 Task: Find an Airbnb in Eket, Nigeria for 8 guests from 26 August to 10 September, with a price range of ₹10,000 to ₹15,000, including amenities like free parking, TV, gym, and breakfast, and enable self check-in.
Action: Mouse moved to (461, 100)
Screenshot: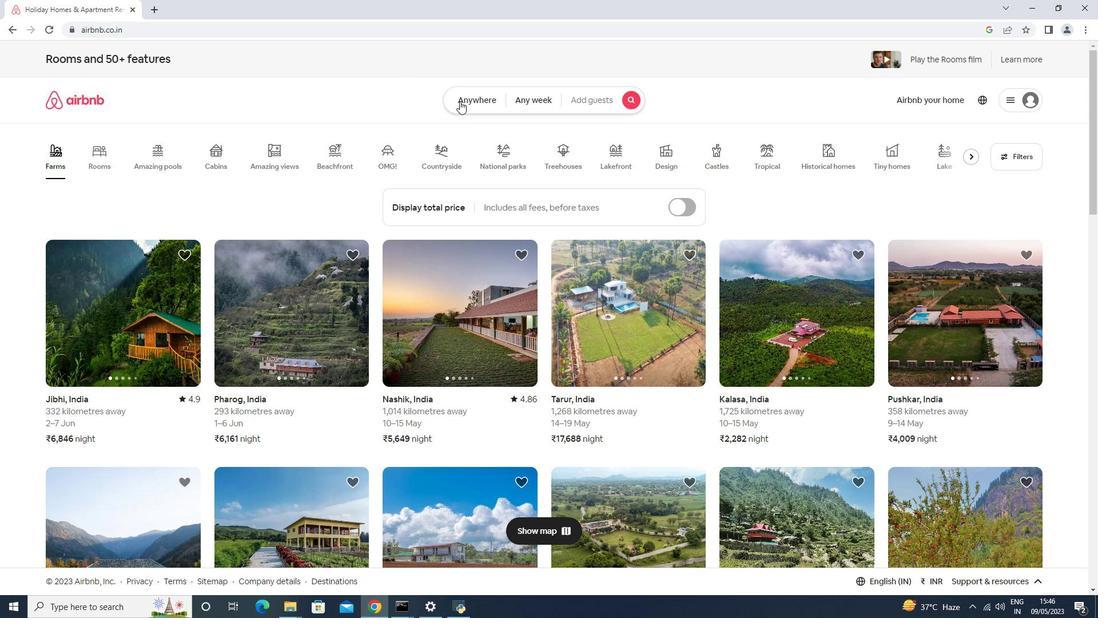 
Action: Mouse pressed left at (461, 100)
Screenshot: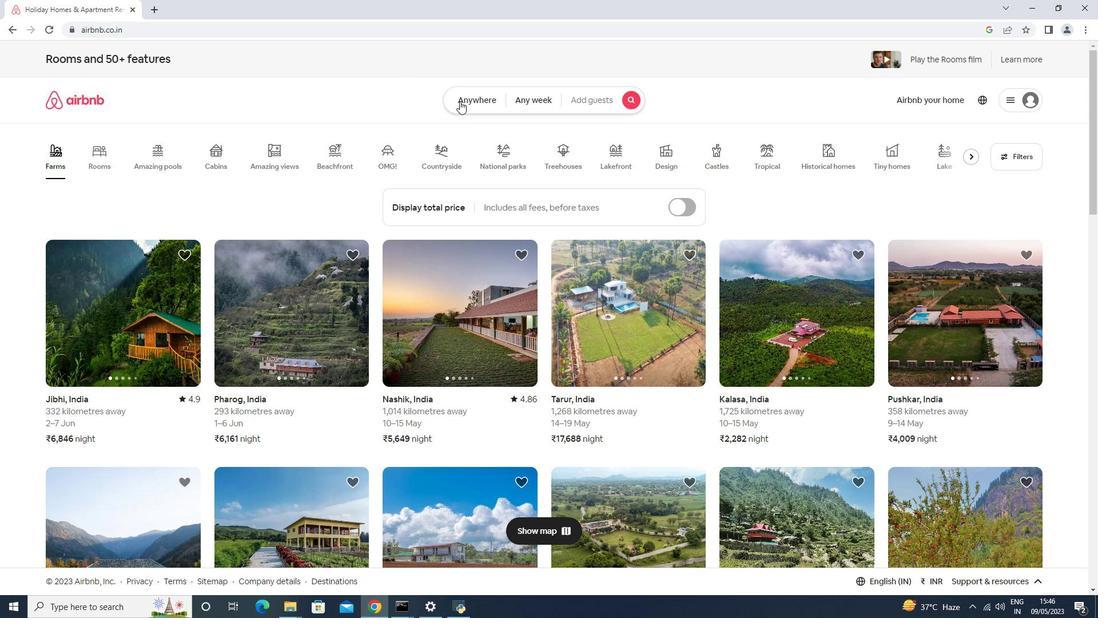 
Action: Mouse moved to (347, 138)
Screenshot: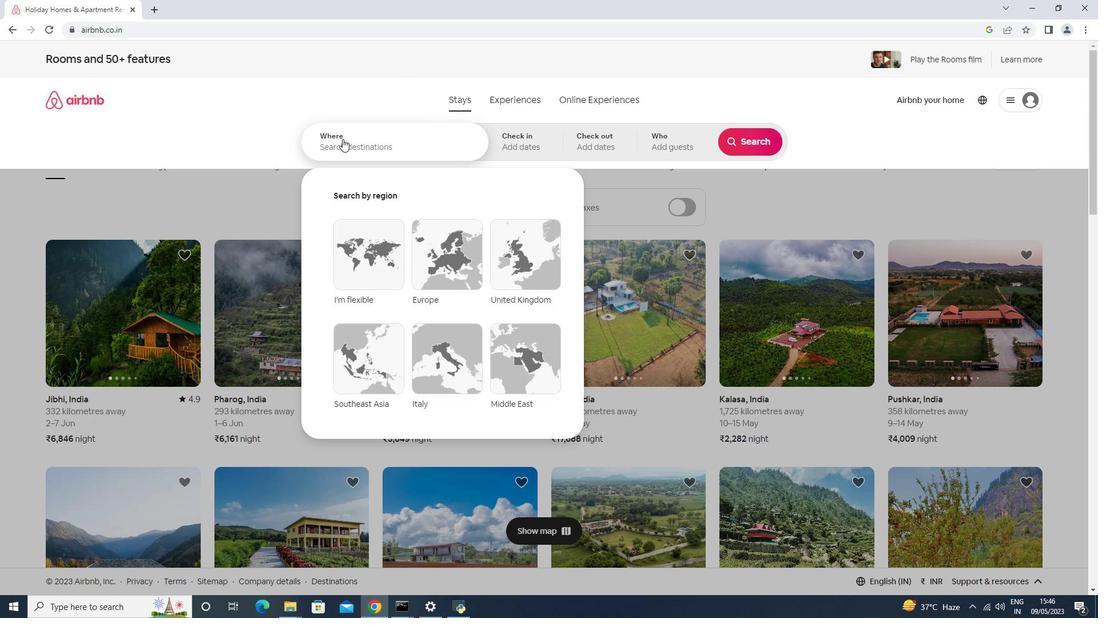 
Action: Mouse pressed left at (347, 138)
Screenshot: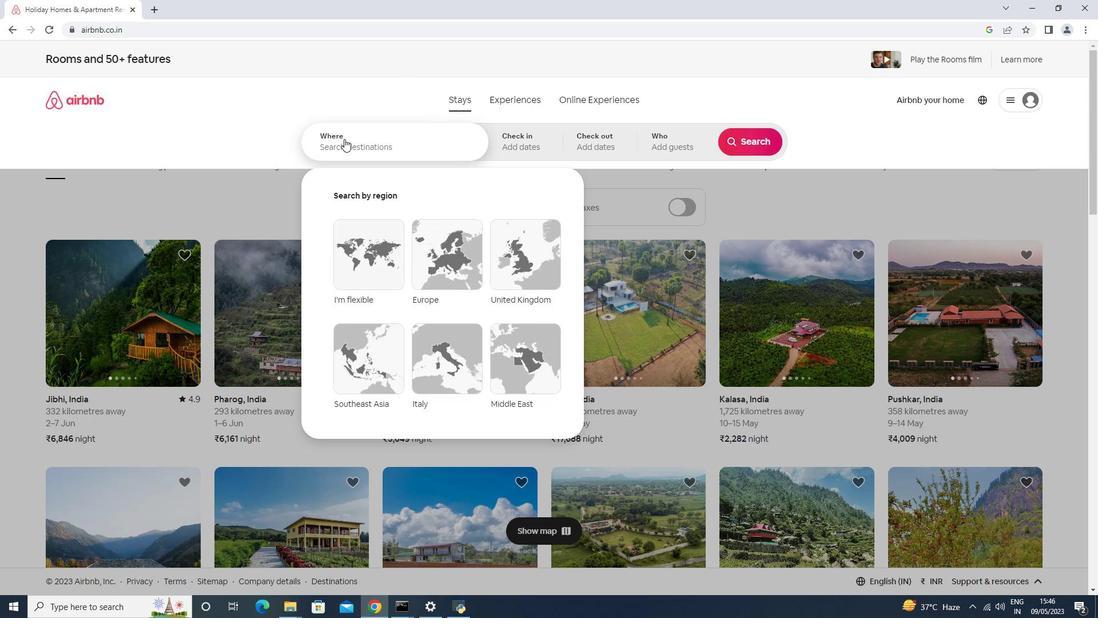 
Action: Key pressed <Key.shift>Eket,<Key.space><Key.shift>Nigeria<Key.enter>
Screenshot: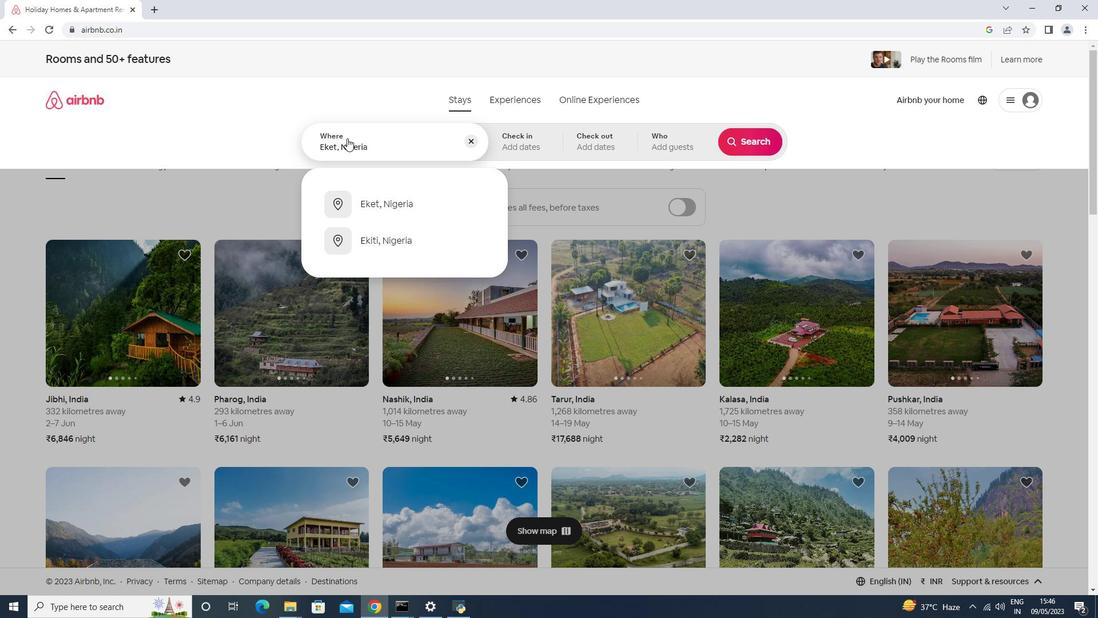 
Action: Mouse moved to (748, 230)
Screenshot: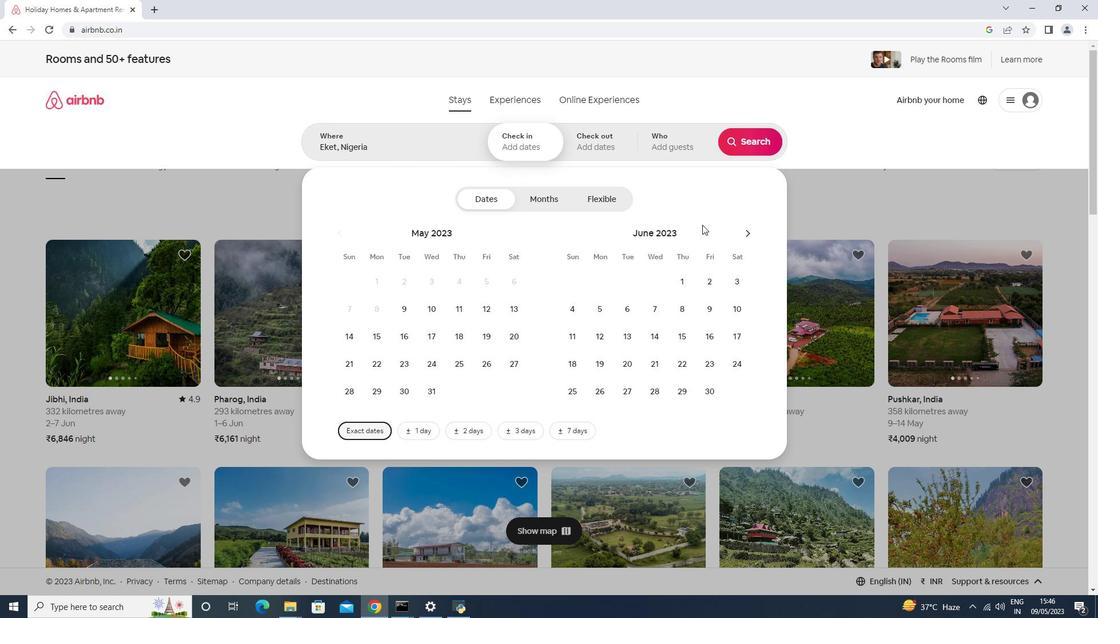 
Action: Mouse pressed left at (748, 230)
Screenshot: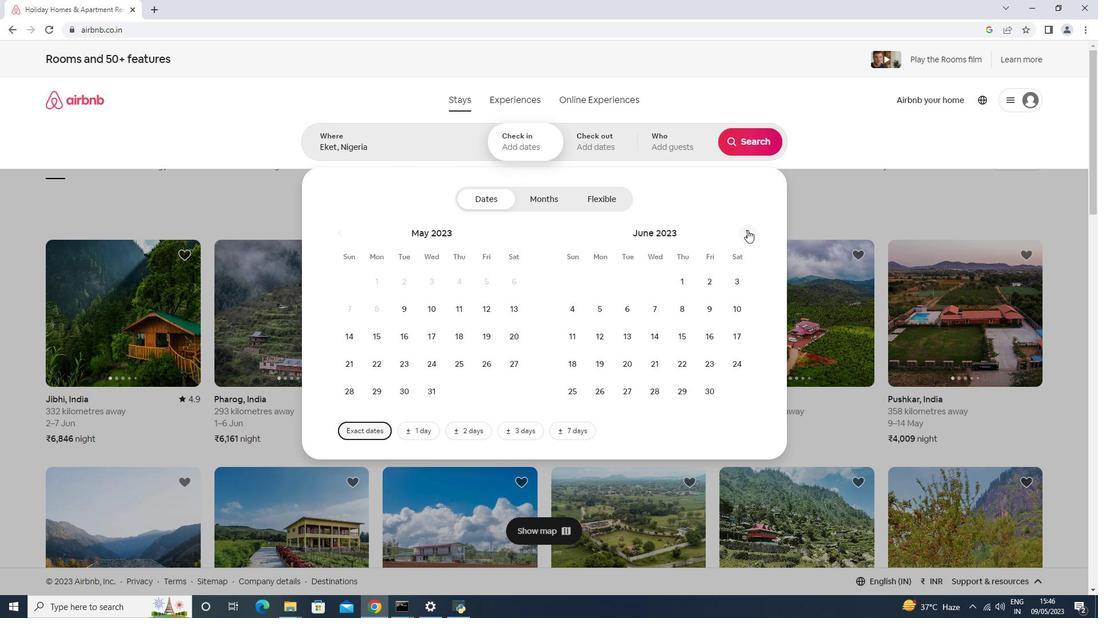 
Action: Mouse pressed left at (748, 230)
Screenshot: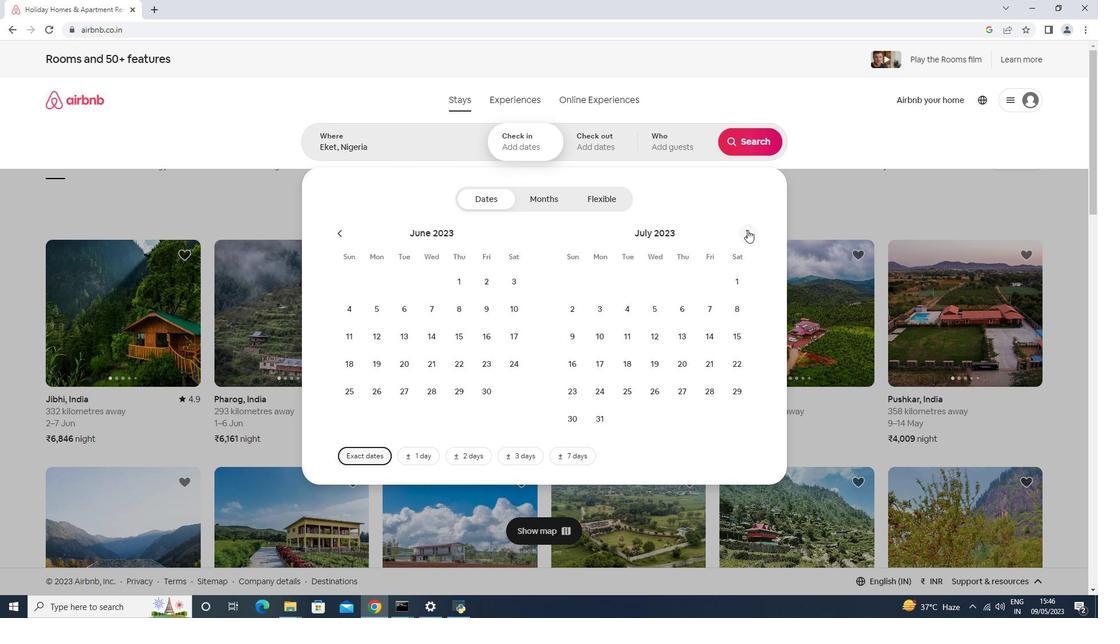 
Action: Mouse moved to (741, 355)
Screenshot: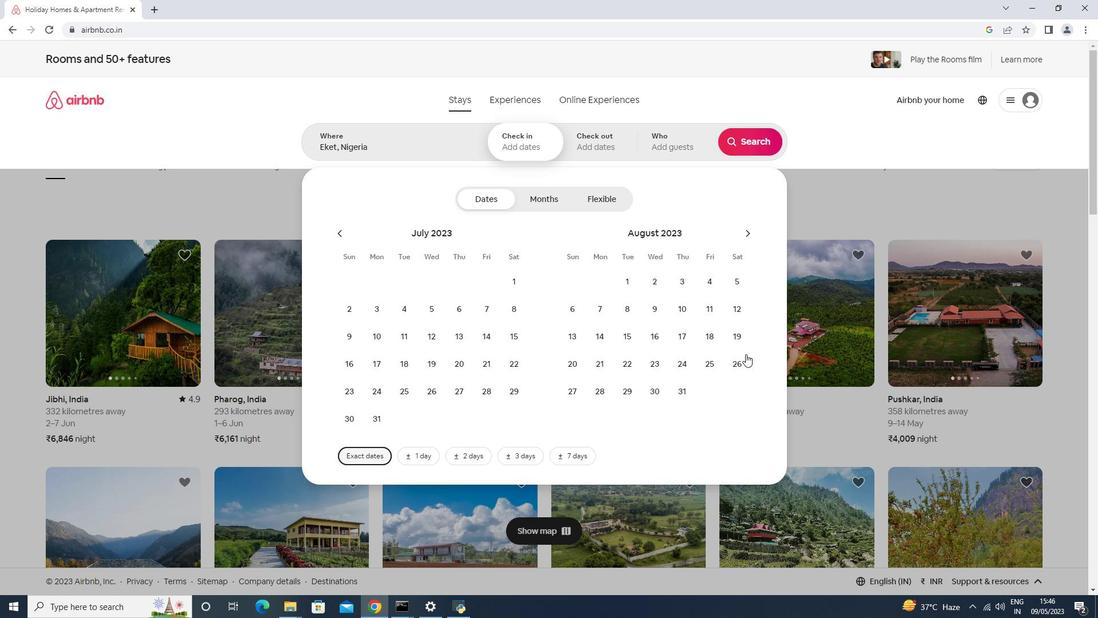 
Action: Mouse pressed left at (741, 355)
Screenshot: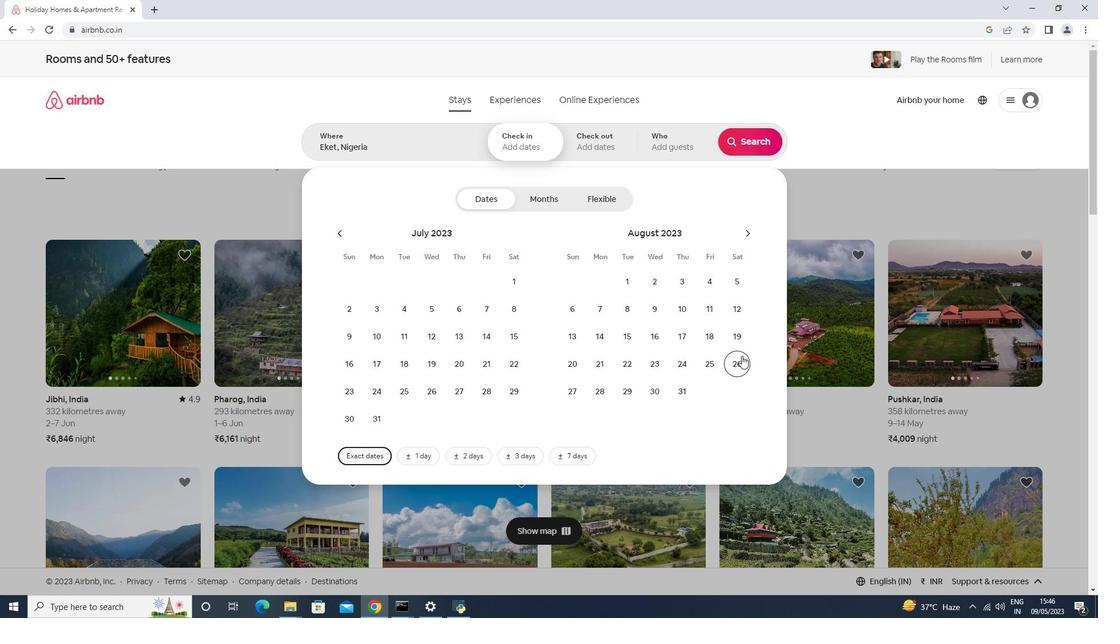 
Action: Mouse moved to (746, 234)
Screenshot: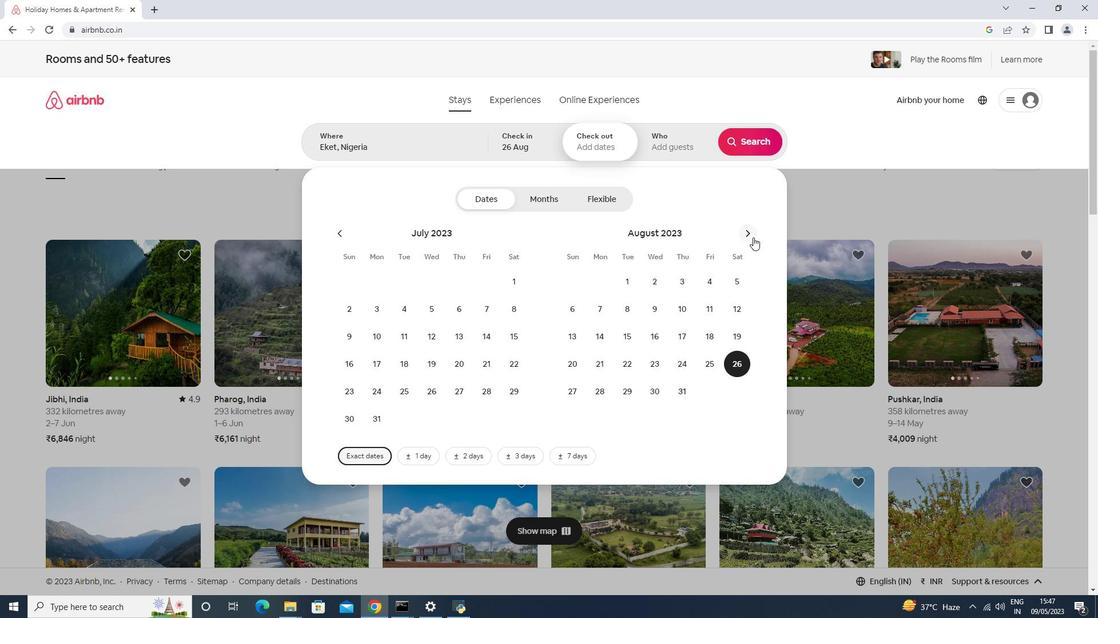
Action: Mouse pressed left at (746, 234)
Screenshot: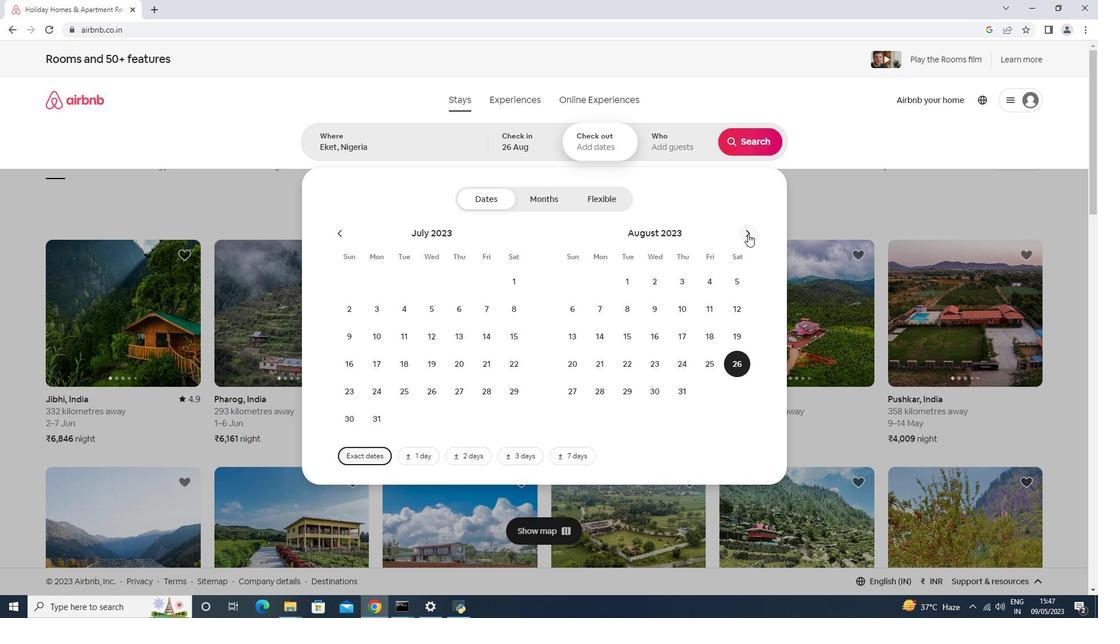 
Action: Mouse moved to (571, 334)
Screenshot: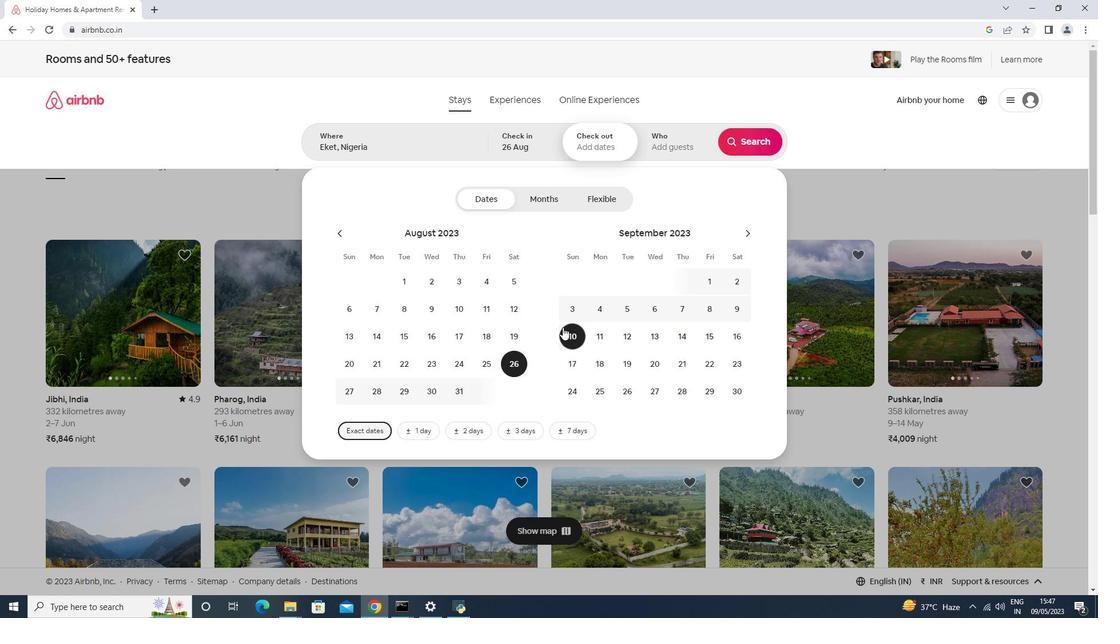 
Action: Mouse pressed left at (570, 334)
Screenshot: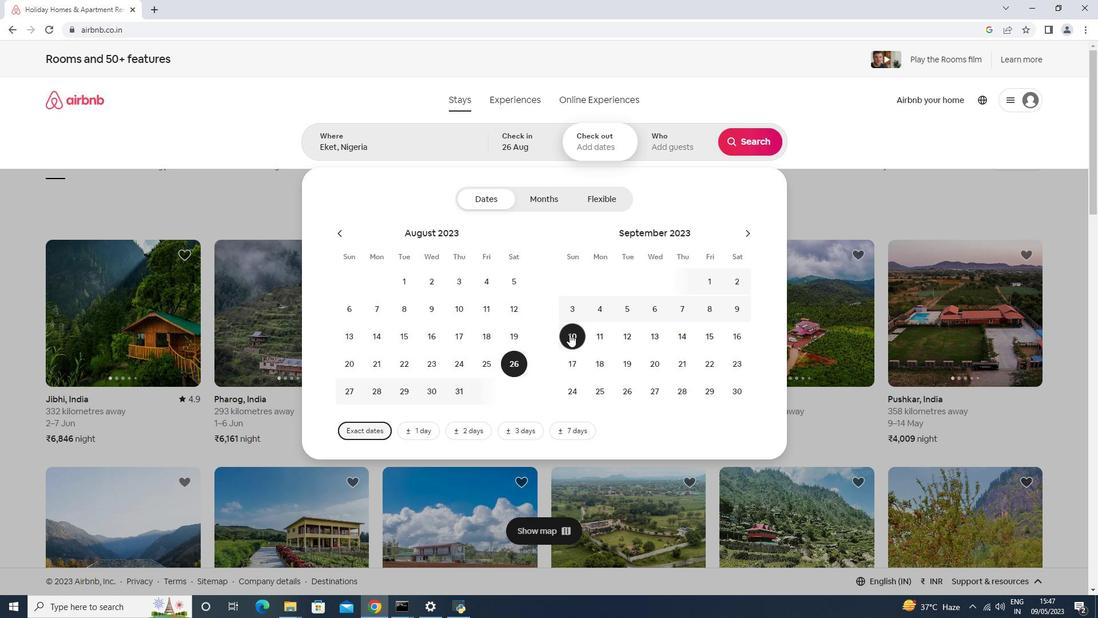 
Action: Mouse moved to (680, 148)
Screenshot: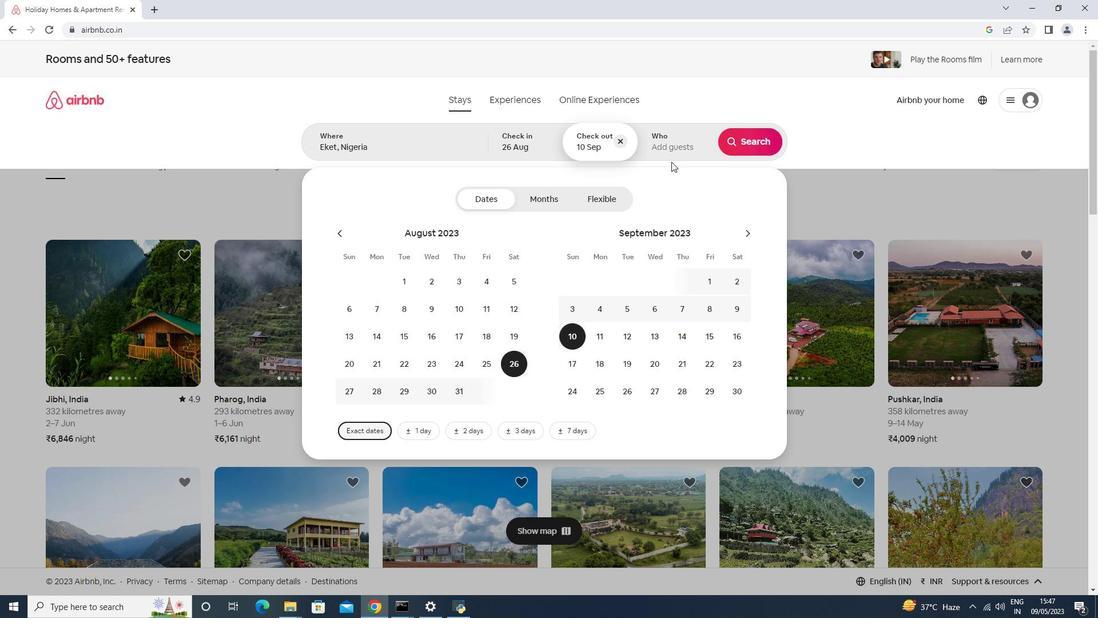 
Action: Mouse pressed left at (680, 148)
Screenshot: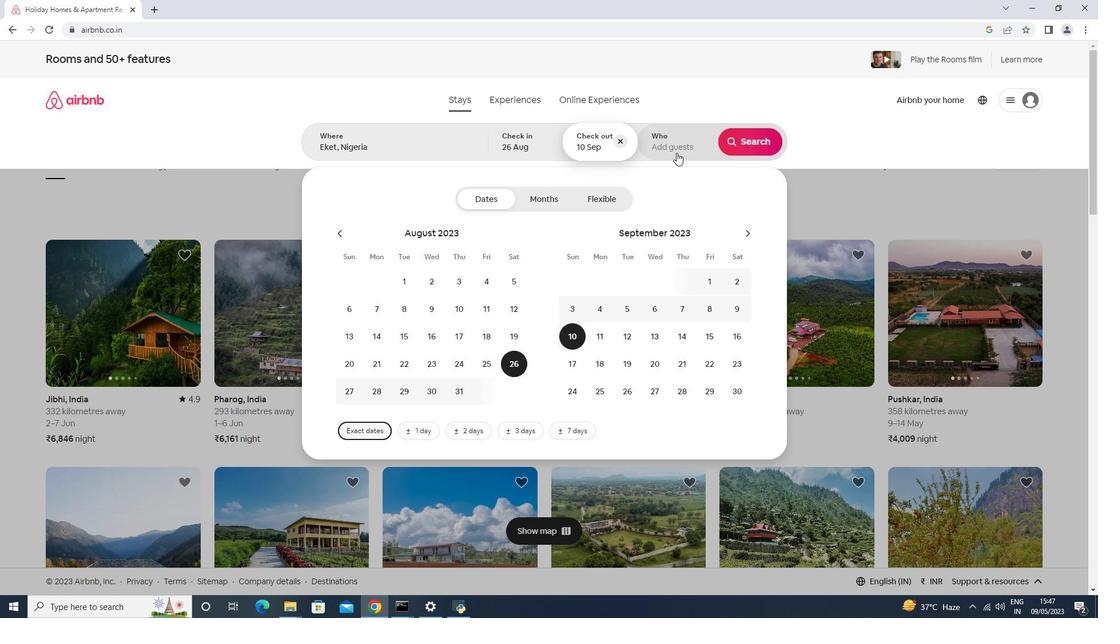 
Action: Mouse moved to (750, 202)
Screenshot: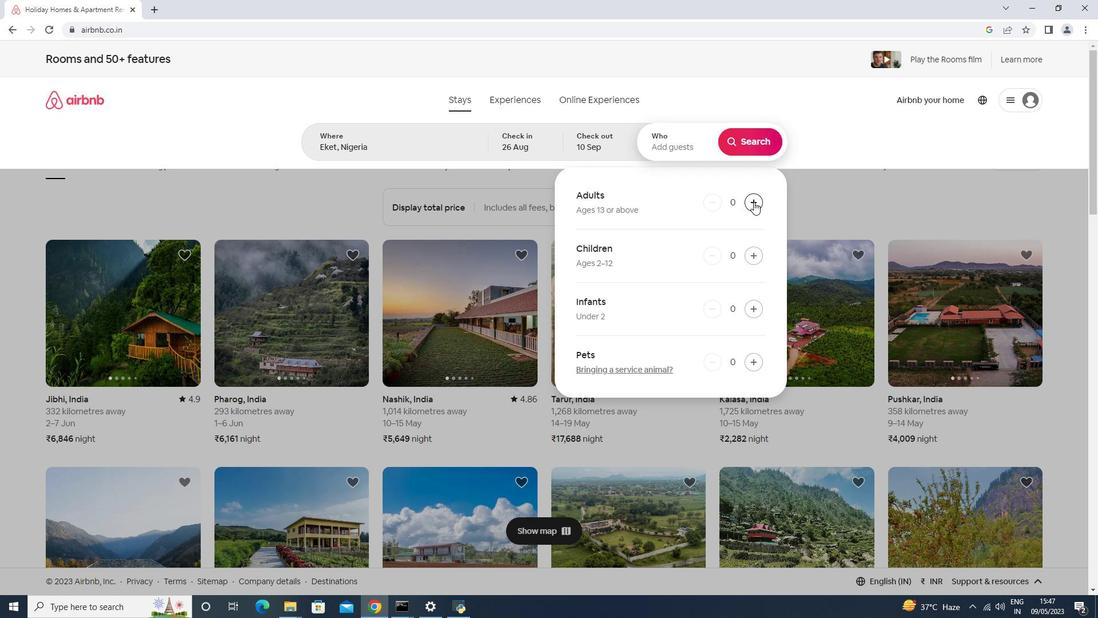 
Action: Mouse pressed left at (750, 202)
Screenshot: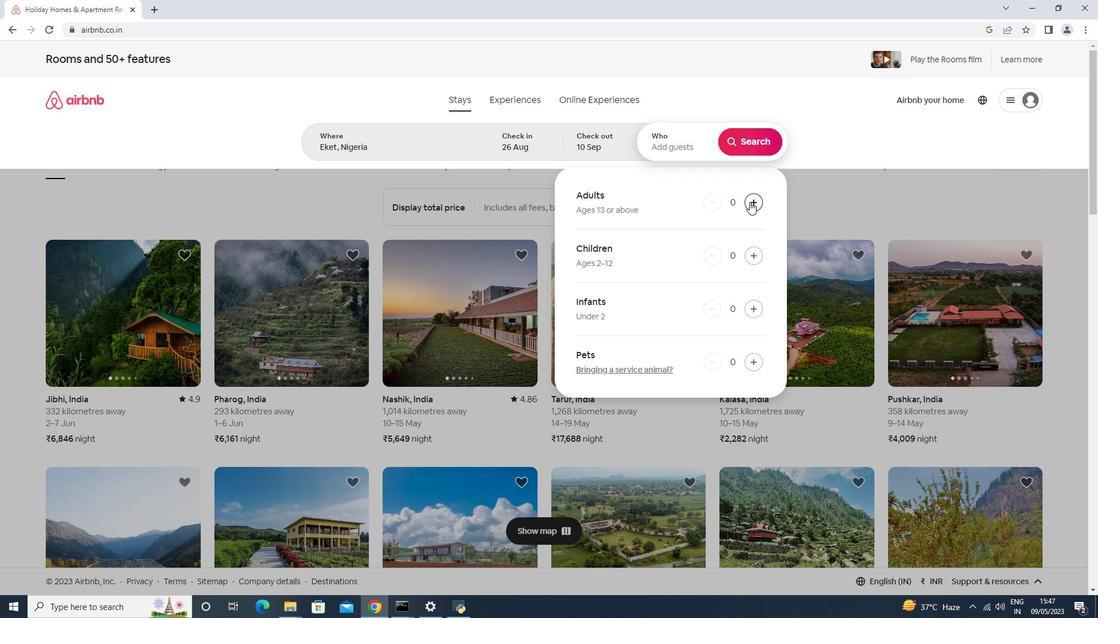 
Action: Mouse pressed left at (750, 202)
Screenshot: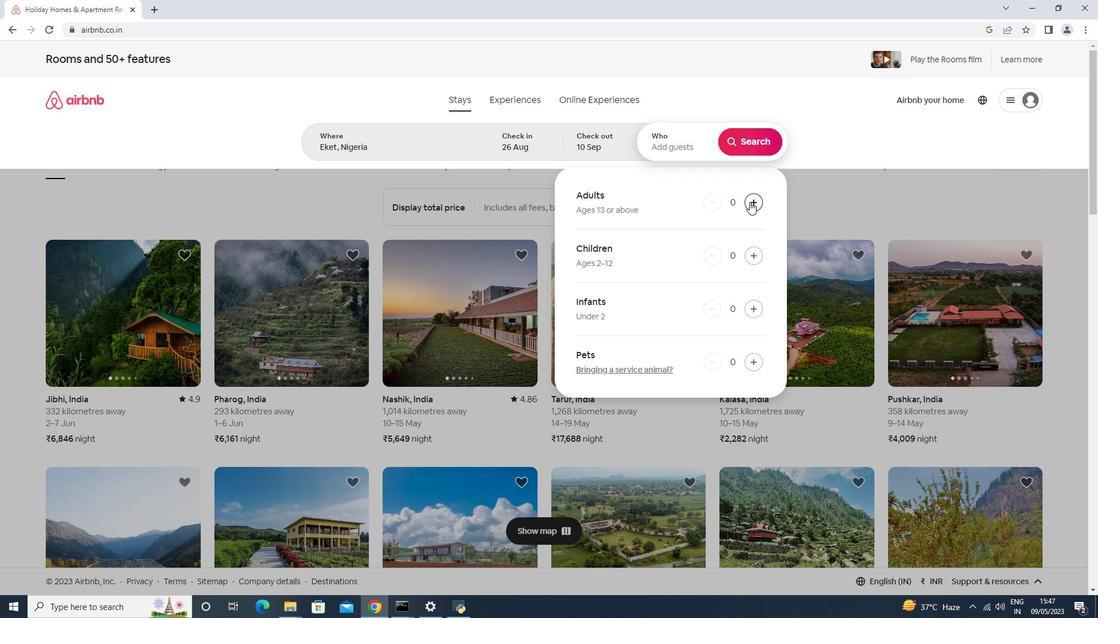 
Action: Mouse pressed left at (750, 202)
Screenshot: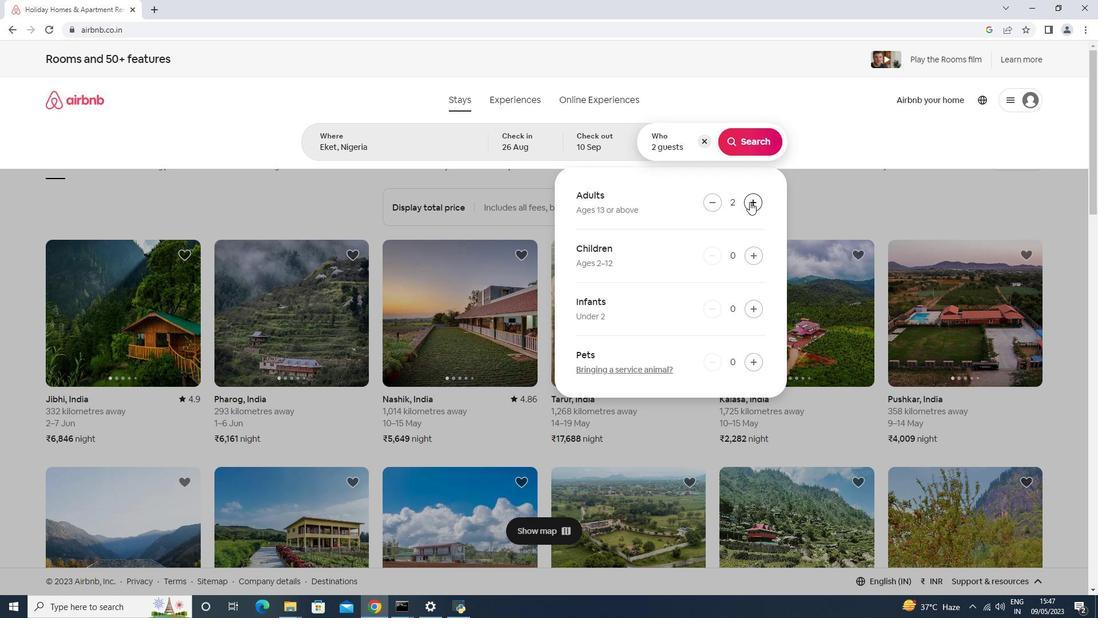 
Action: Mouse pressed left at (750, 202)
Screenshot: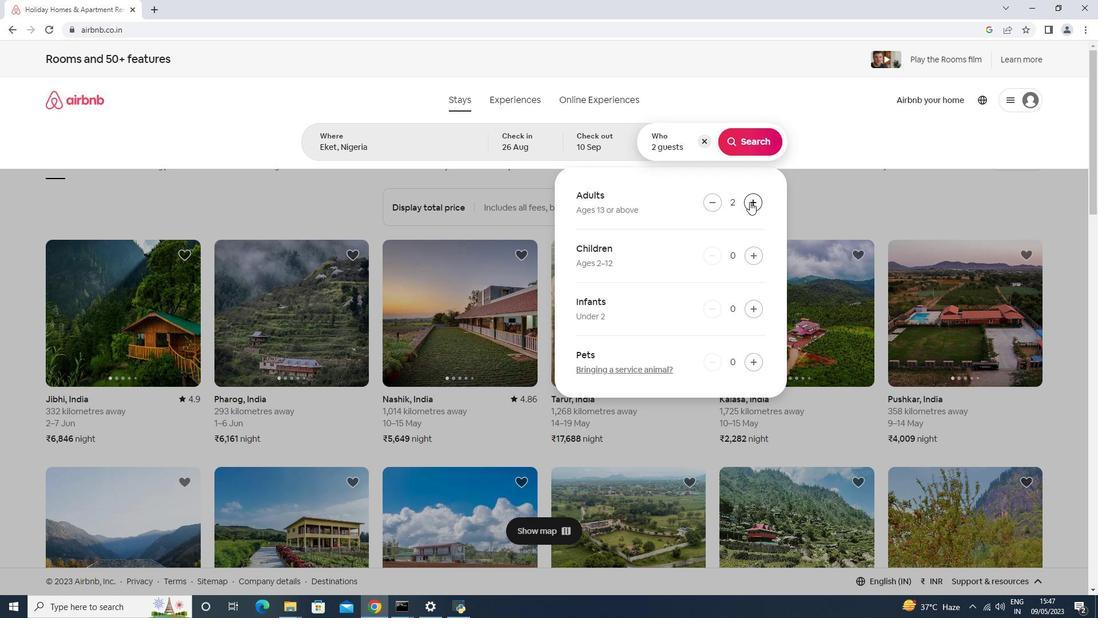 
Action: Mouse pressed left at (750, 202)
Screenshot: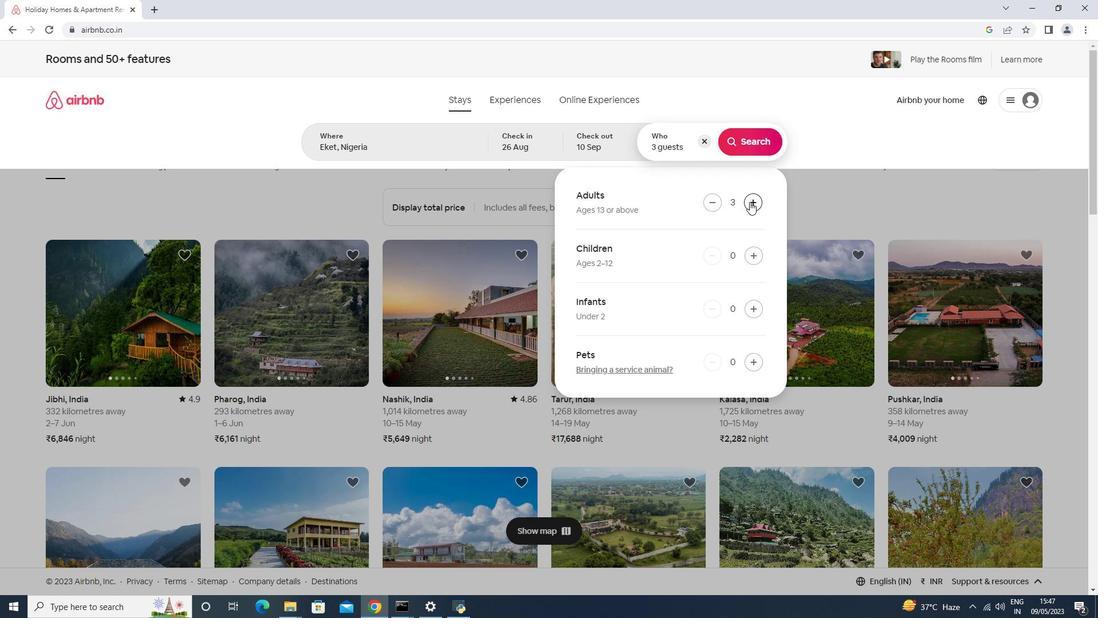 
Action: Mouse pressed left at (750, 202)
Screenshot: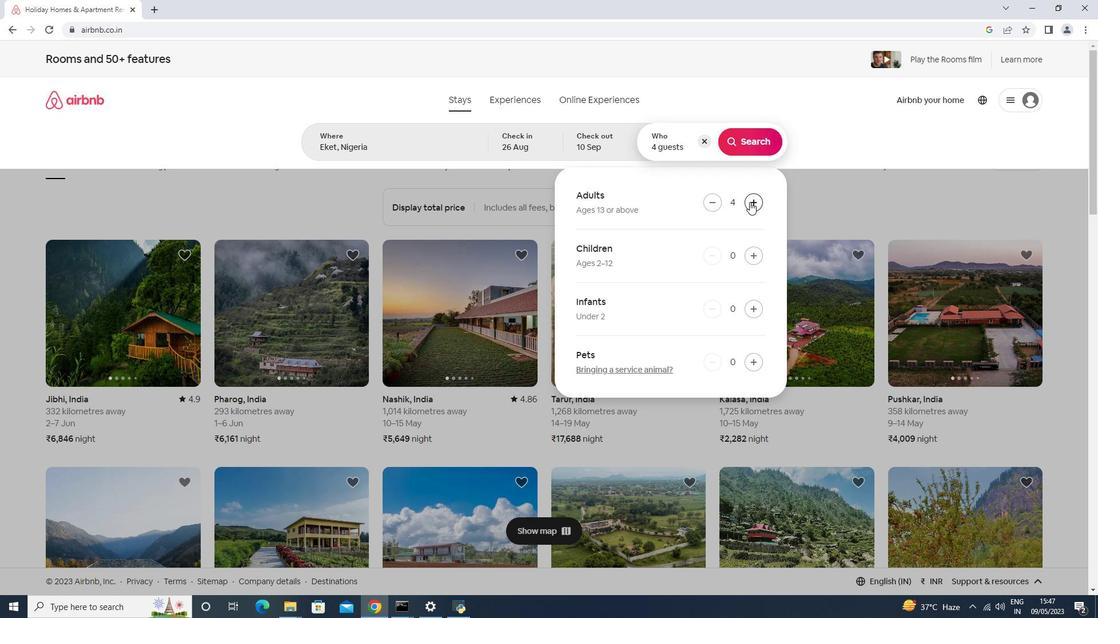 
Action: Mouse moved to (749, 247)
Screenshot: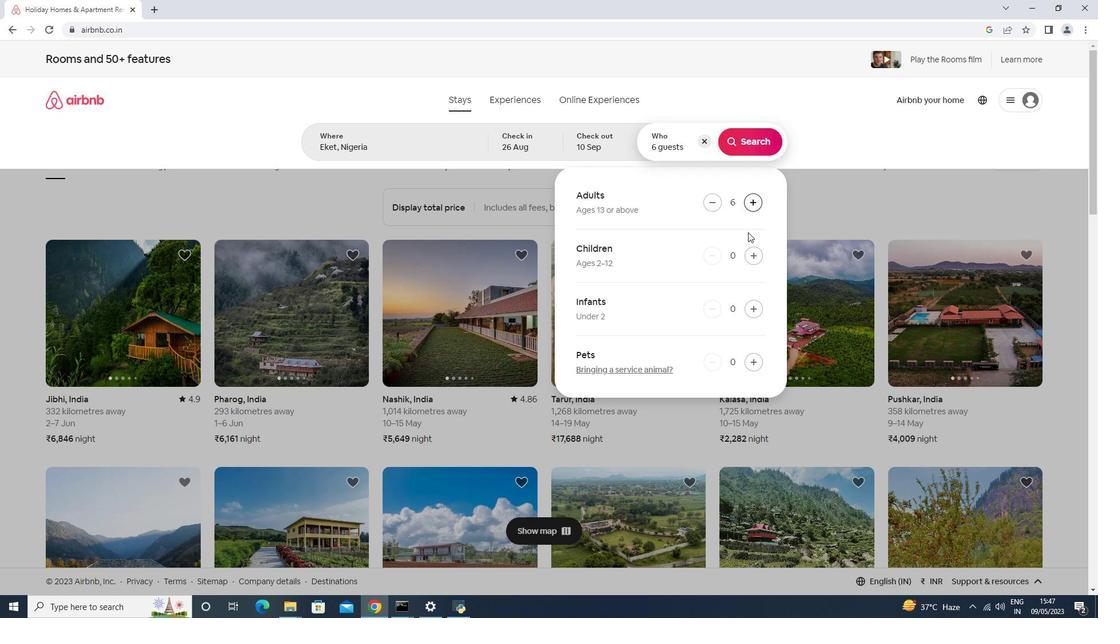 
Action: Mouse pressed left at (749, 247)
Screenshot: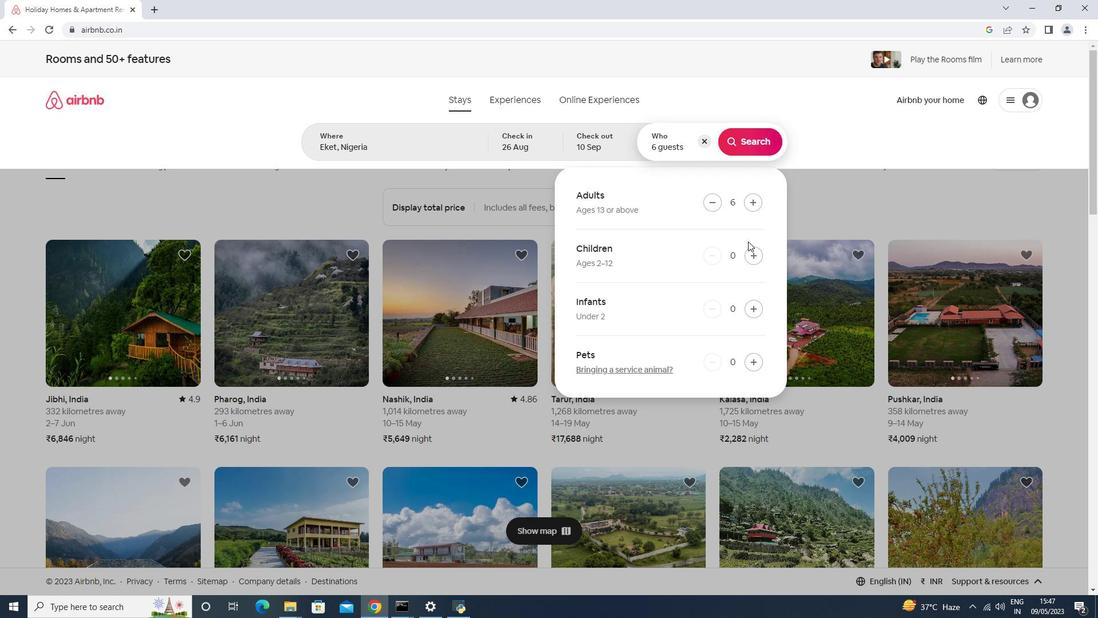 
Action: Mouse pressed left at (749, 247)
Screenshot: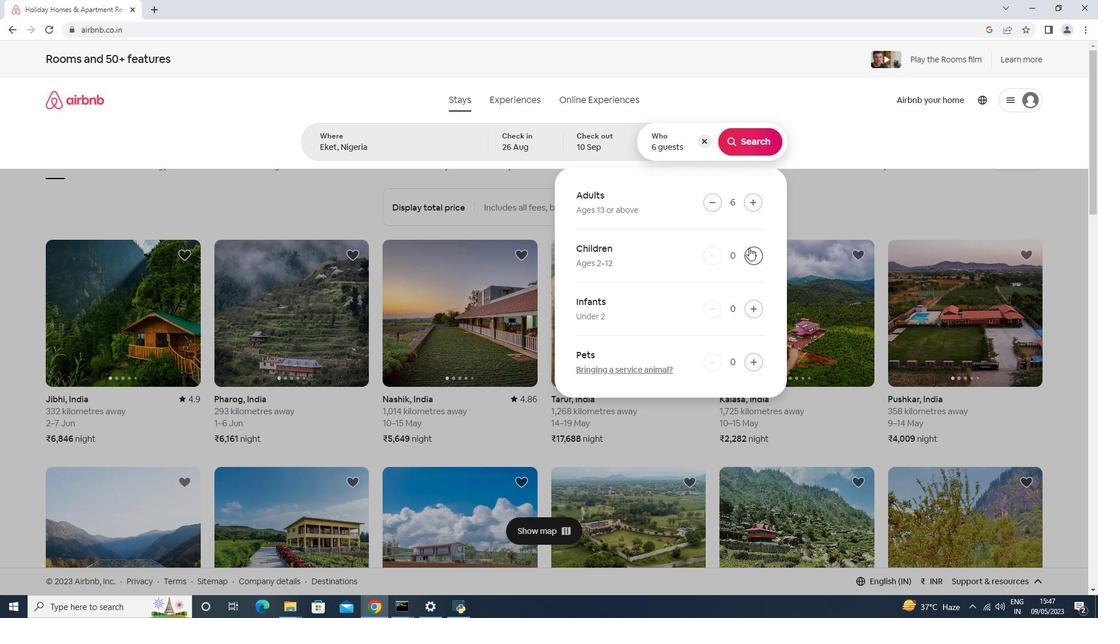 
Action: Mouse moved to (754, 135)
Screenshot: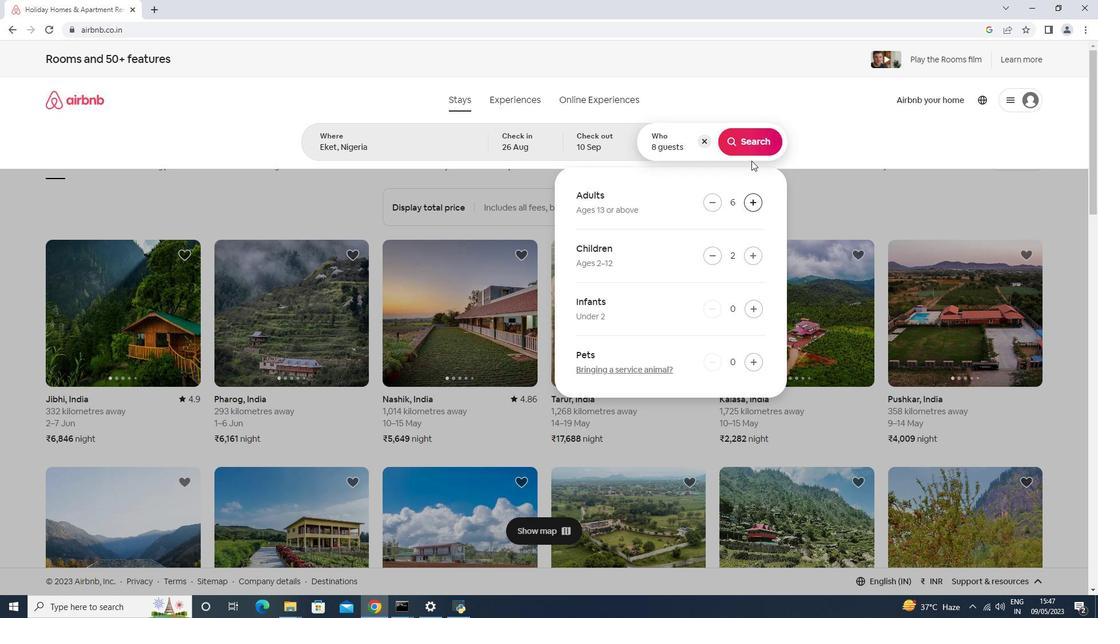 
Action: Mouse pressed left at (754, 135)
Screenshot: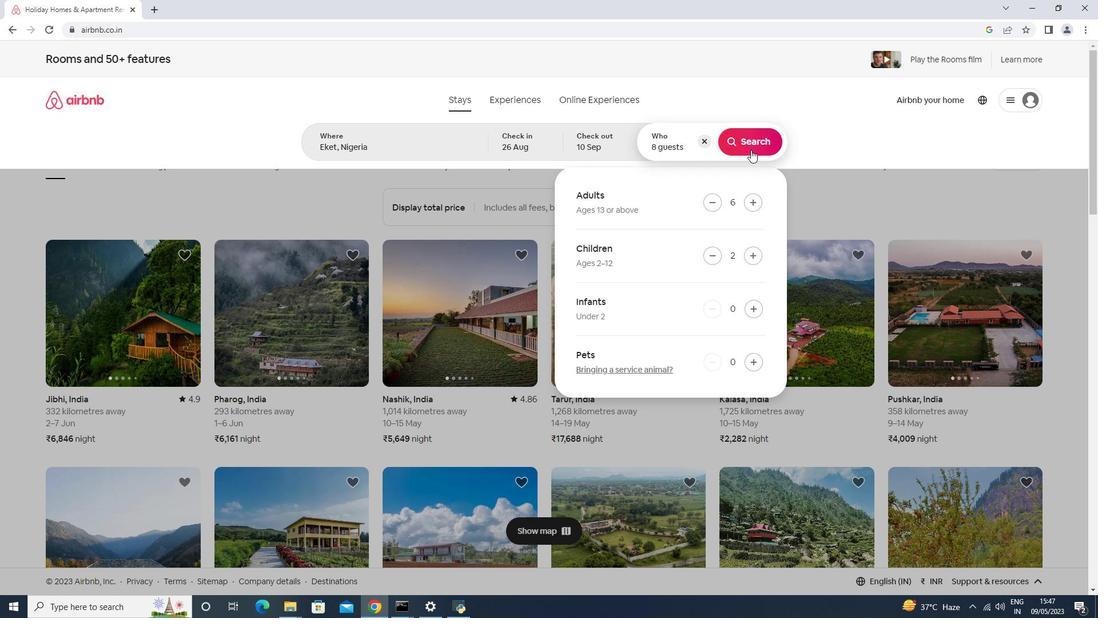 
Action: Mouse moved to (1027, 103)
Screenshot: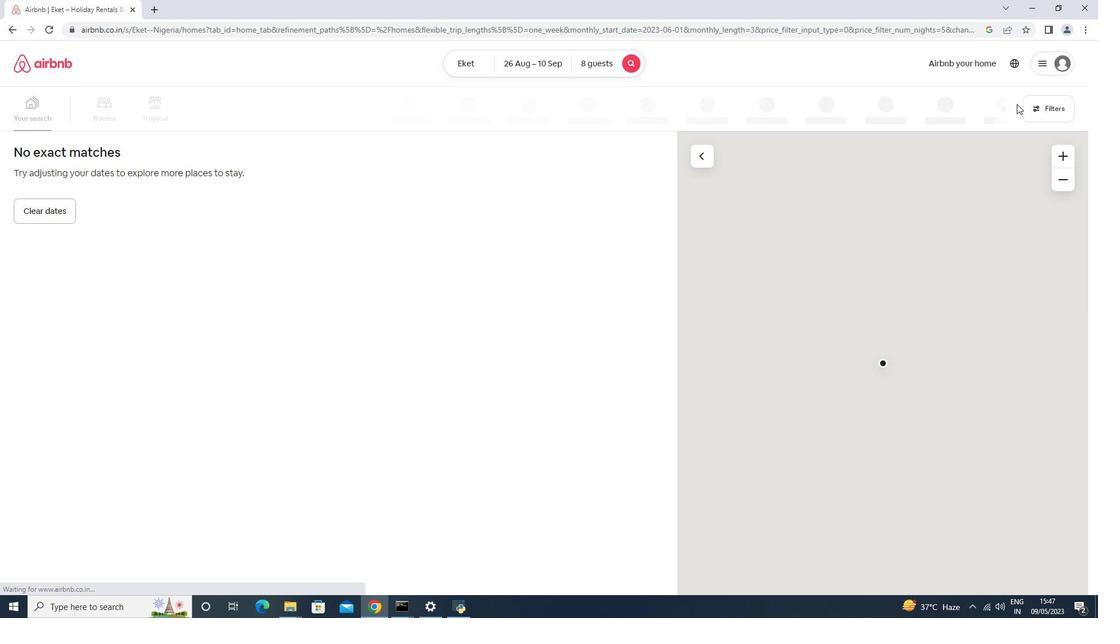 
Action: Mouse pressed left at (1027, 103)
Screenshot: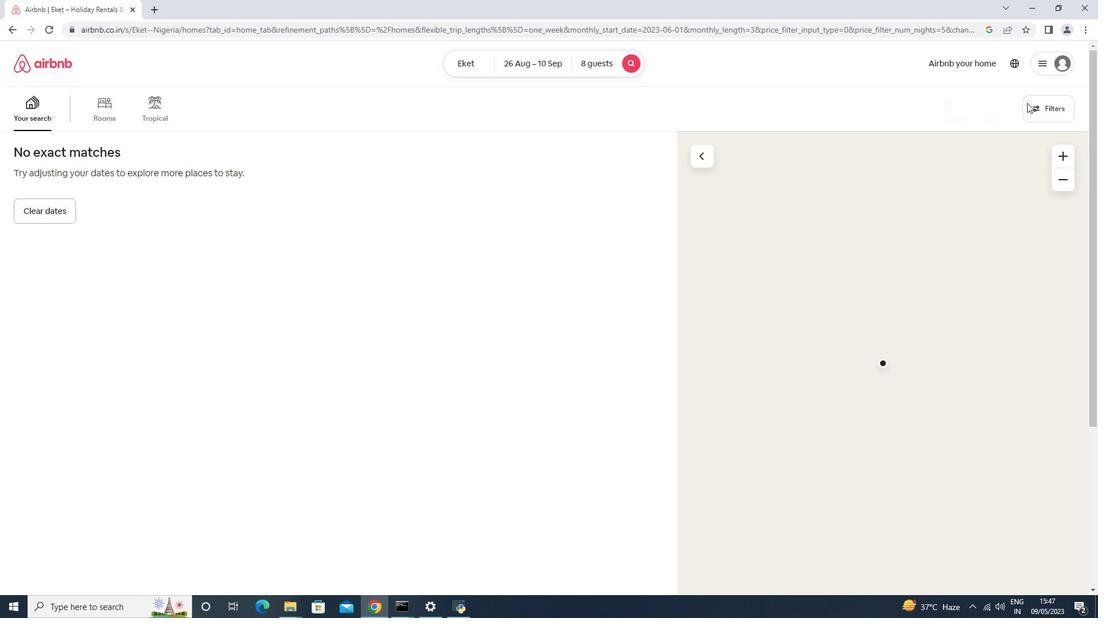 
Action: Mouse moved to (426, 376)
Screenshot: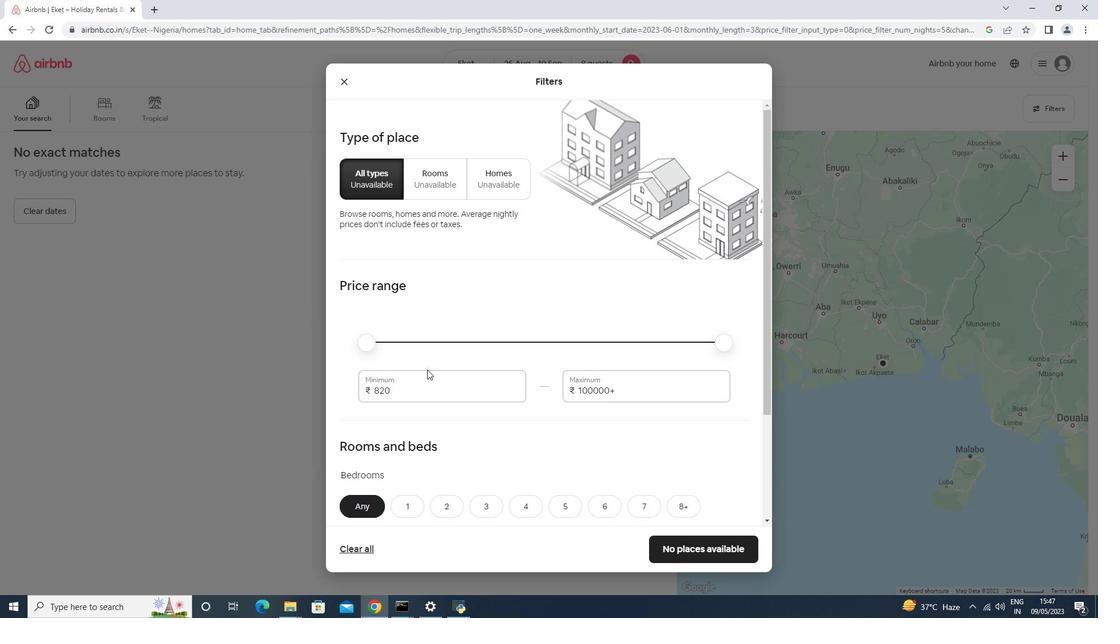 
Action: Mouse pressed left at (426, 376)
Screenshot: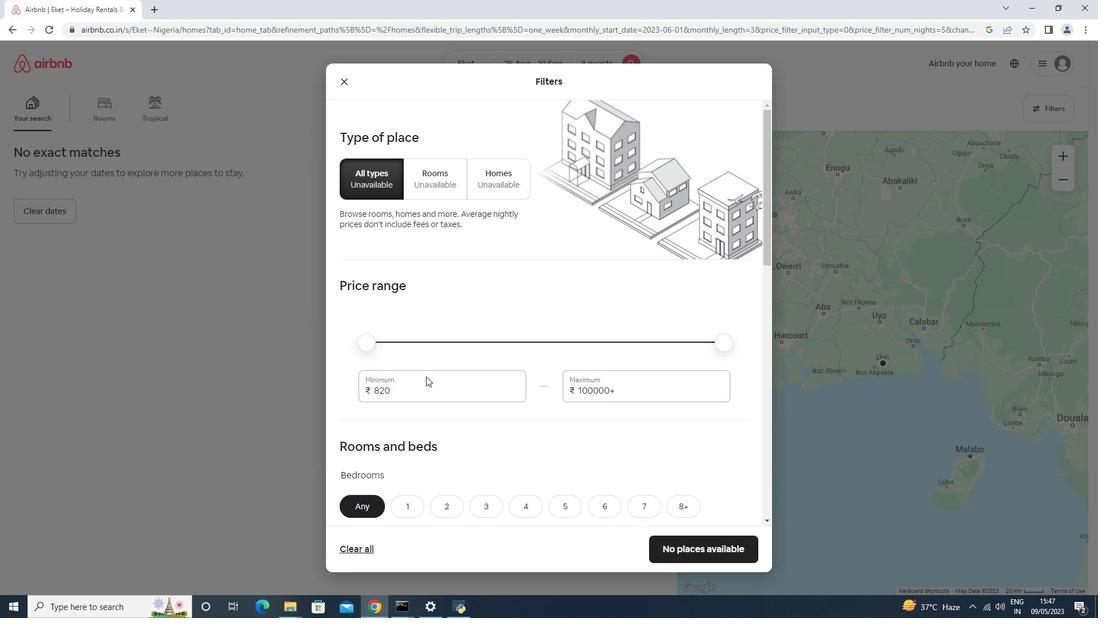 
Action: Mouse moved to (432, 365)
Screenshot: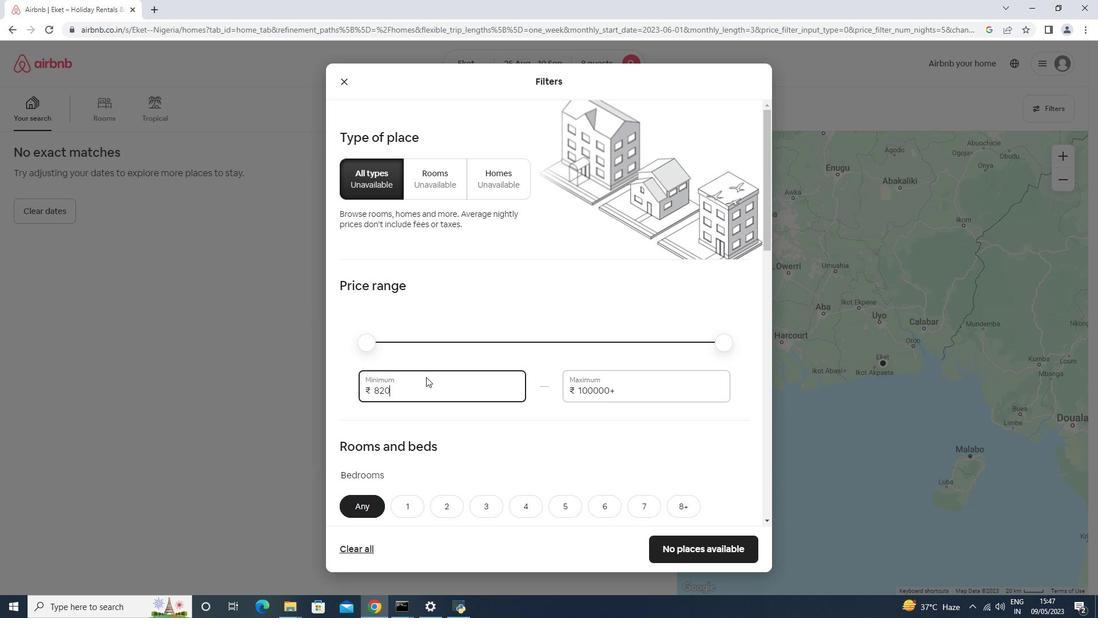 
Action: Key pressed <Key.backspace><Key.backspace><Key.backspace><Key.backspace>10000<Key.tab>15000
Screenshot: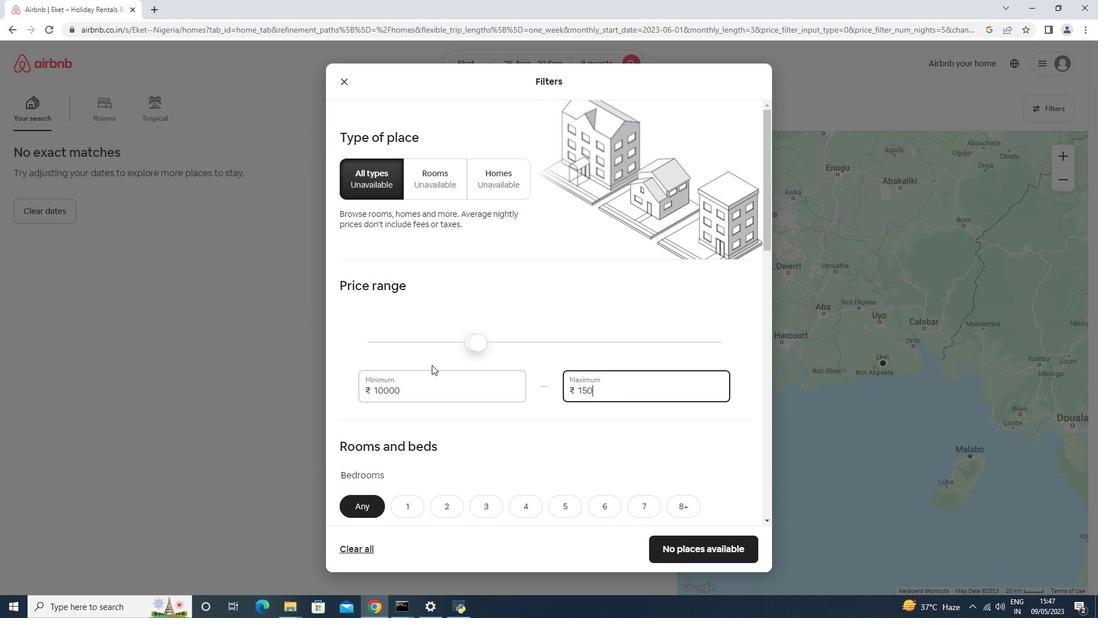 
Action: Mouse moved to (432, 363)
Screenshot: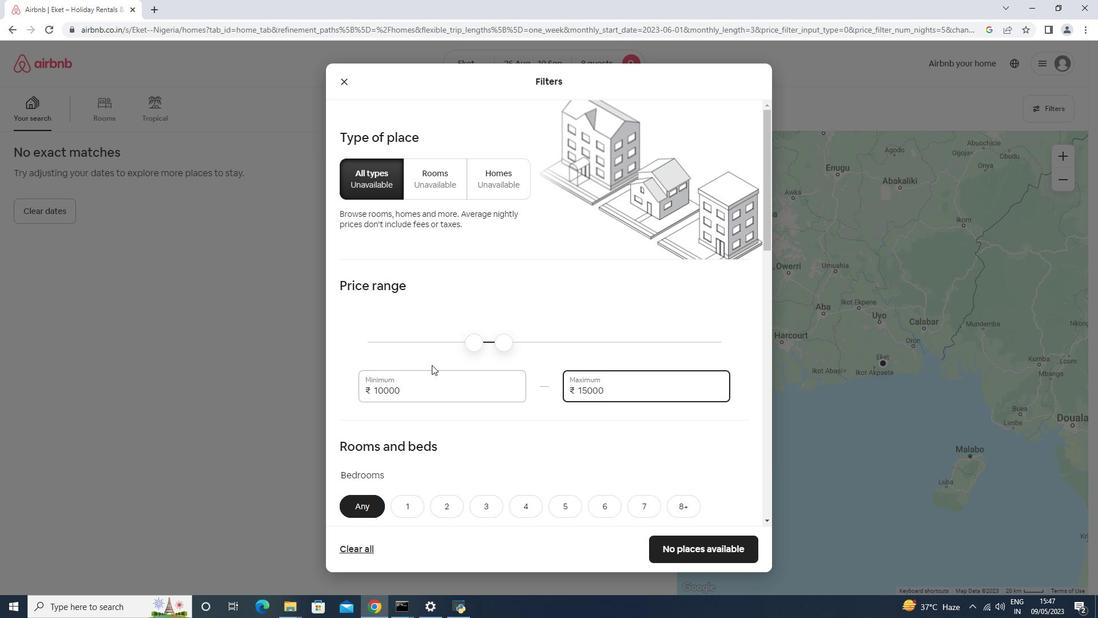 
Action: Mouse scrolled (432, 363) with delta (0, 0)
Screenshot: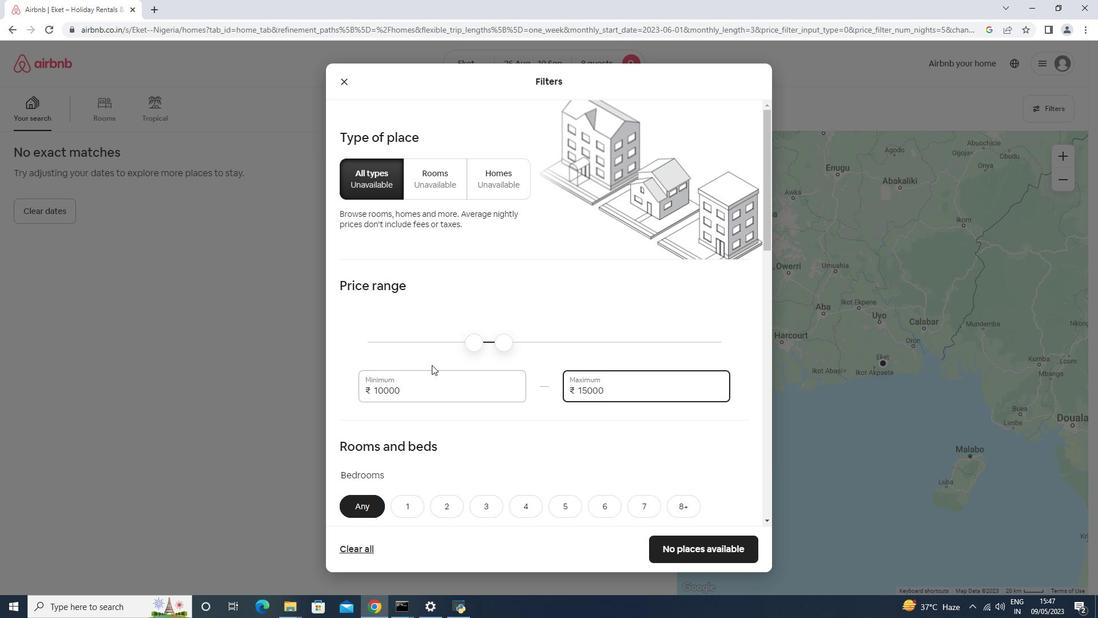 
Action: Mouse scrolled (432, 363) with delta (0, 0)
Screenshot: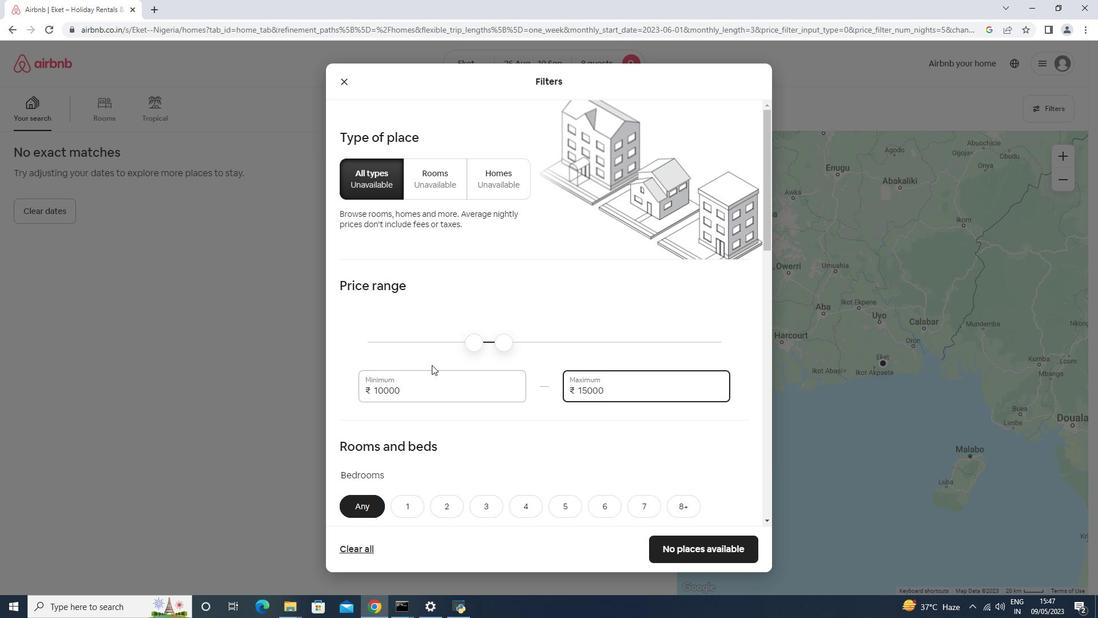 
Action: Mouse scrolled (432, 363) with delta (0, 0)
Screenshot: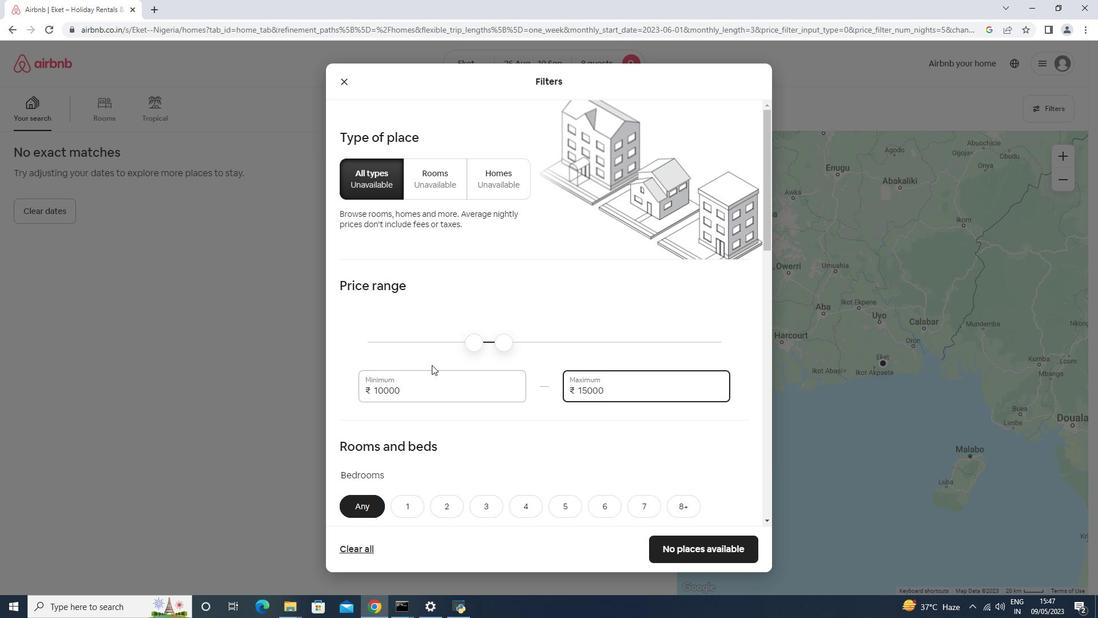 
Action: Mouse scrolled (432, 363) with delta (0, 0)
Screenshot: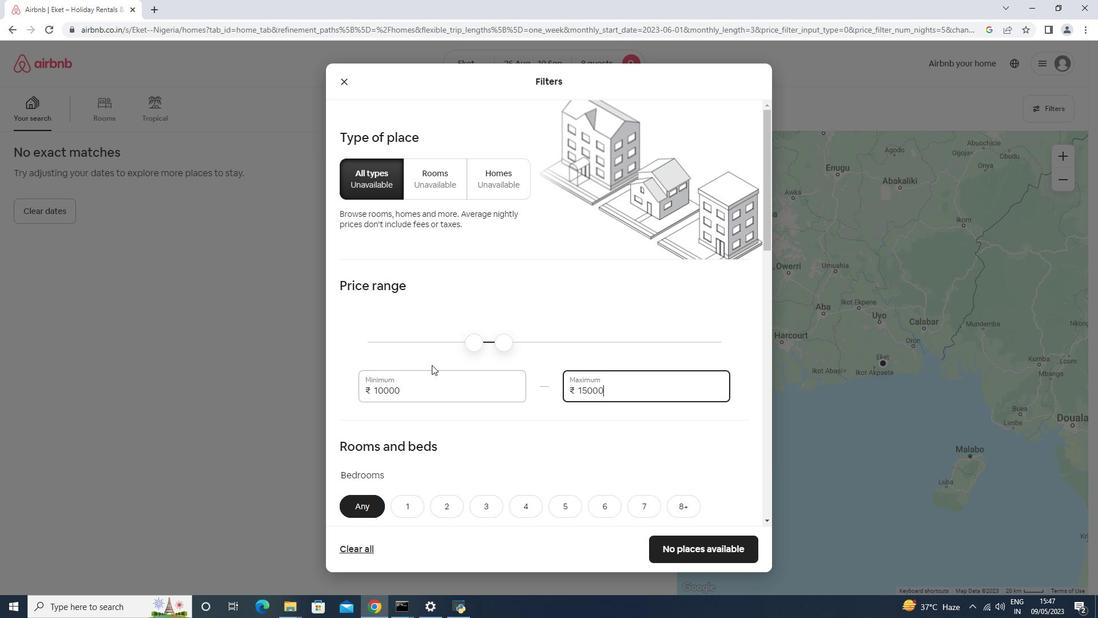 
Action: Mouse scrolled (432, 363) with delta (0, 0)
Screenshot: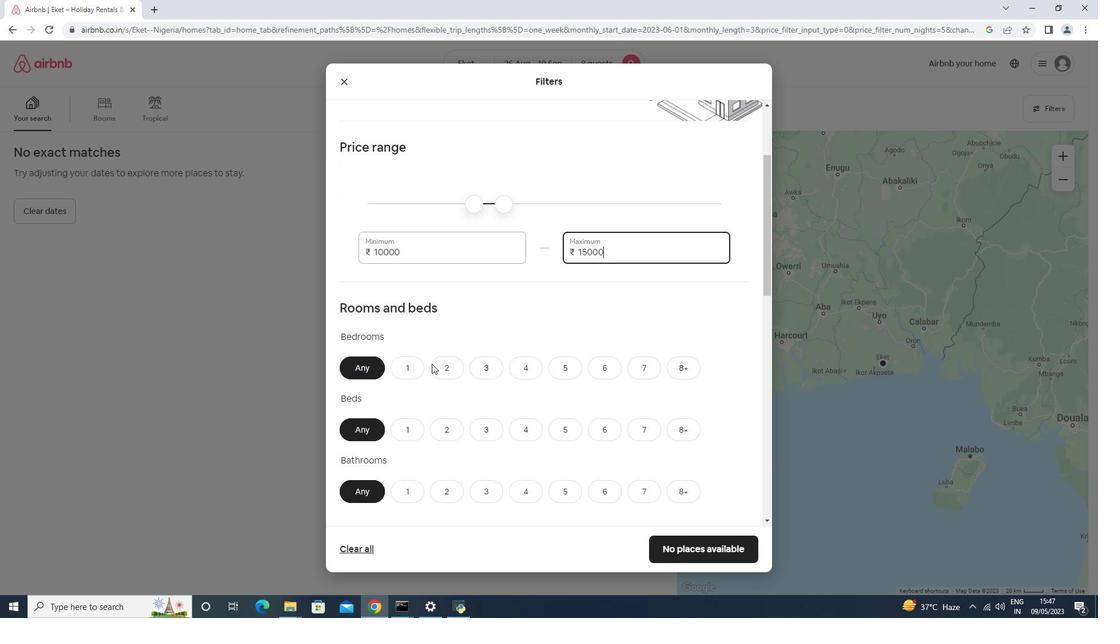 
Action: Mouse moved to (608, 230)
Screenshot: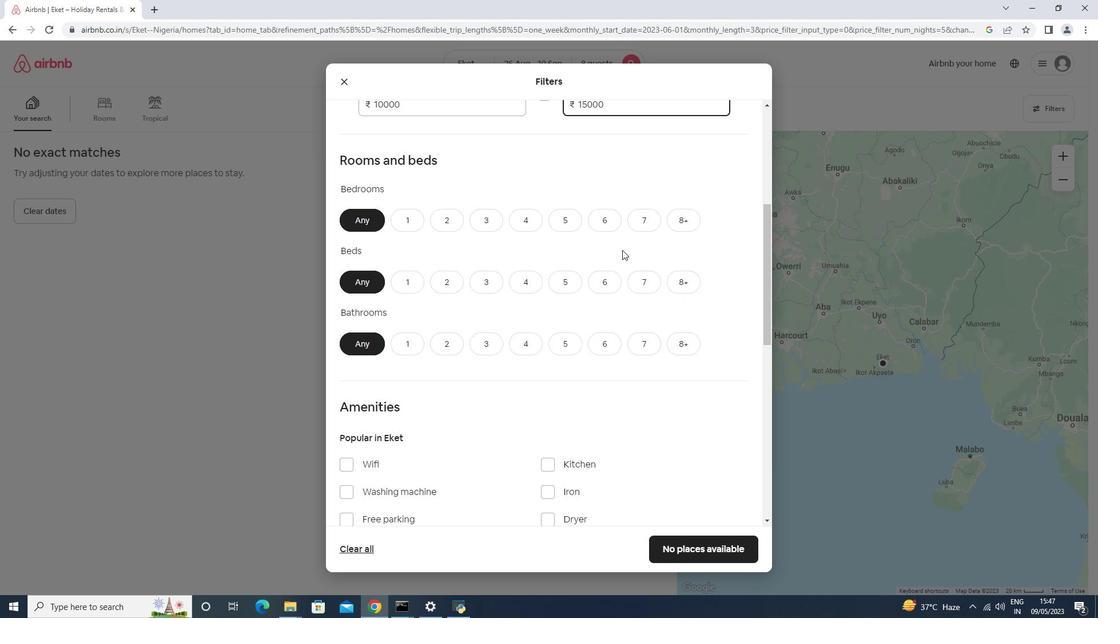 
Action: Mouse pressed left at (608, 230)
Screenshot: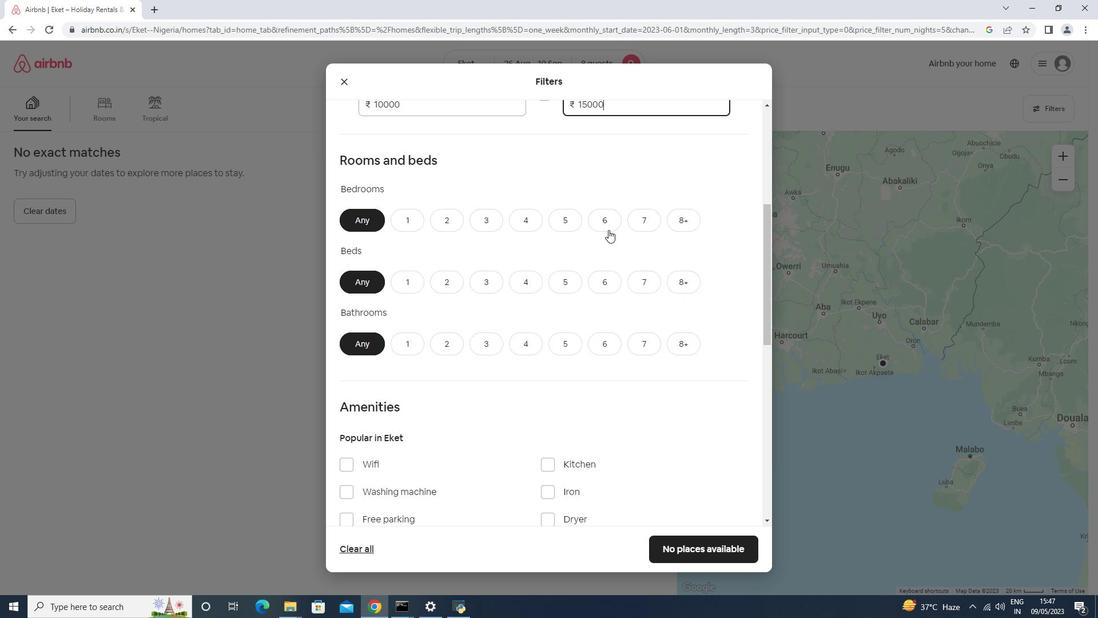 
Action: Mouse moved to (610, 286)
Screenshot: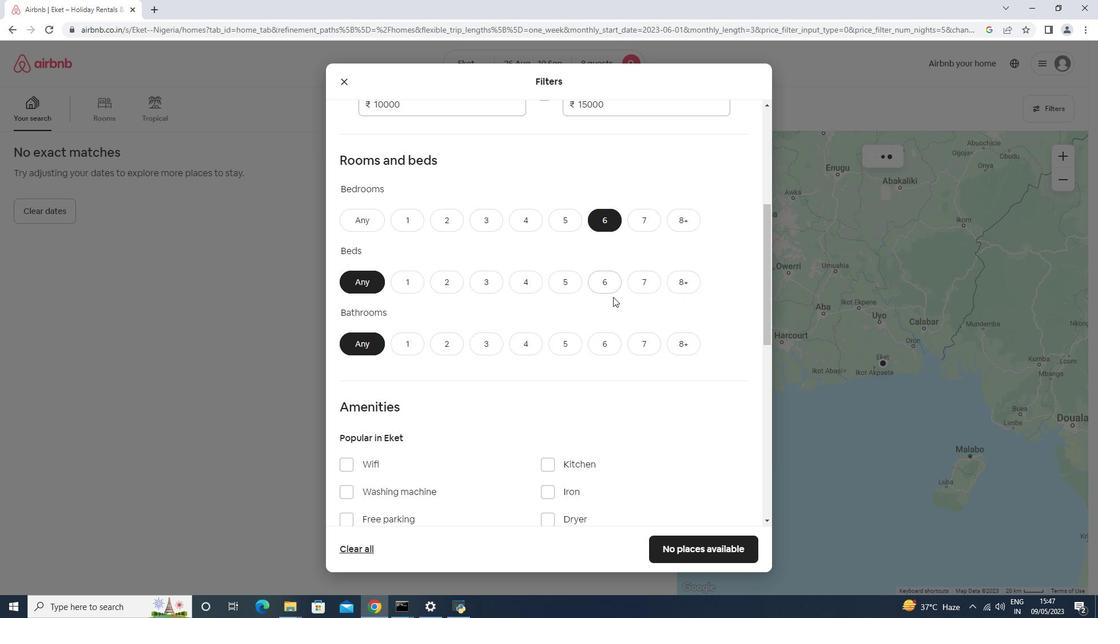 
Action: Mouse pressed left at (610, 286)
Screenshot: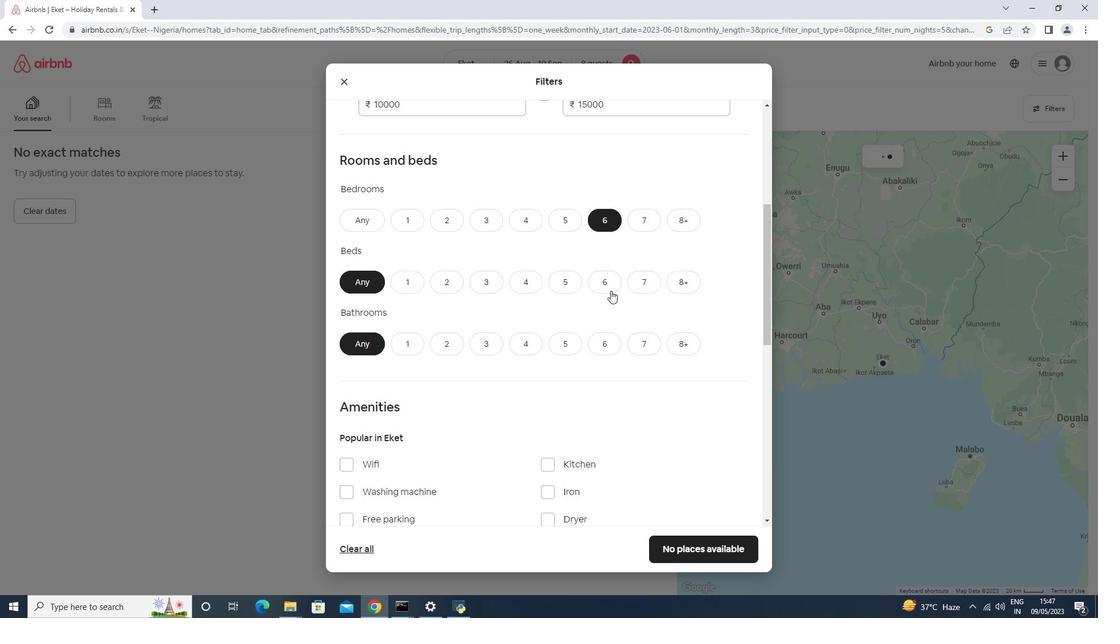 
Action: Mouse moved to (610, 359)
Screenshot: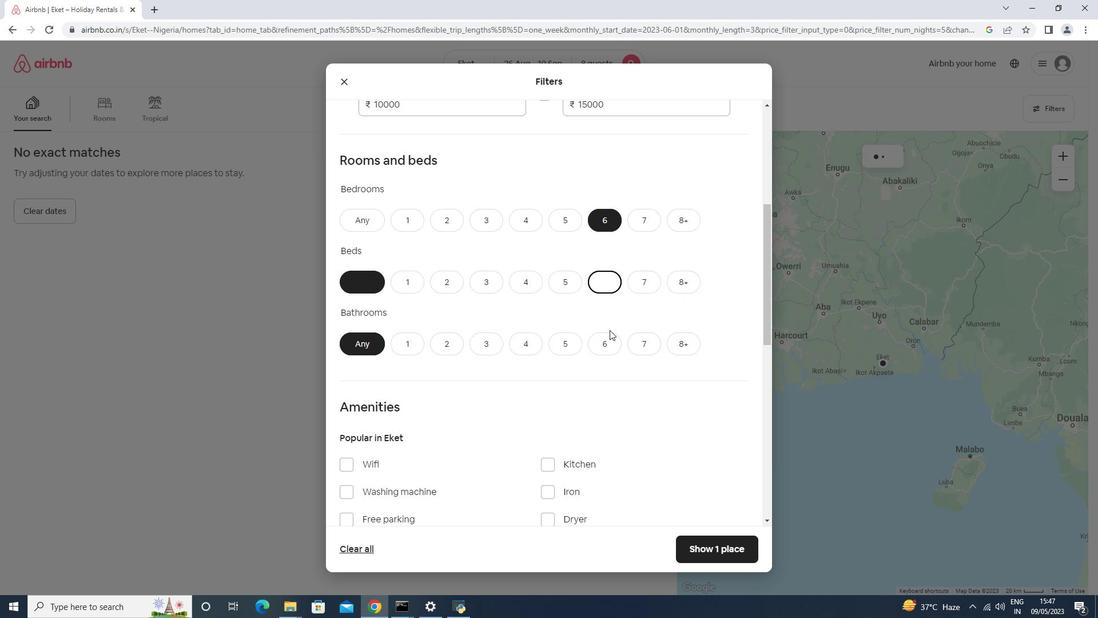 
Action: Mouse pressed left at (610, 359)
Screenshot: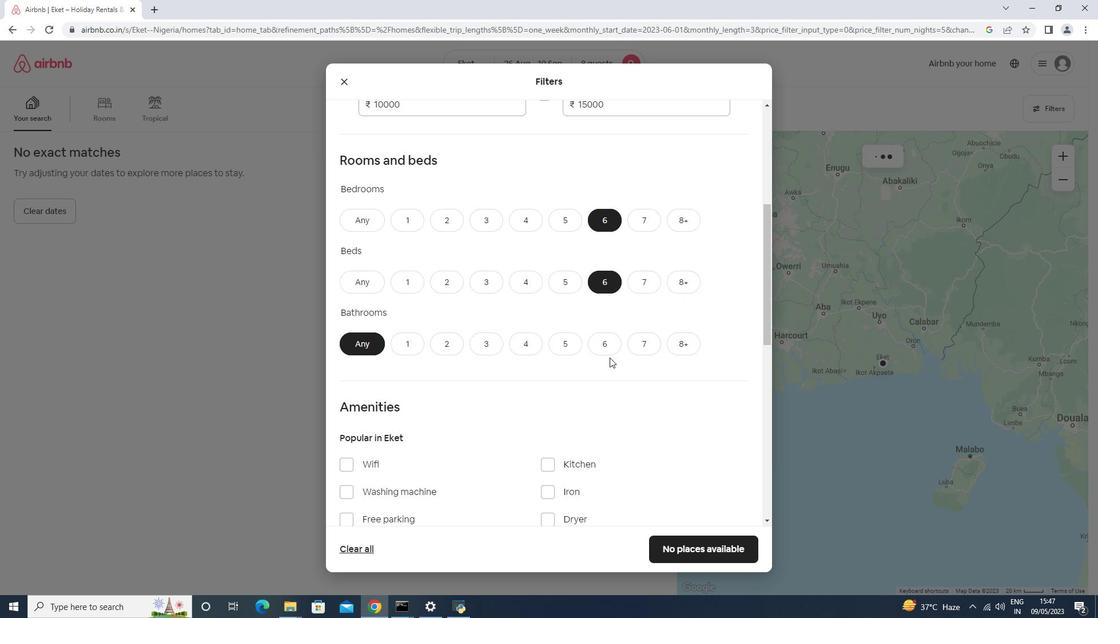 
Action: Mouse moved to (606, 344)
Screenshot: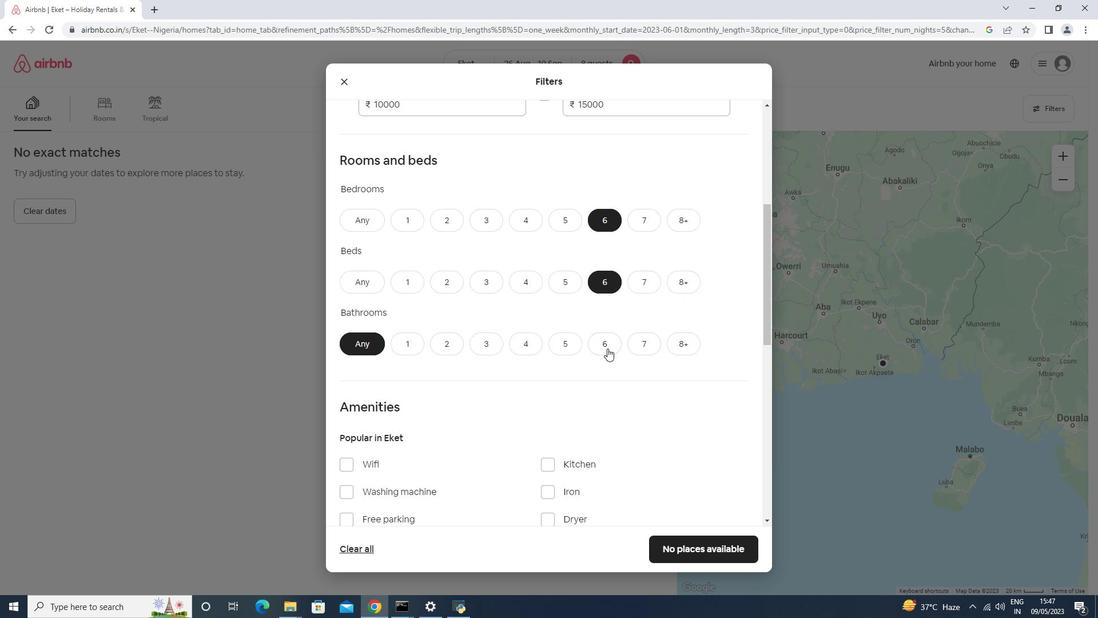 
Action: Mouse pressed left at (606, 344)
Screenshot: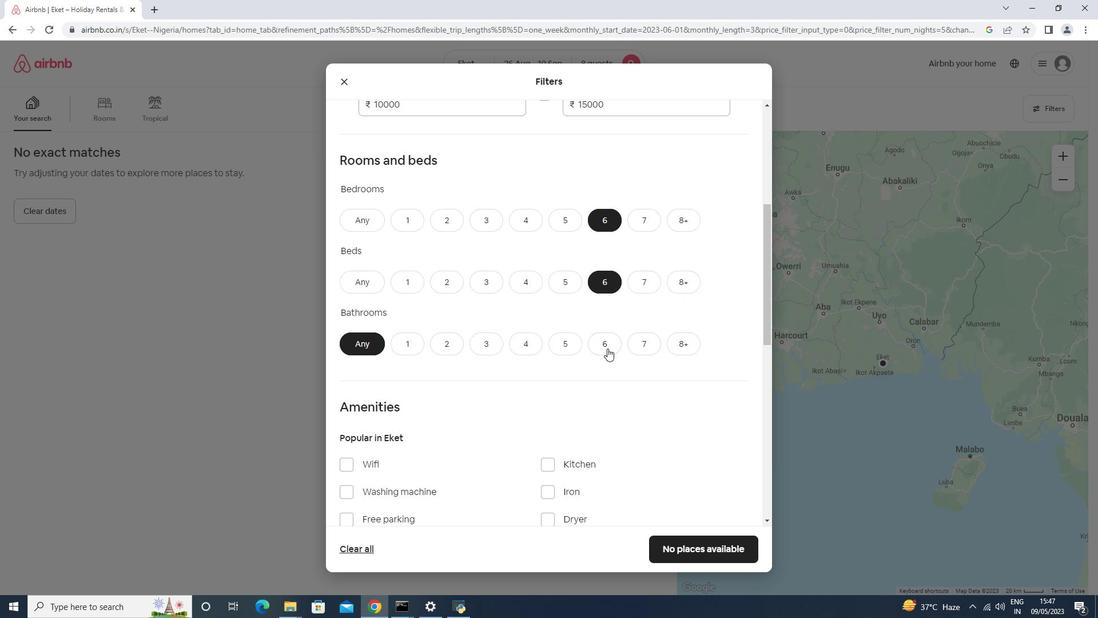 
Action: Mouse moved to (606, 343)
Screenshot: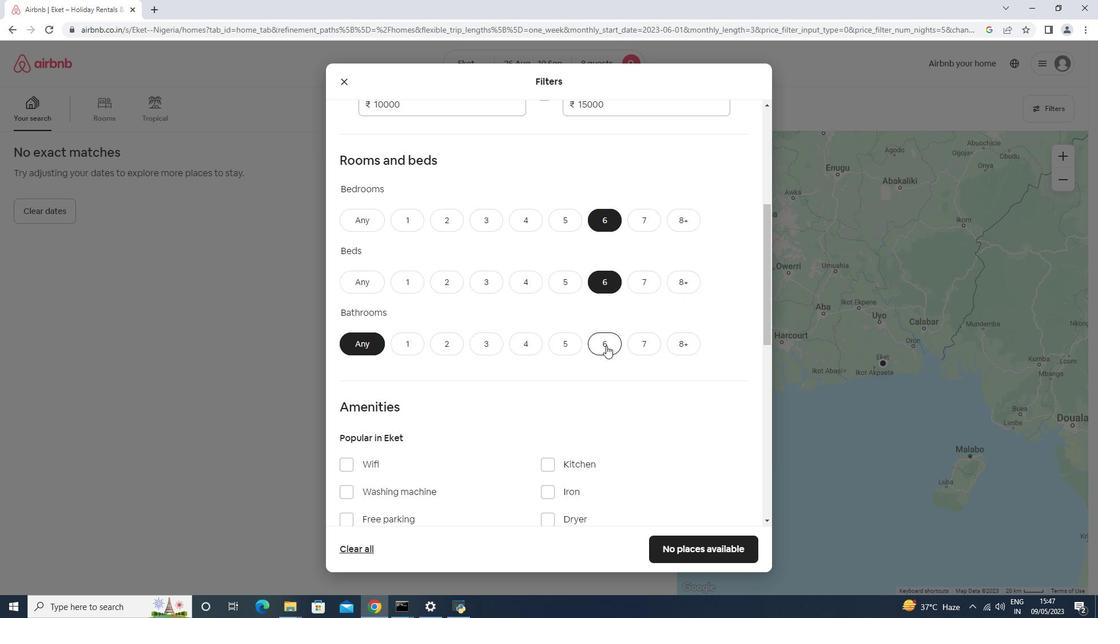 
Action: Mouse scrolled (606, 343) with delta (0, 0)
Screenshot: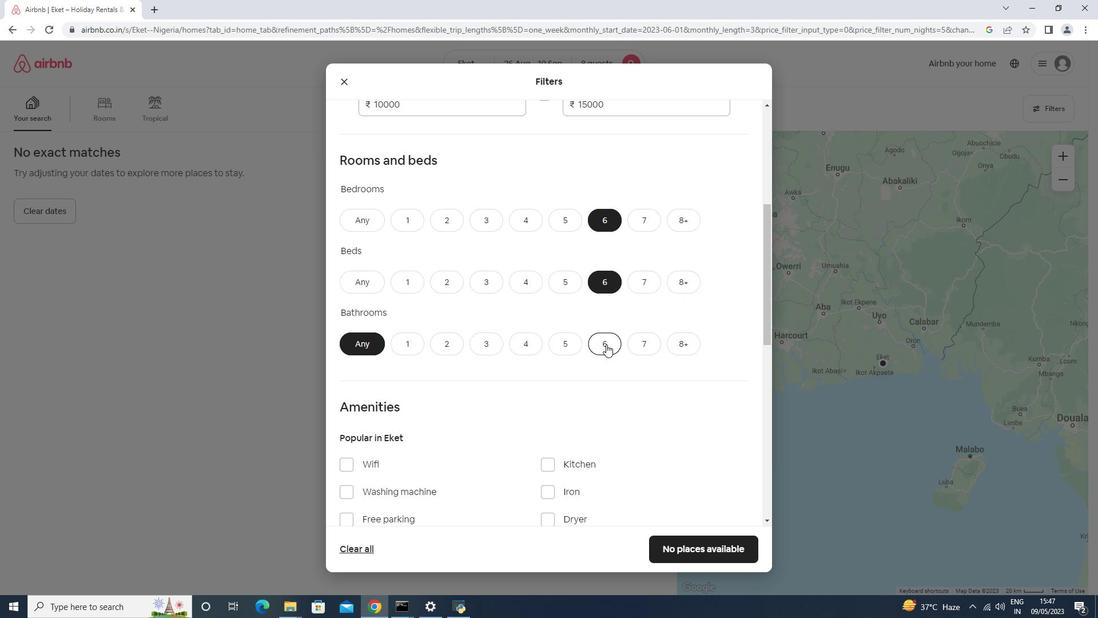 
Action: Mouse scrolled (606, 343) with delta (0, 0)
Screenshot: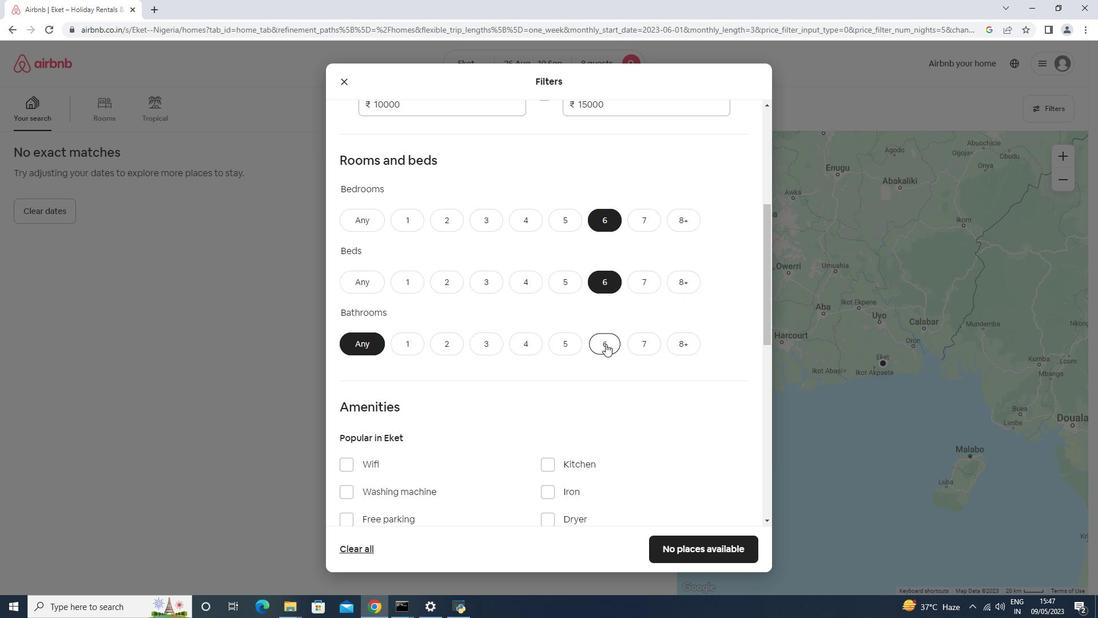 
Action: Mouse moved to (347, 342)
Screenshot: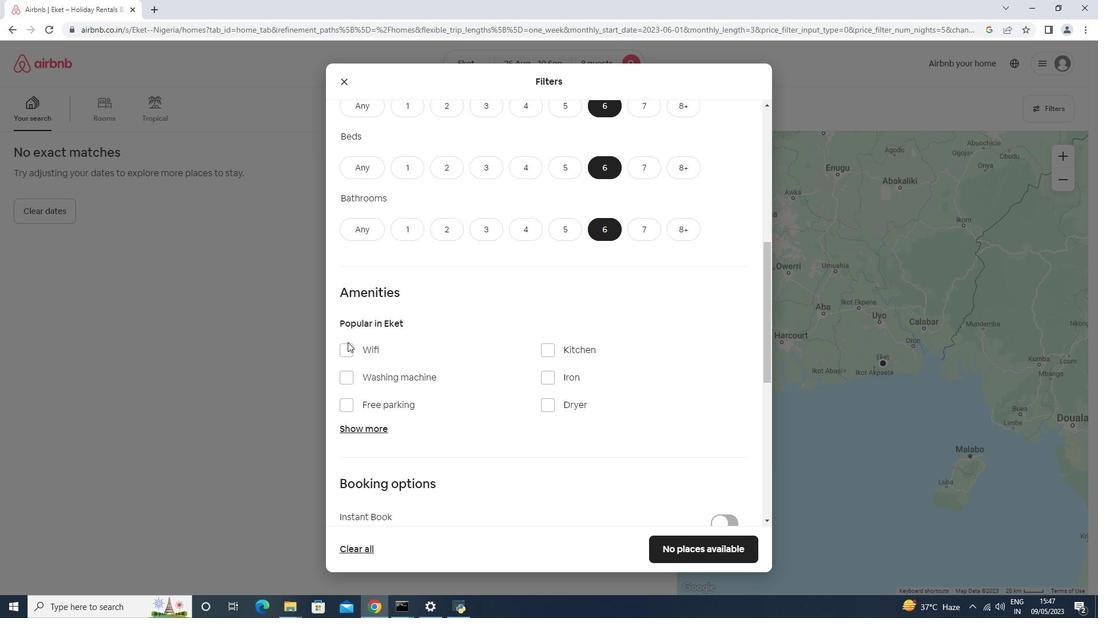 
Action: Mouse pressed left at (347, 342)
Screenshot: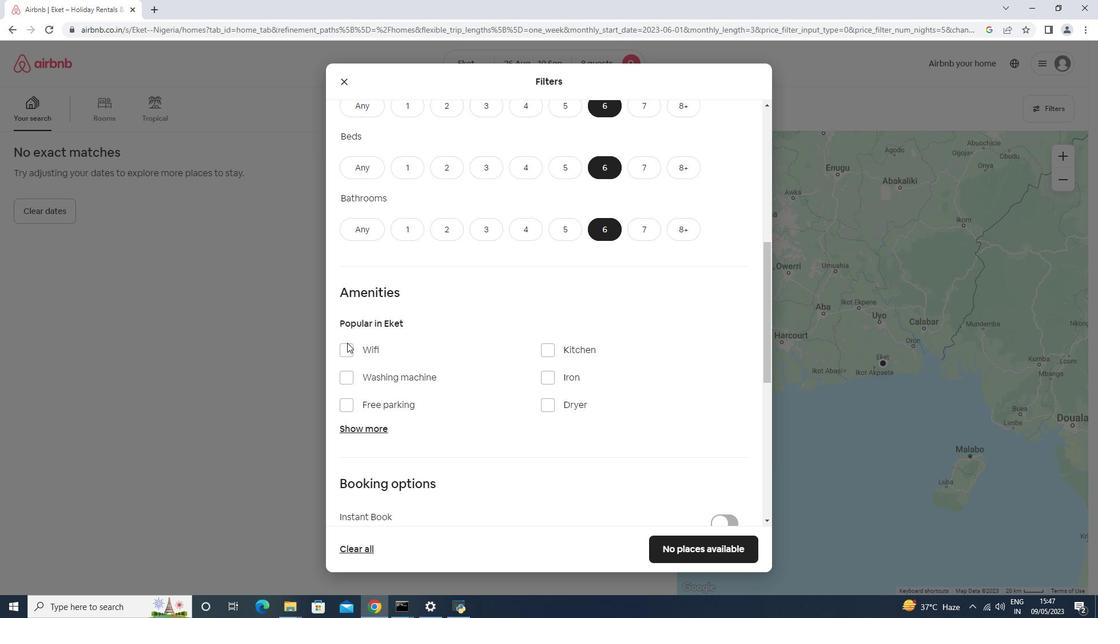 
Action: Mouse moved to (354, 405)
Screenshot: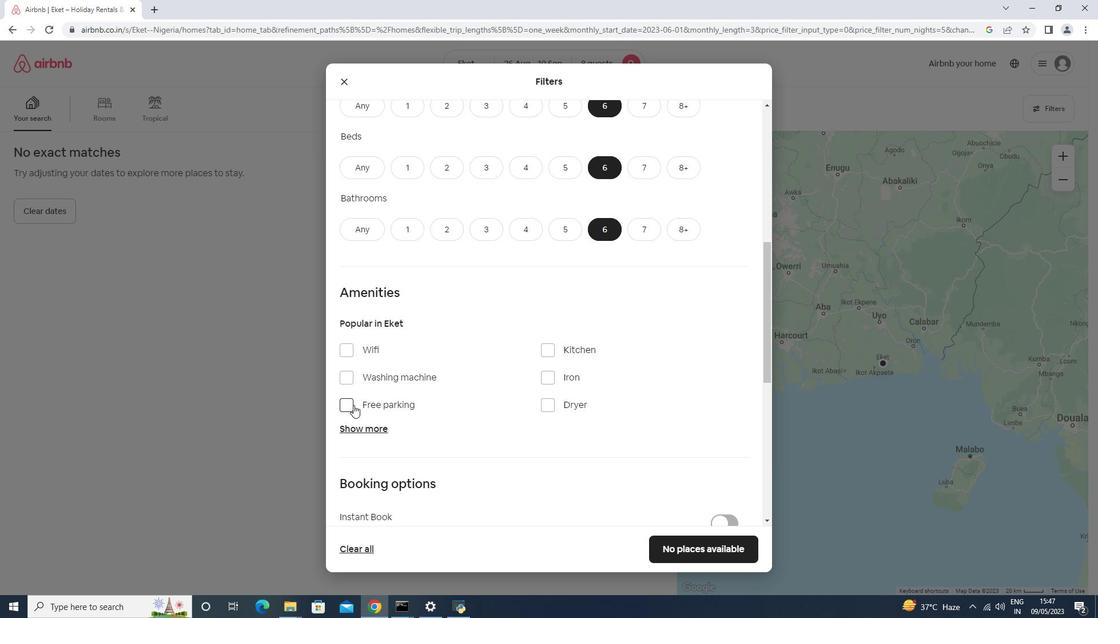 
Action: Mouse pressed left at (354, 405)
Screenshot: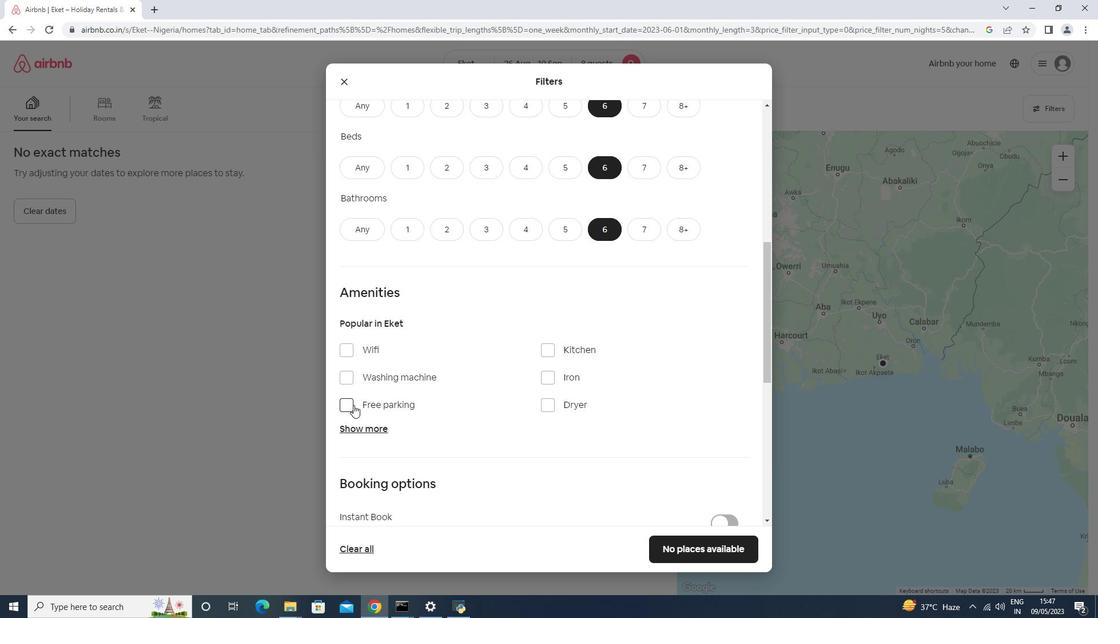 
Action: Mouse moved to (375, 353)
Screenshot: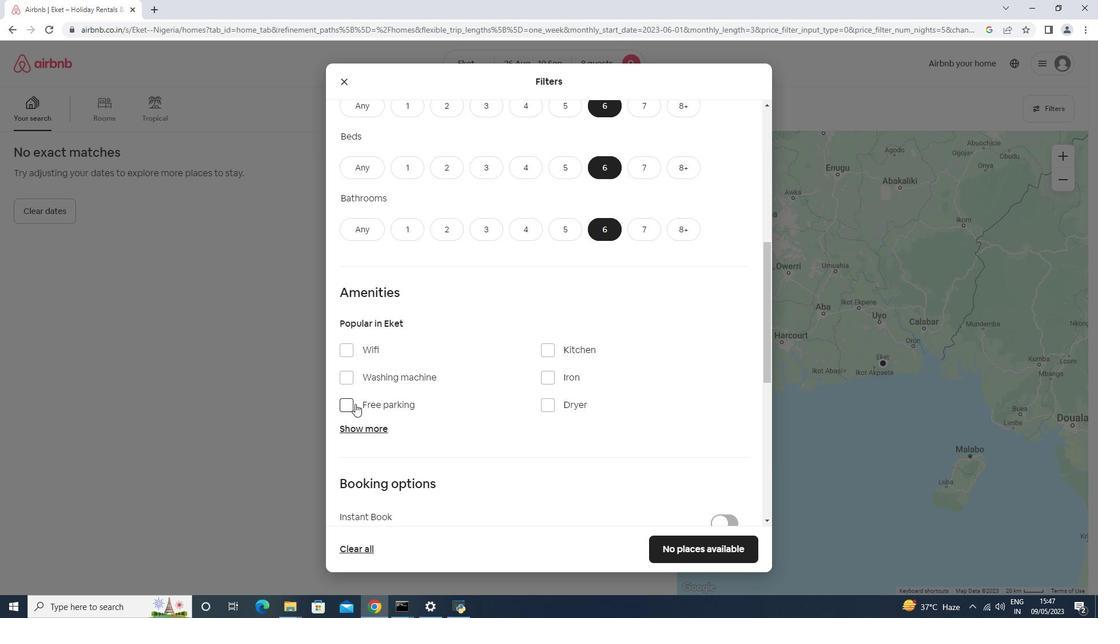
Action: Mouse pressed left at (375, 353)
Screenshot: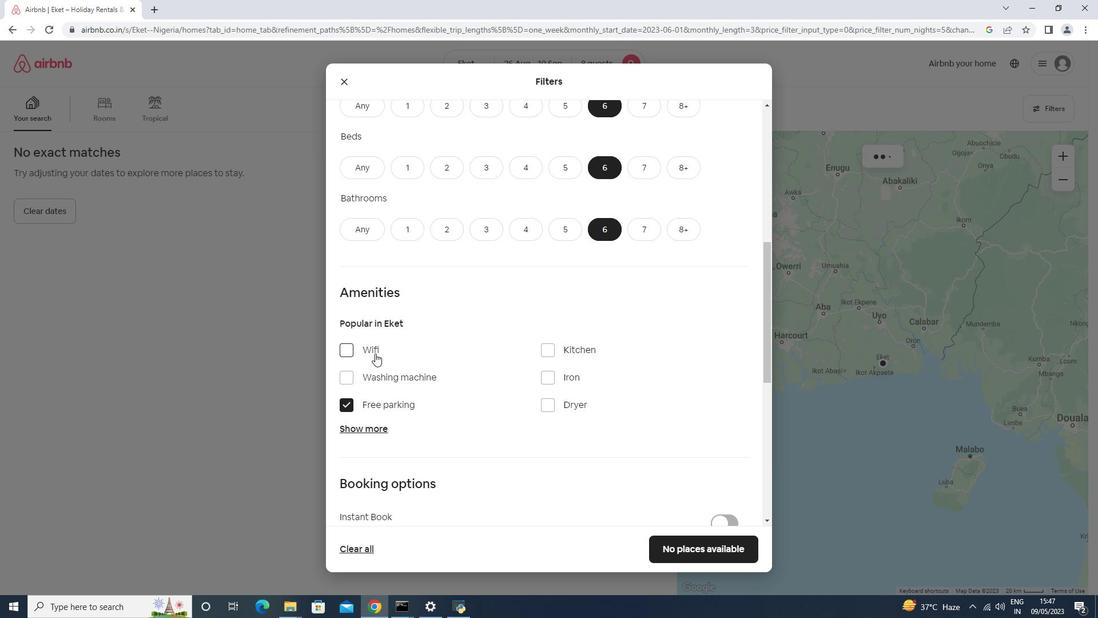 
Action: Mouse moved to (371, 422)
Screenshot: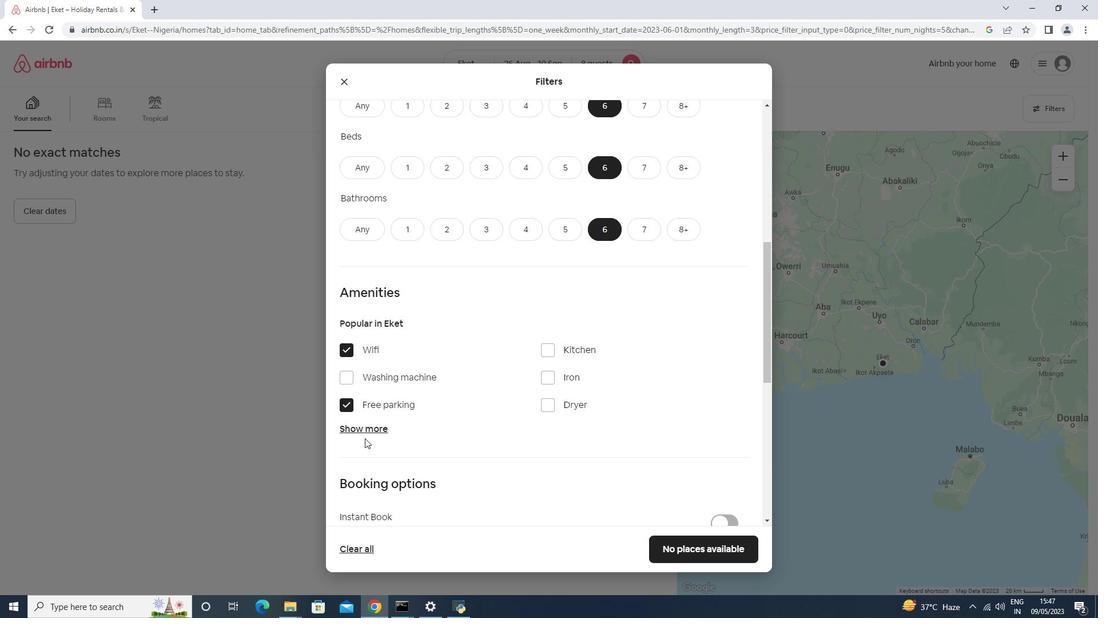 
Action: Mouse pressed left at (371, 422)
Screenshot: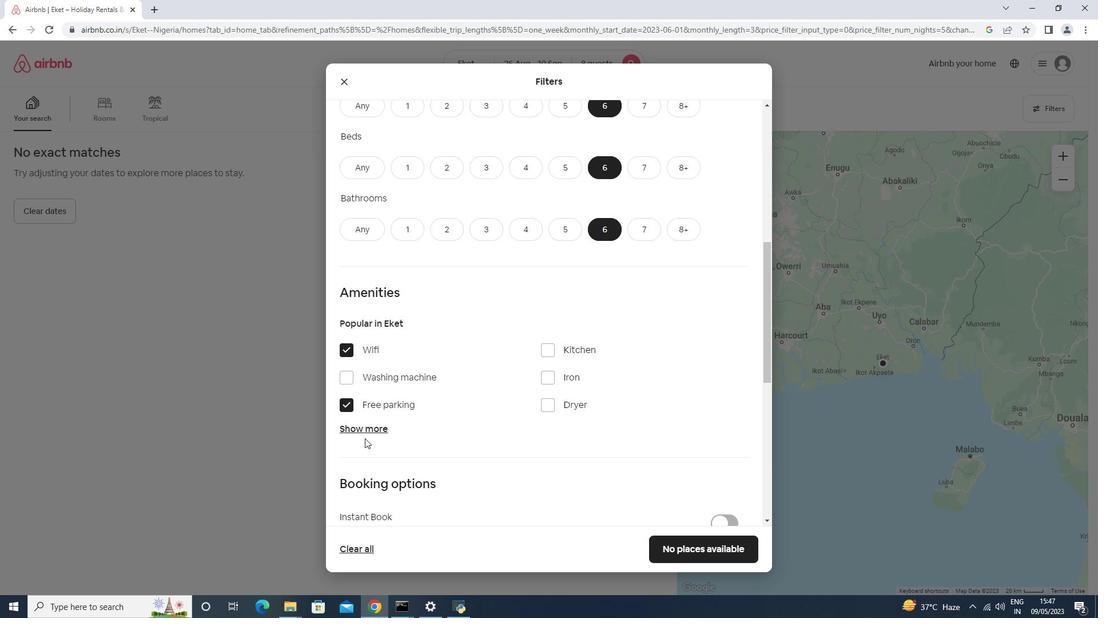
Action: Mouse moved to (436, 418)
Screenshot: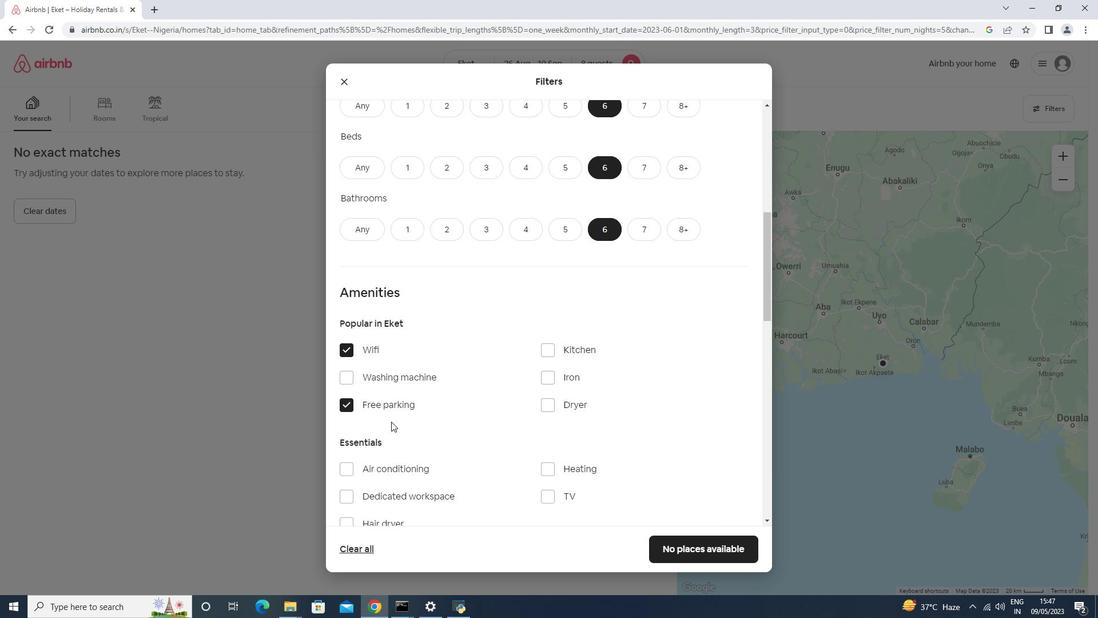 
Action: Mouse scrolled (436, 418) with delta (0, 0)
Screenshot: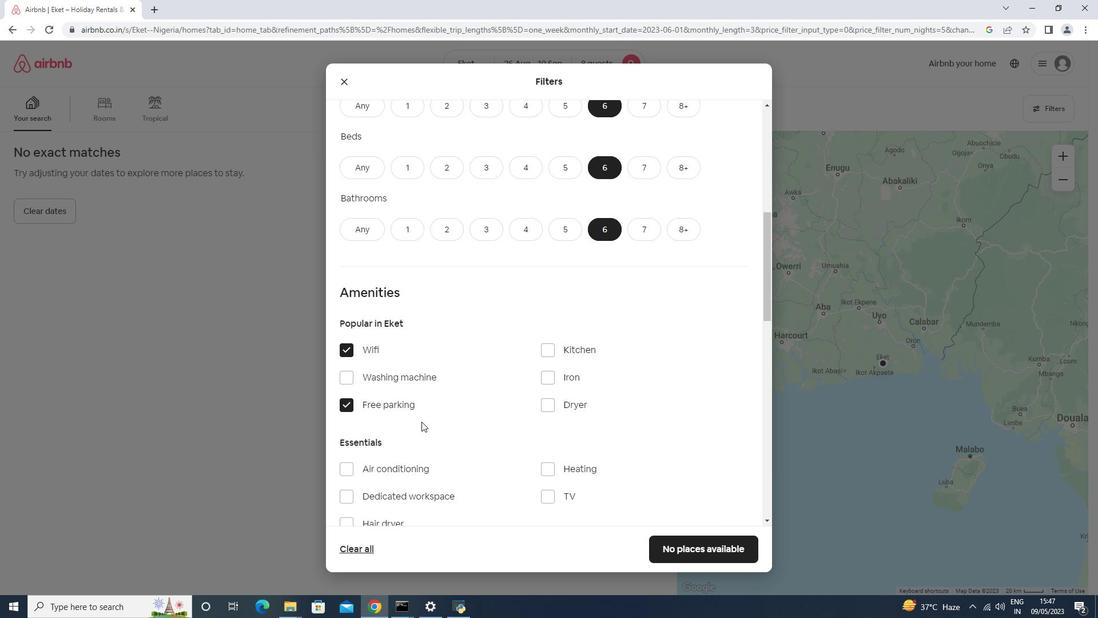
Action: Mouse scrolled (436, 418) with delta (0, 0)
Screenshot: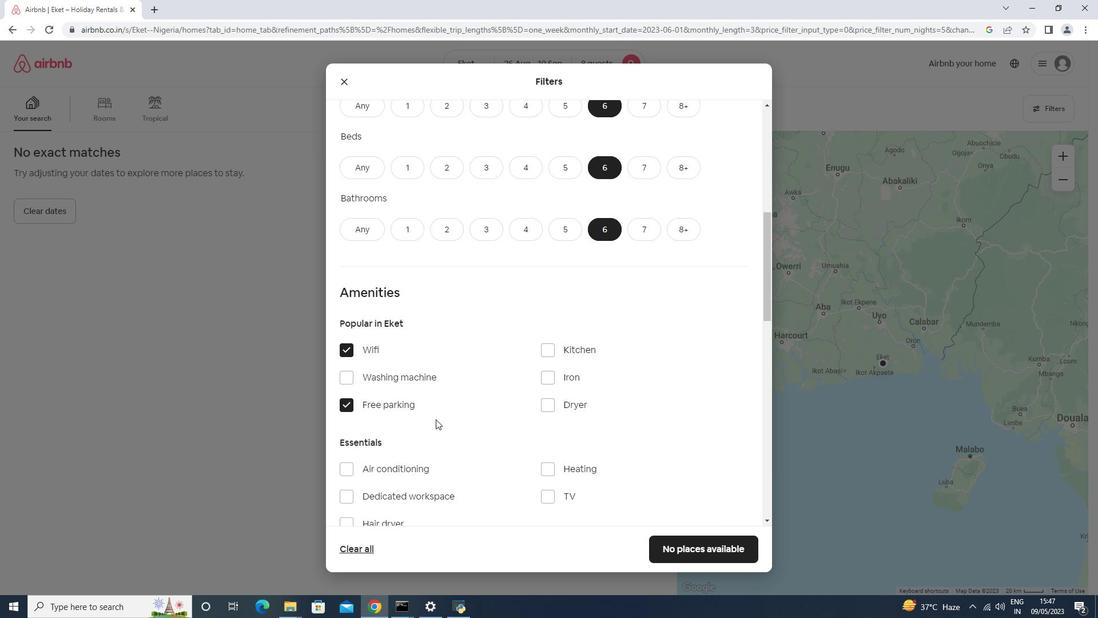 
Action: Mouse scrolled (436, 418) with delta (0, 0)
Screenshot: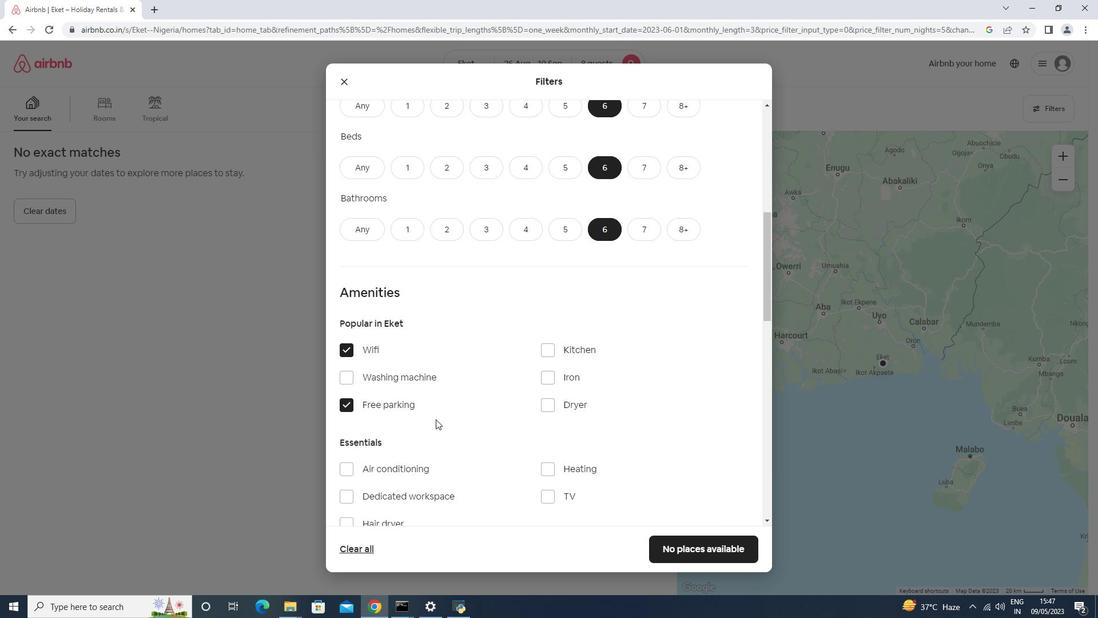 
Action: Mouse moved to (578, 327)
Screenshot: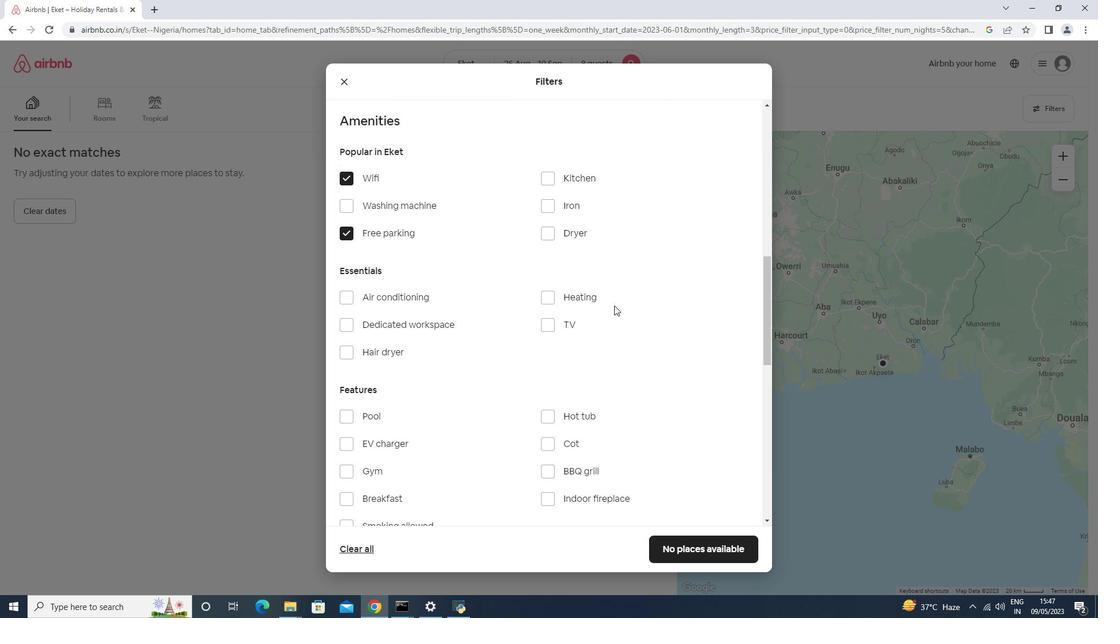 
Action: Mouse pressed left at (578, 327)
Screenshot: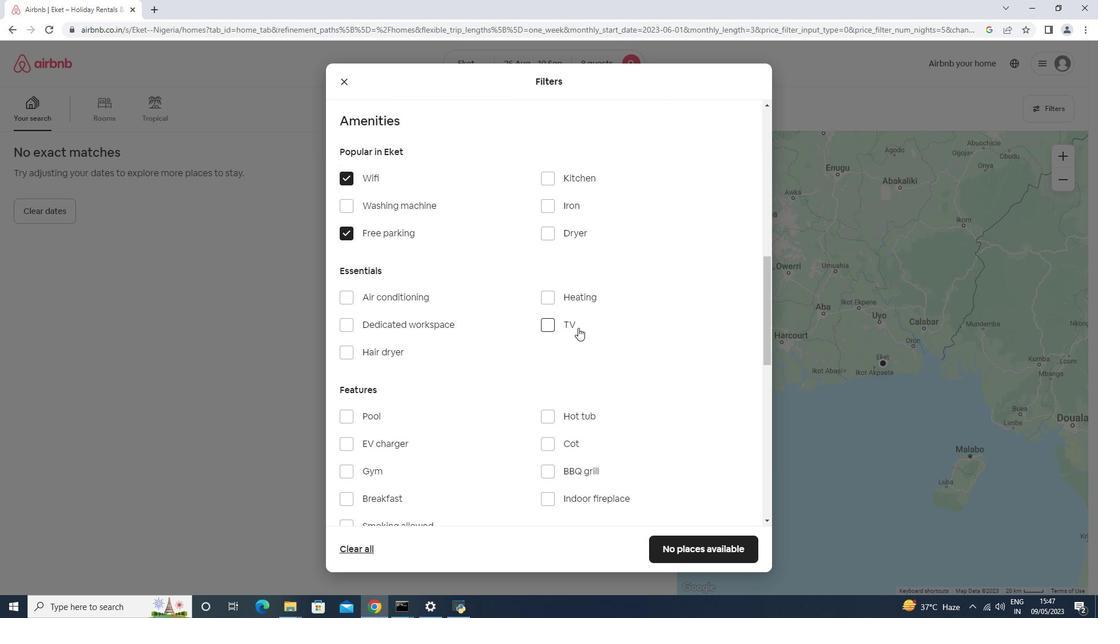 
Action: Mouse moved to (400, 386)
Screenshot: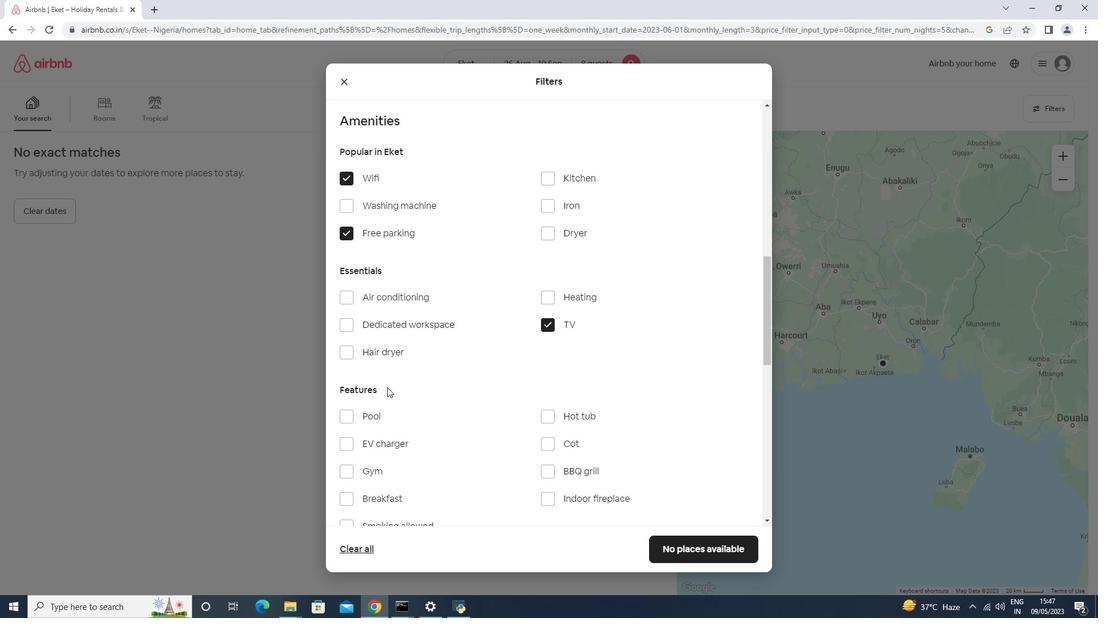 
Action: Mouse scrolled (400, 386) with delta (0, 0)
Screenshot: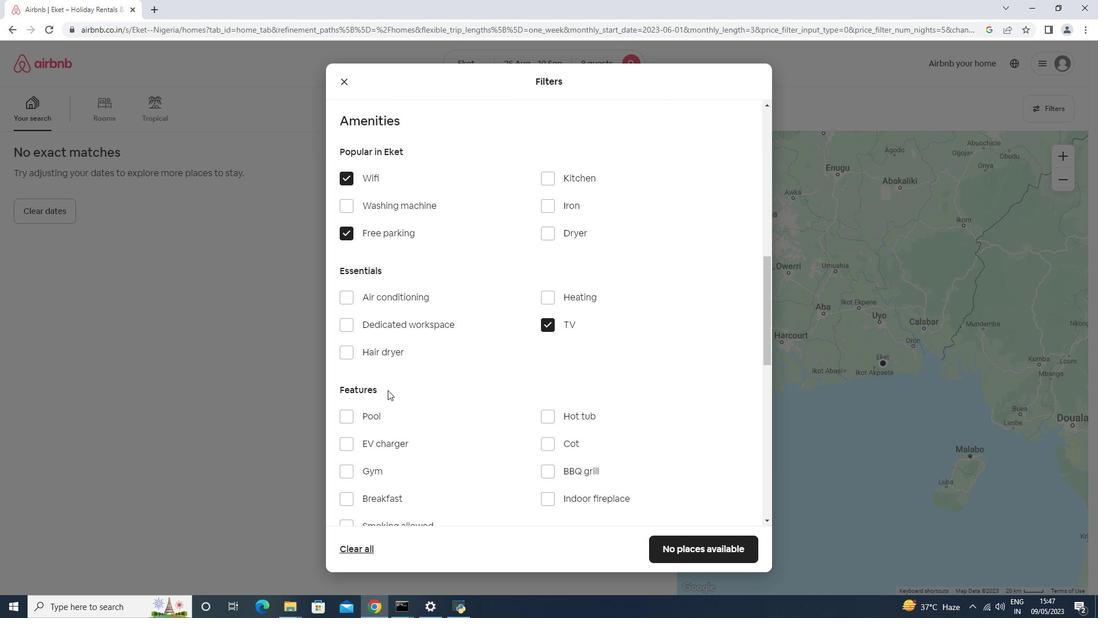 
Action: Mouse moved to (400, 386)
Screenshot: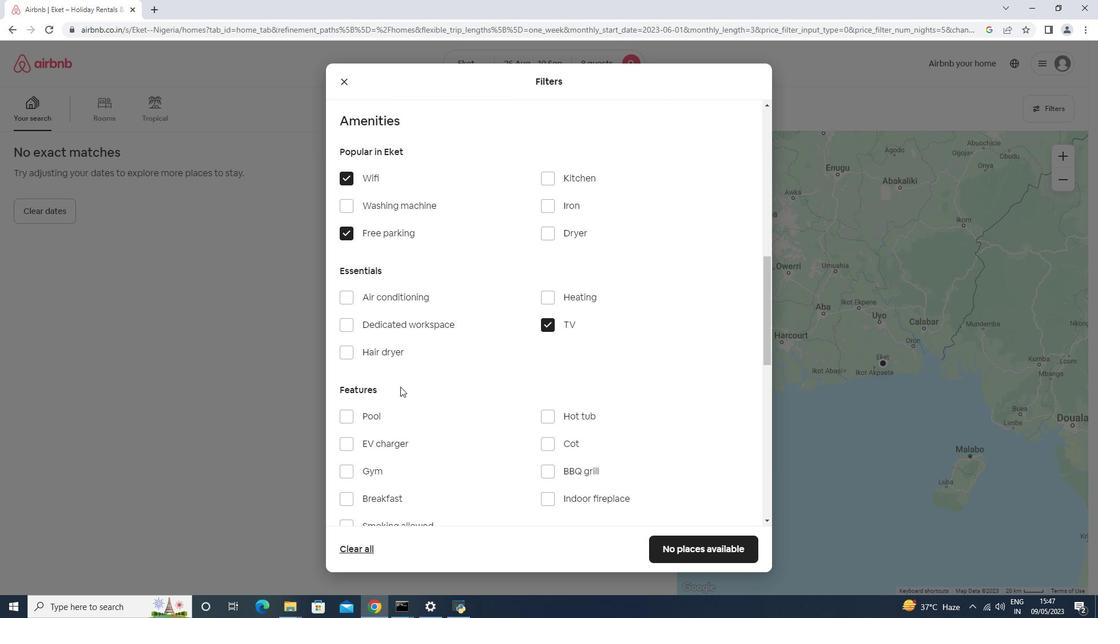 
Action: Mouse scrolled (400, 386) with delta (0, 0)
Screenshot: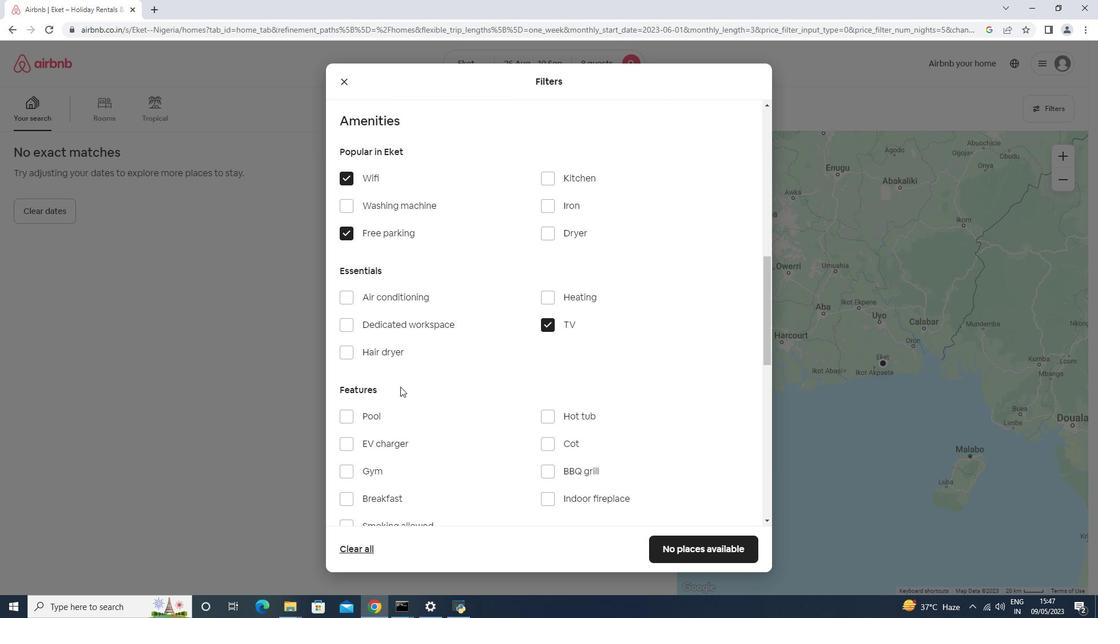 
Action: Mouse moved to (388, 384)
Screenshot: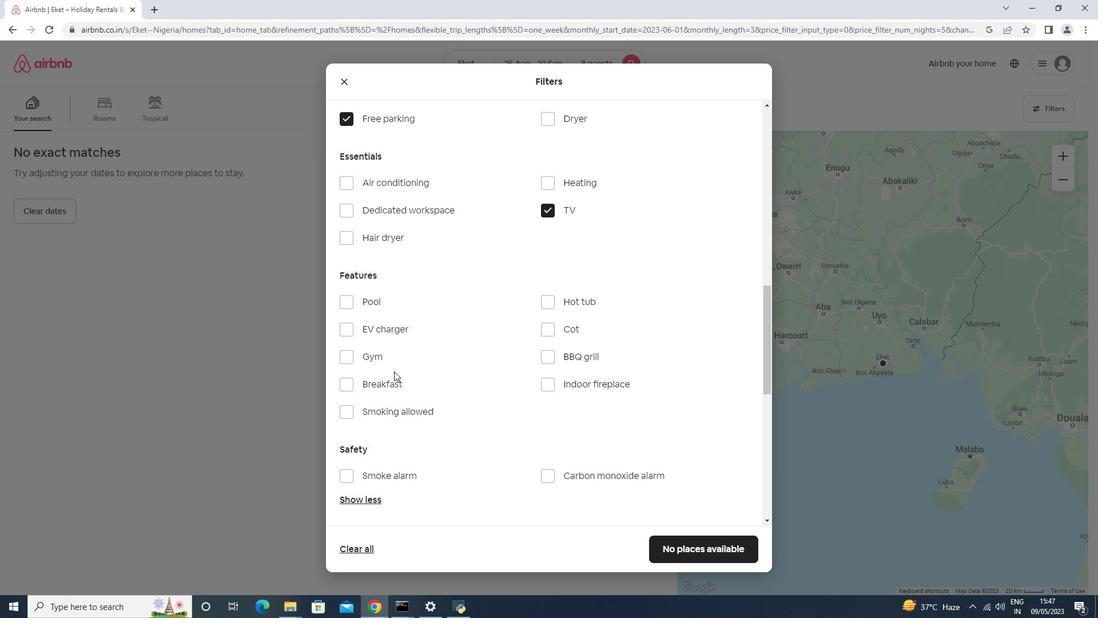 
Action: Mouse pressed left at (388, 384)
Screenshot: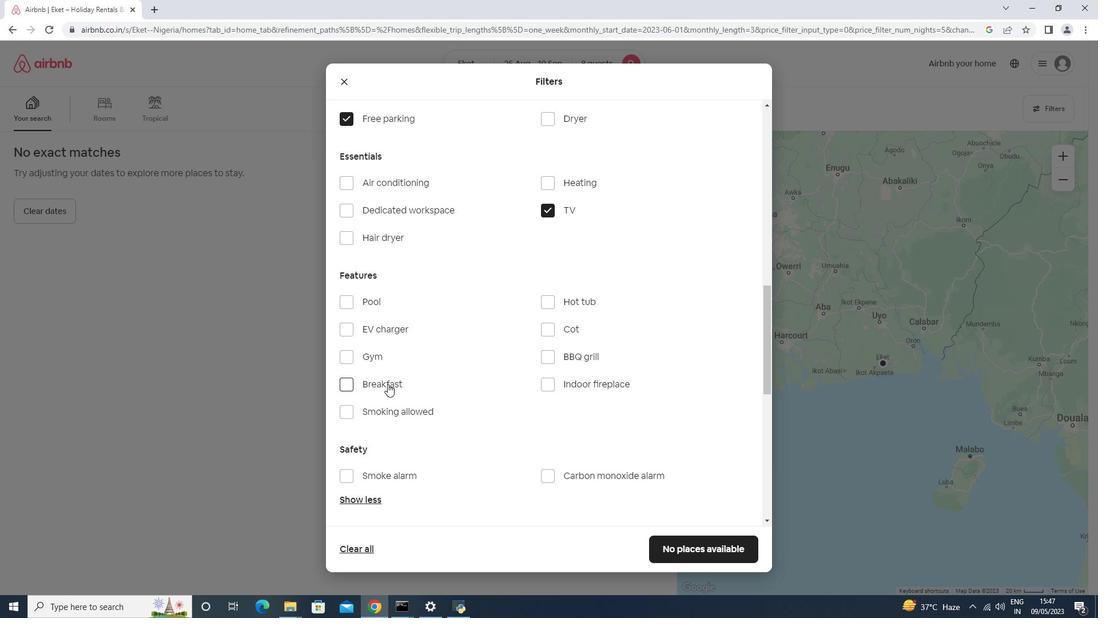 
Action: Mouse moved to (390, 359)
Screenshot: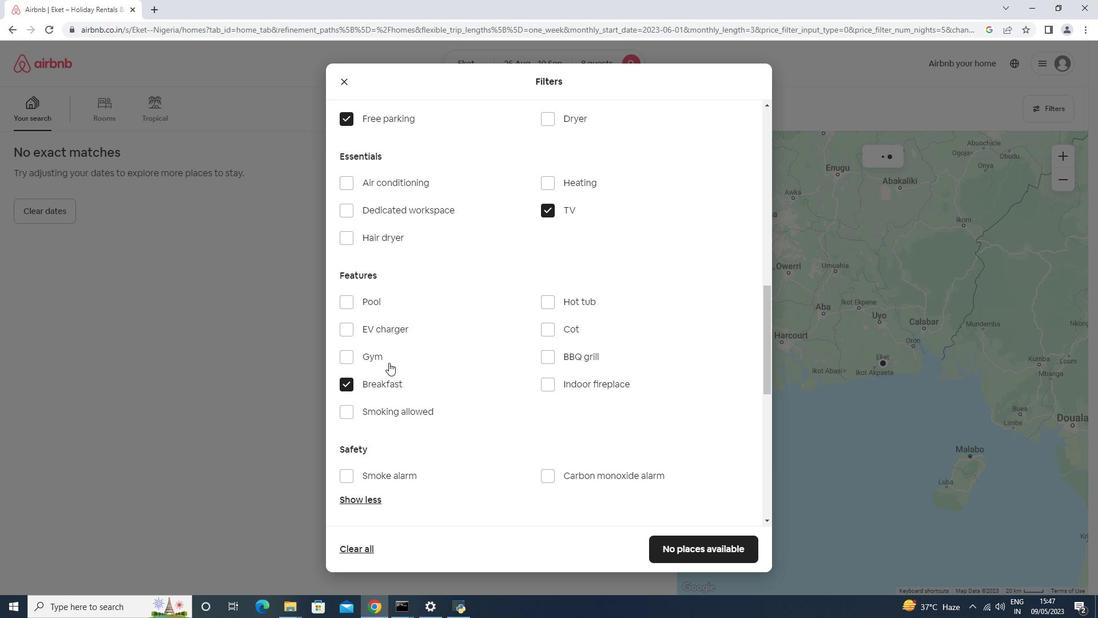
Action: Mouse pressed left at (390, 359)
Screenshot: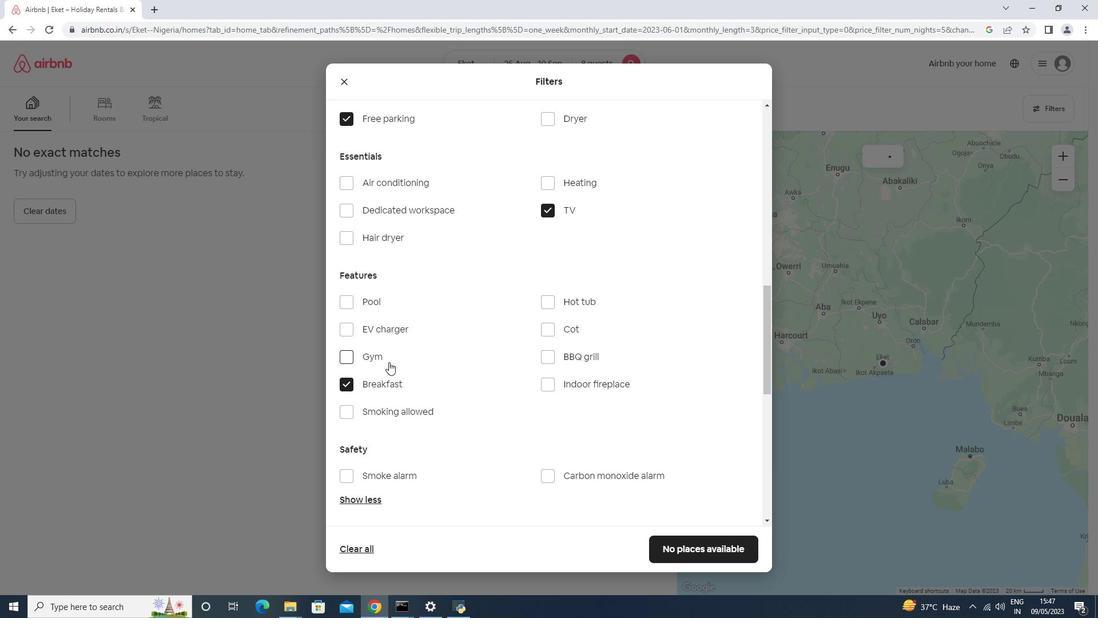 
Action: Mouse moved to (484, 346)
Screenshot: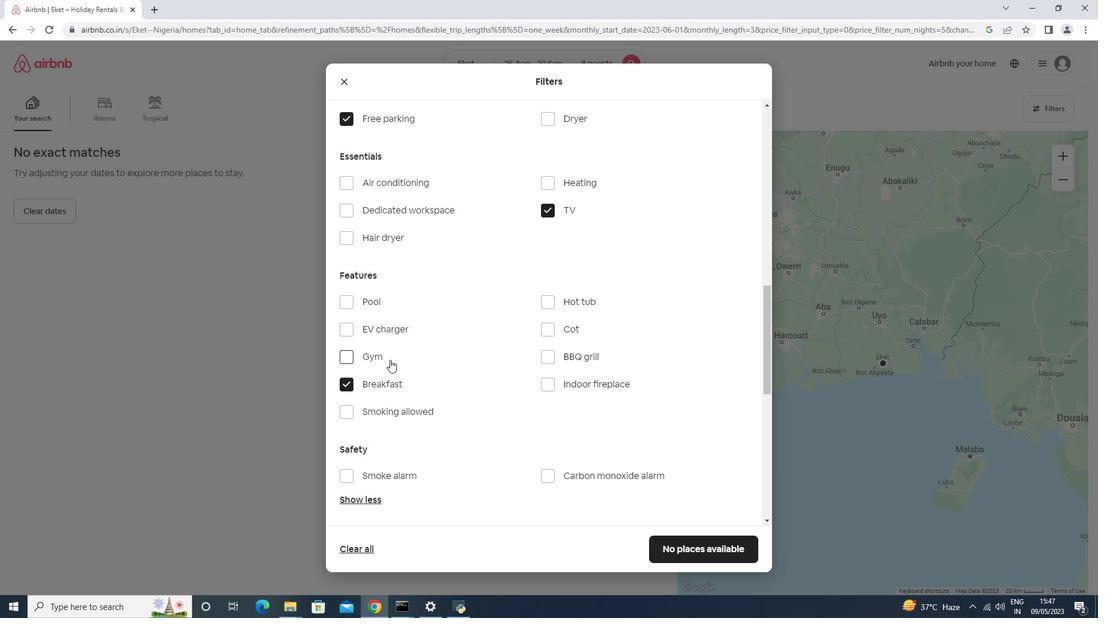 
Action: Mouse scrolled (484, 345) with delta (0, 0)
Screenshot: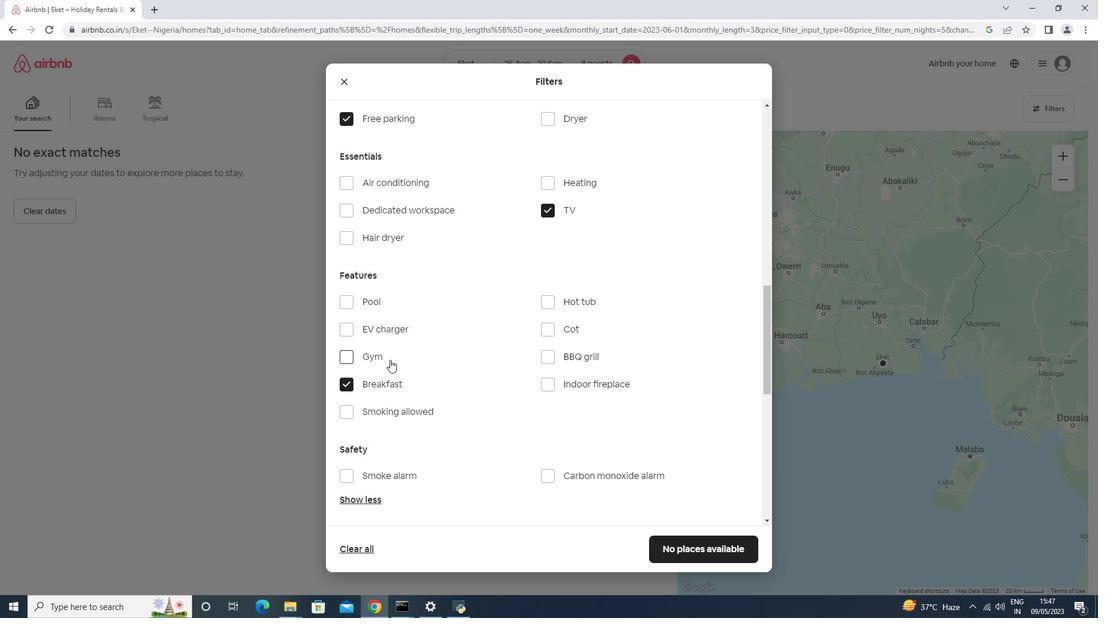 
Action: Mouse scrolled (484, 345) with delta (0, 0)
Screenshot: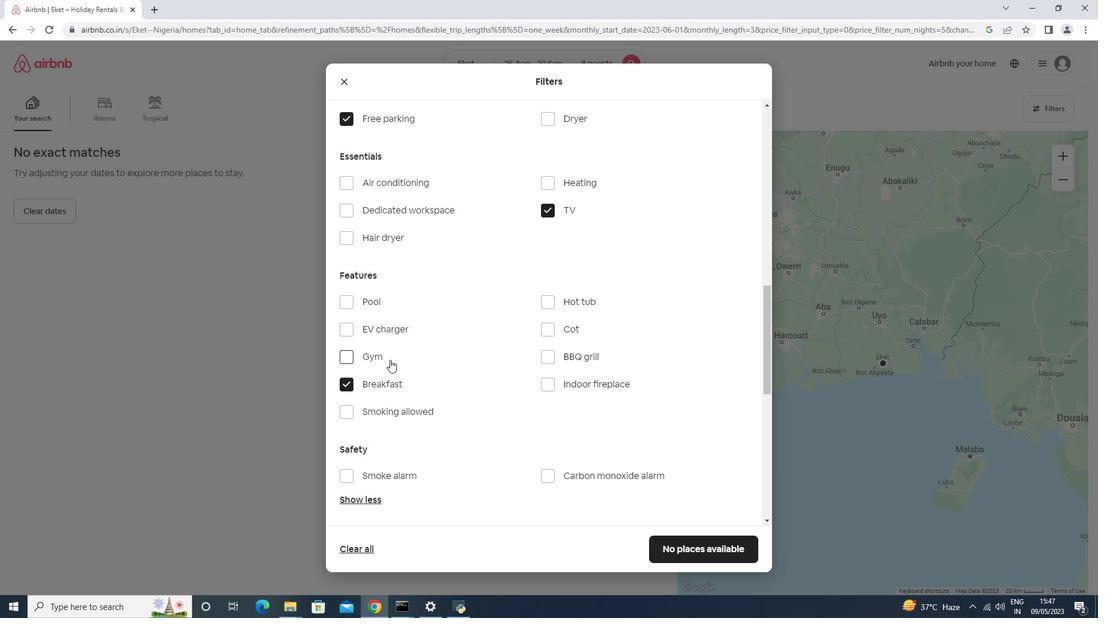 
Action: Mouse scrolled (484, 345) with delta (0, 0)
Screenshot: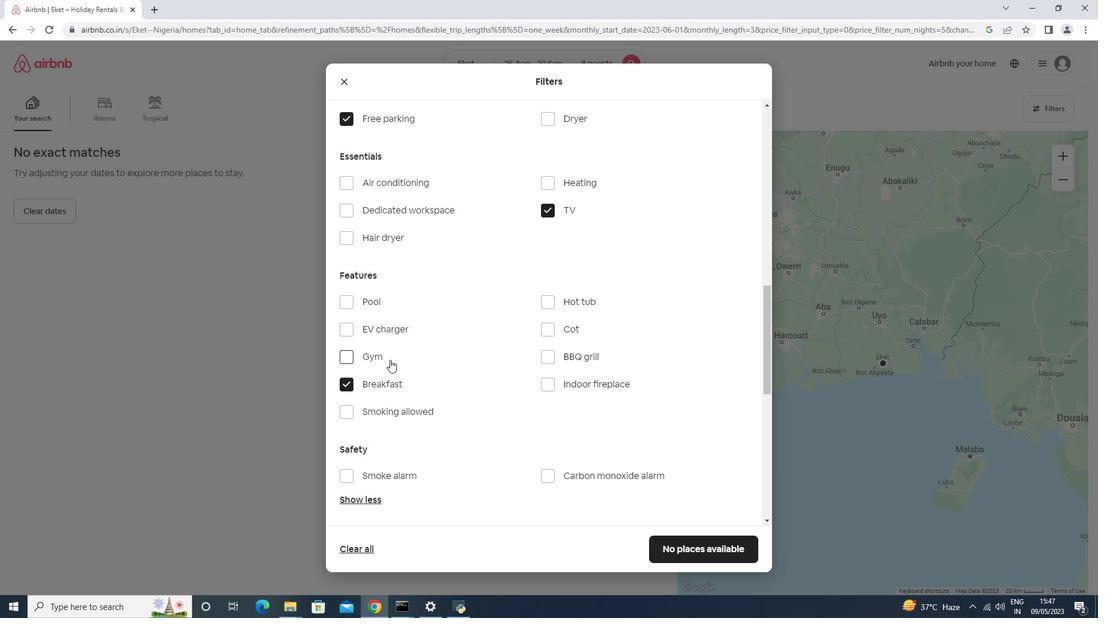 
Action: Mouse scrolled (484, 345) with delta (0, 0)
Screenshot: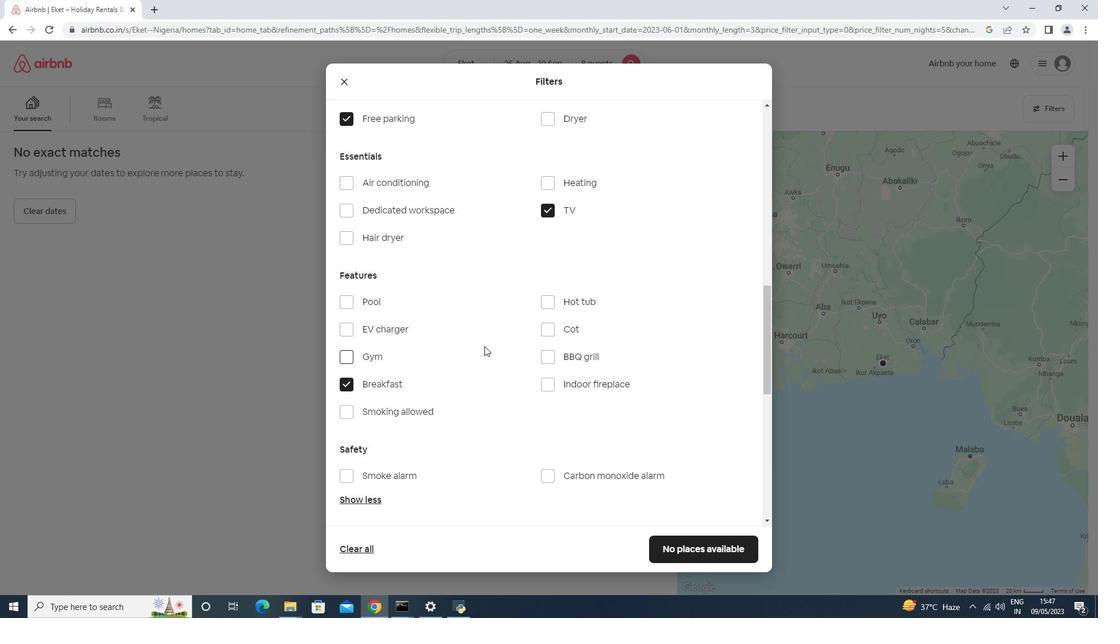 
Action: Mouse moved to (731, 406)
Screenshot: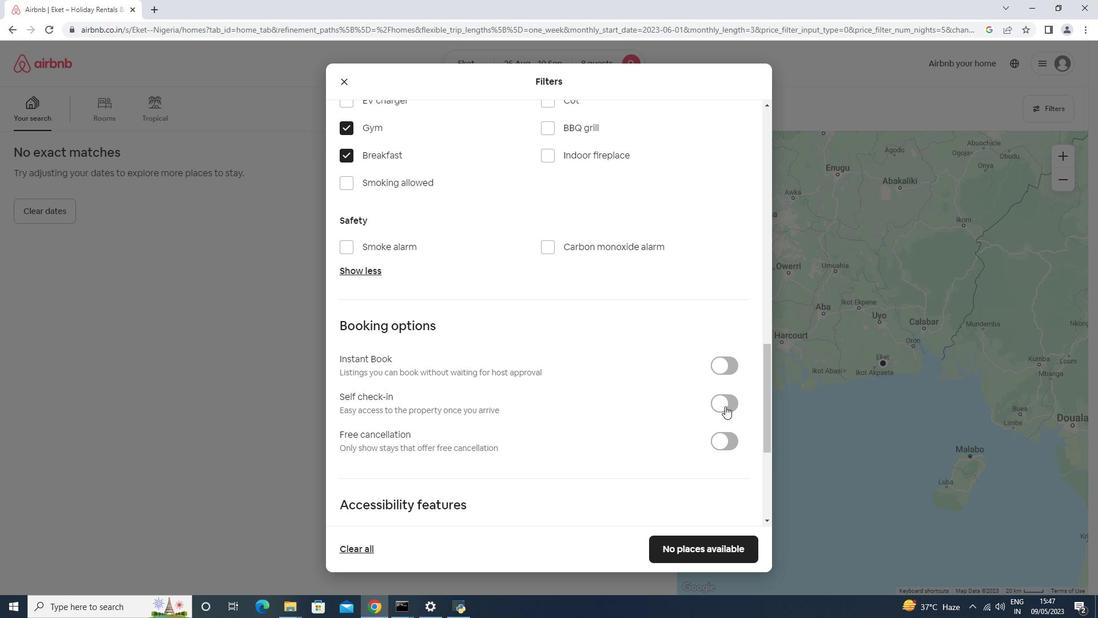 
Action: Mouse pressed left at (731, 406)
Screenshot: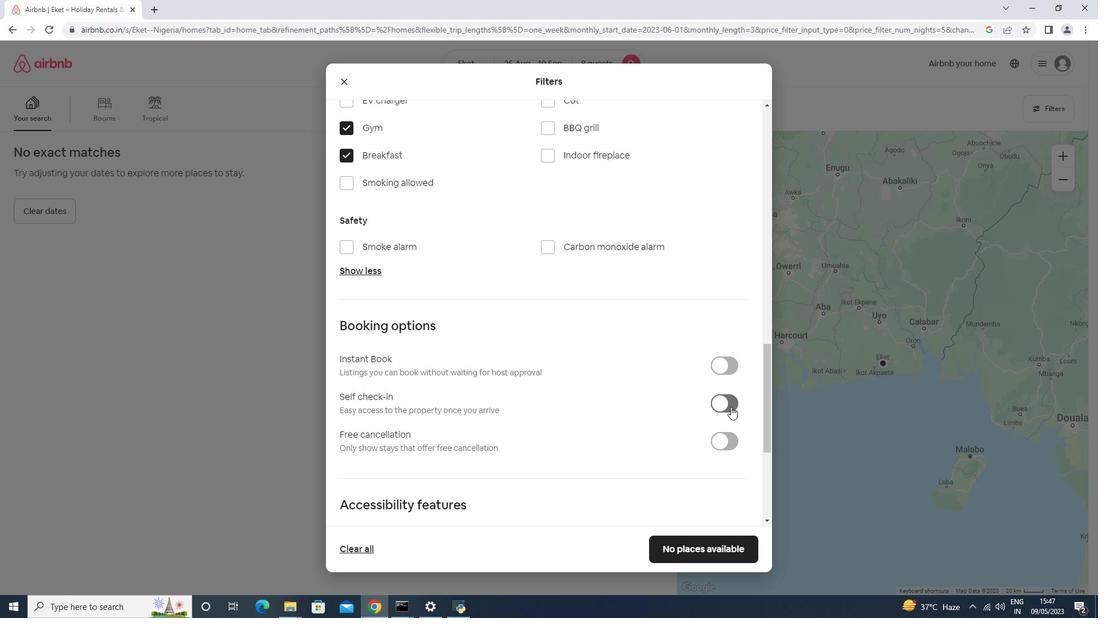 
Action: Mouse moved to (730, 407)
Screenshot: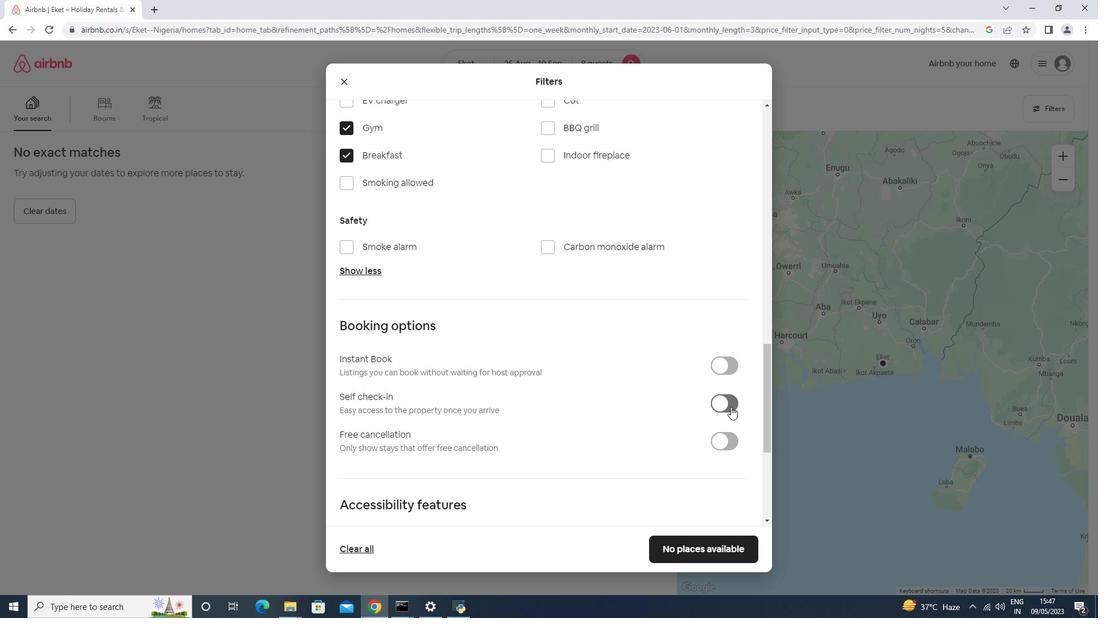 
Action: Mouse scrolled (730, 406) with delta (0, 0)
Screenshot: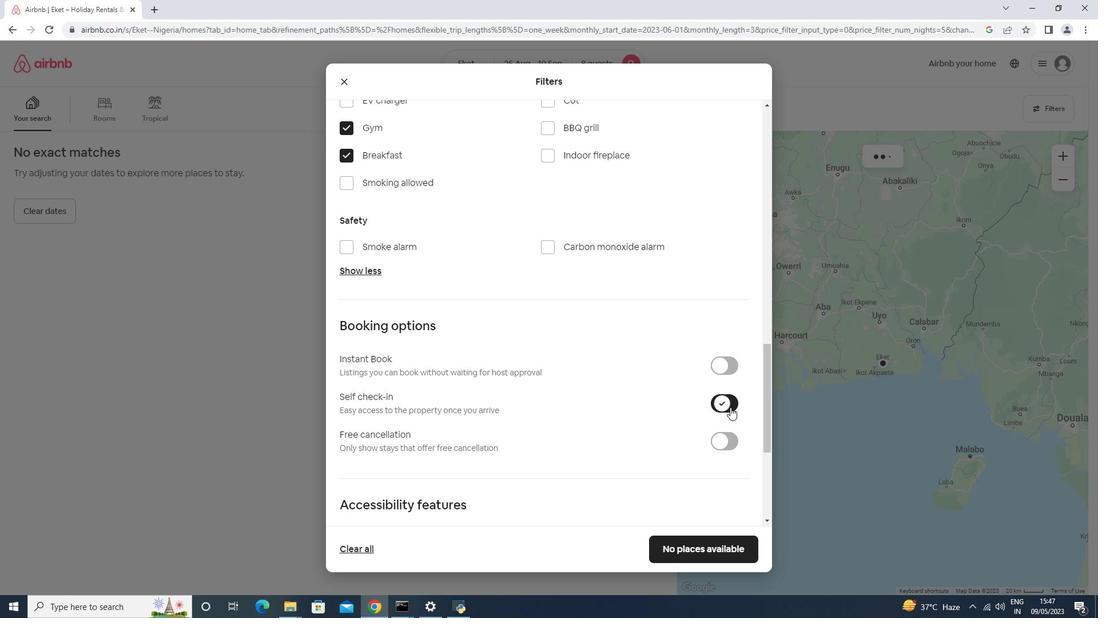 
Action: Mouse scrolled (730, 406) with delta (0, 0)
Screenshot: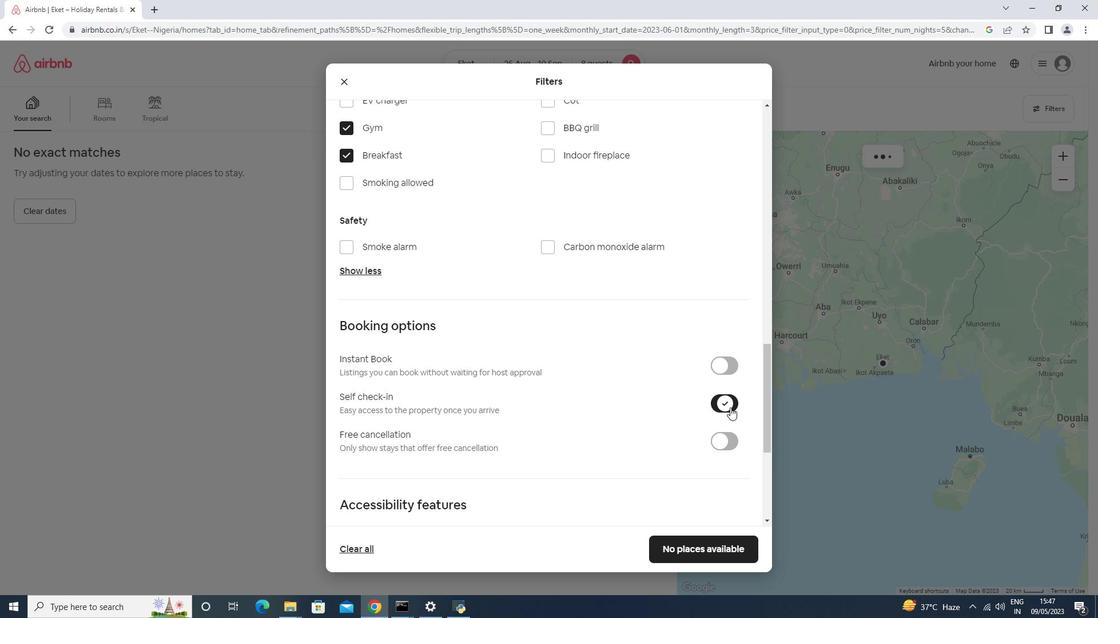 
Action: Mouse scrolled (730, 406) with delta (0, 0)
Screenshot: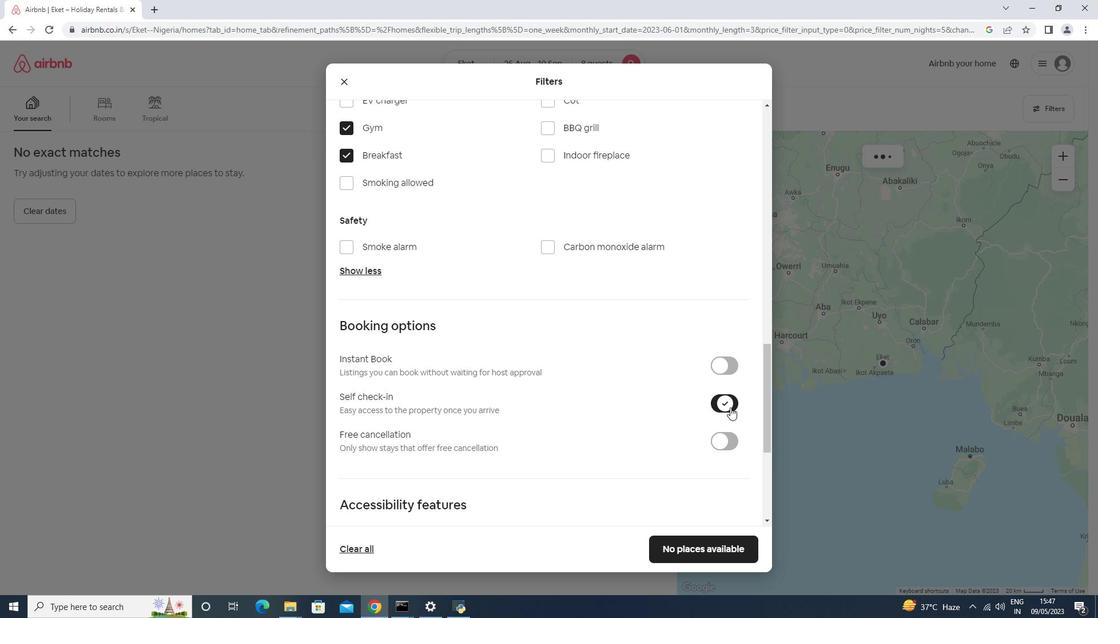 
Action: Mouse scrolled (730, 406) with delta (0, 0)
Screenshot: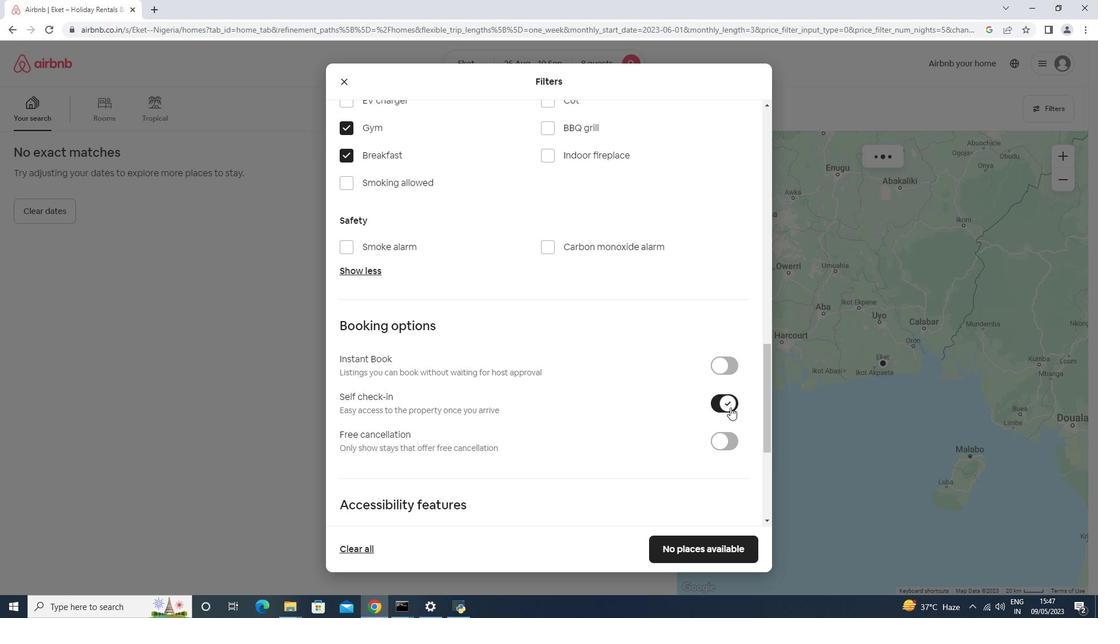 
Action: Mouse scrolled (730, 406) with delta (0, 0)
Screenshot: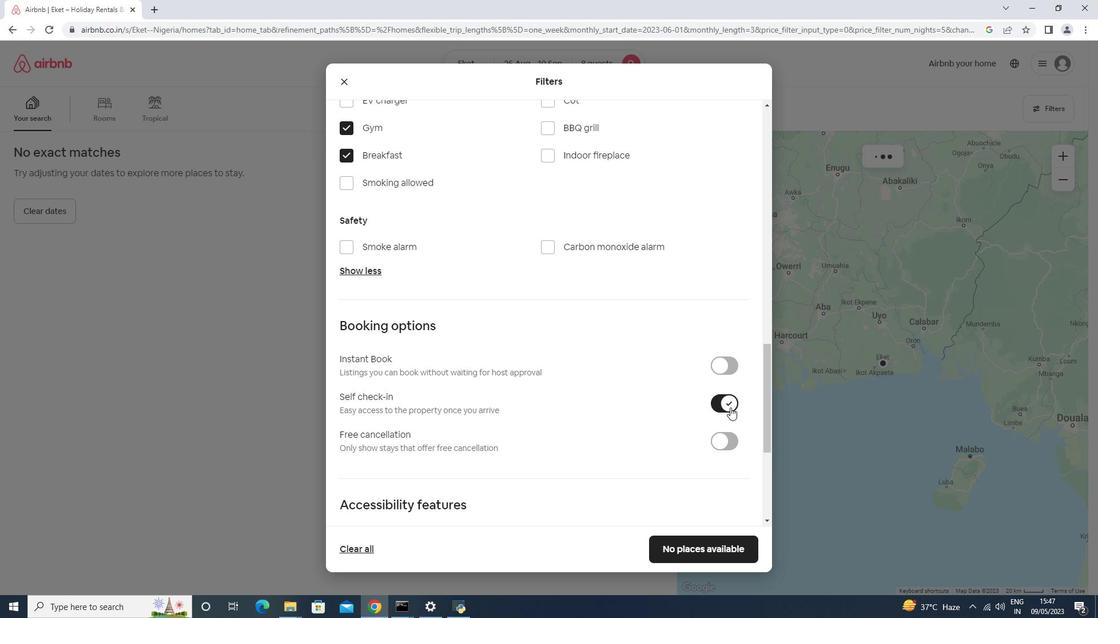 
Action: Mouse scrolled (730, 406) with delta (0, 0)
Screenshot: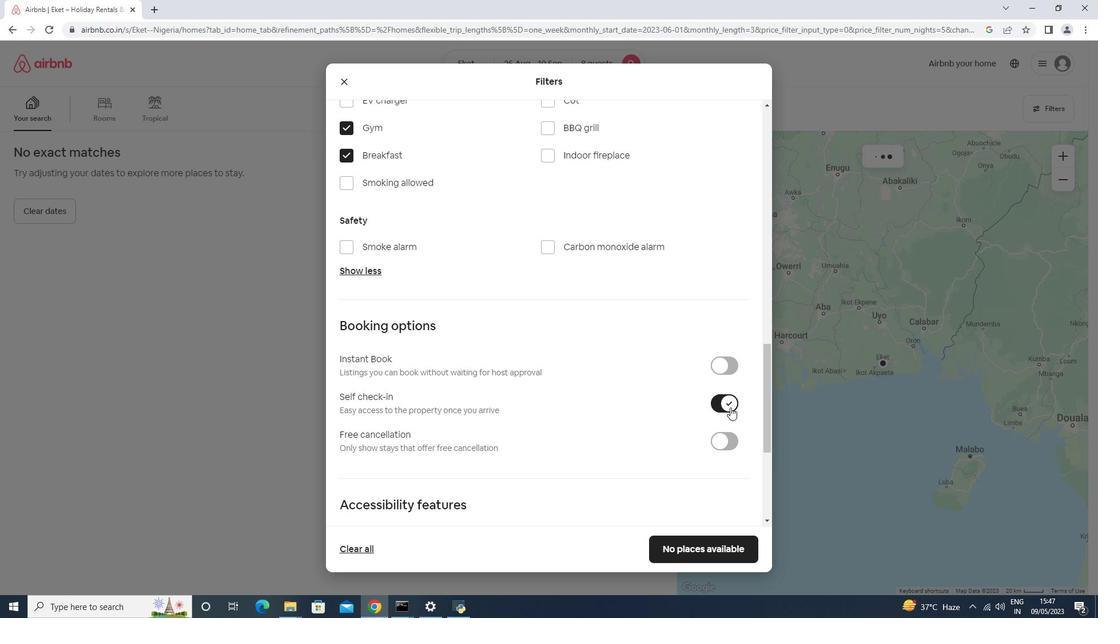 
Action: Mouse moved to (489, 463)
Screenshot: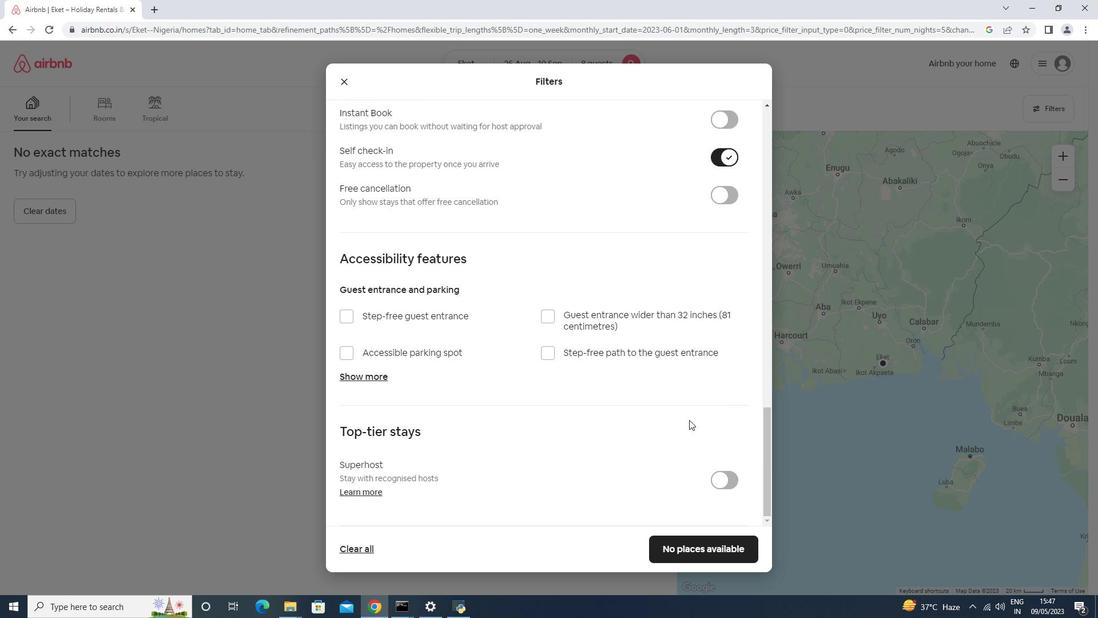 
Action: Mouse scrolled (489, 462) with delta (0, 0)
Screenshot: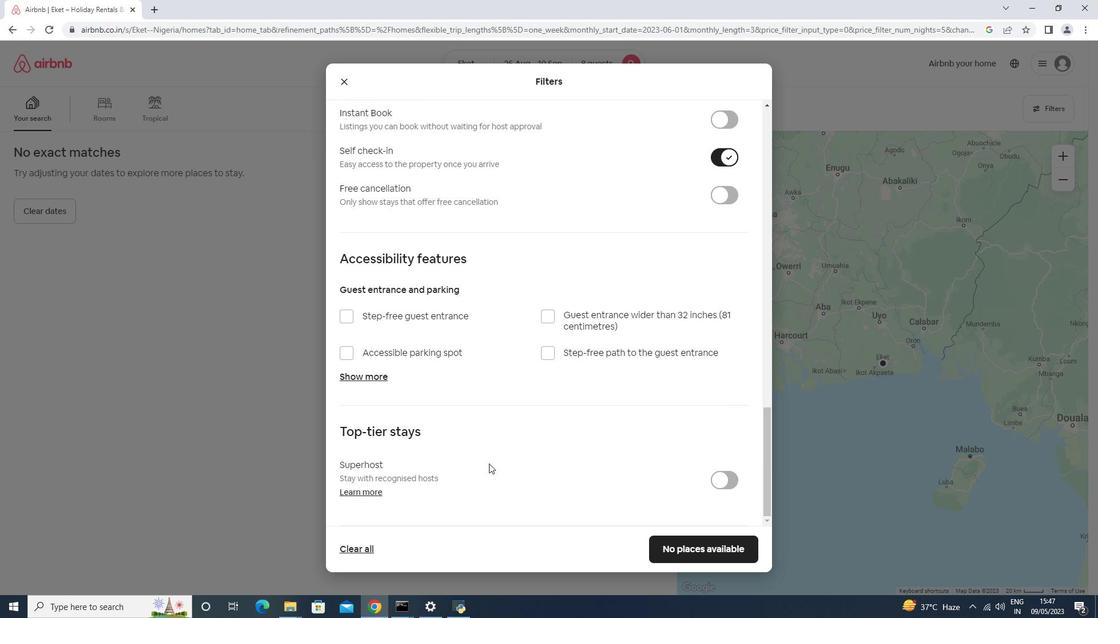 
Action: Mouse moved to (488, 463)
Screenshot: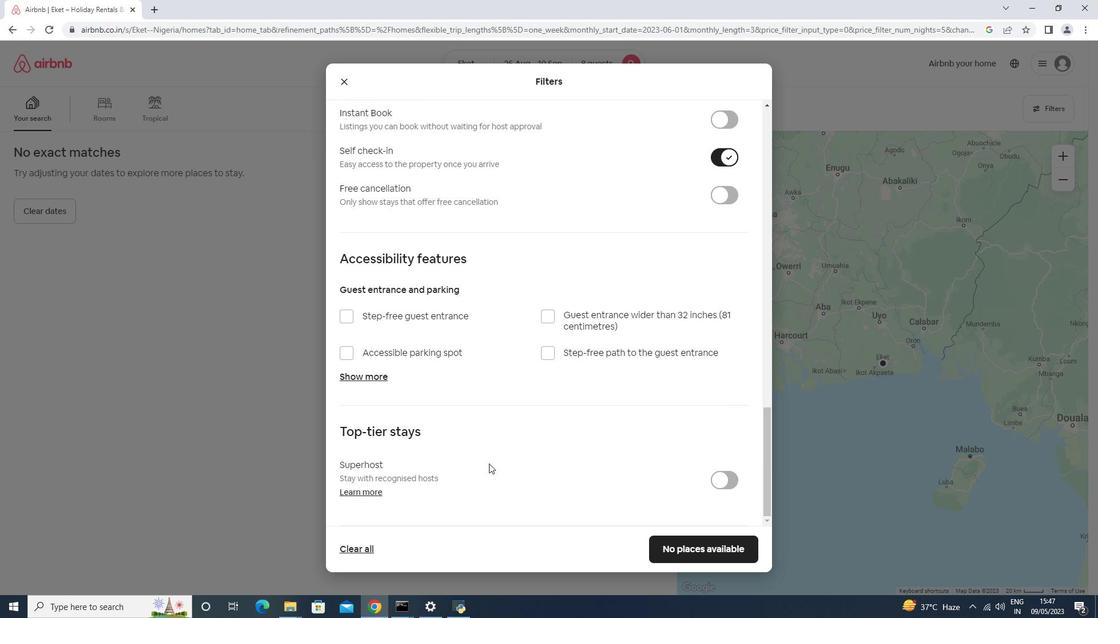 
Action: Mouse scrolled (488, 462) with delta (0, 0)
Screenshot: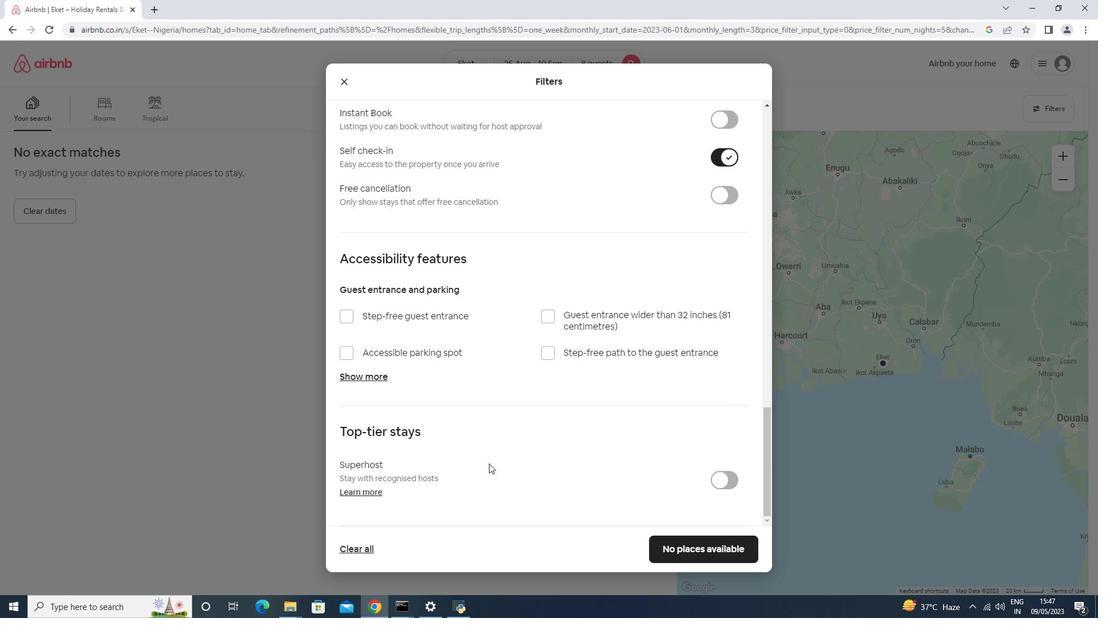 
Action: Mouse moved to (488, 464)
Screenshot: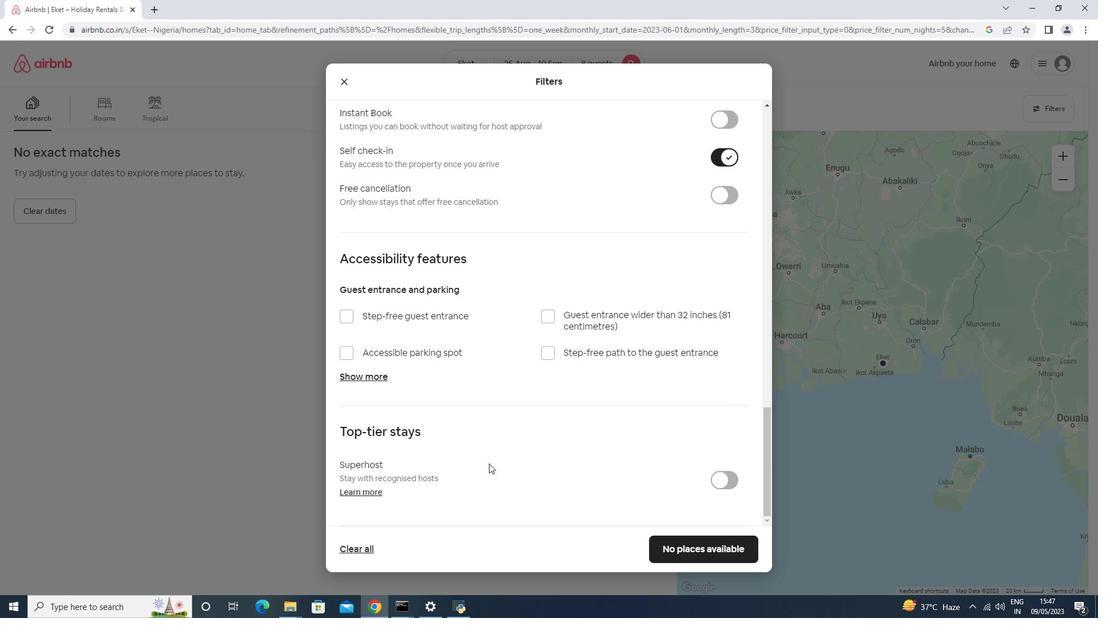 
Action: Mouse scrolled (488, 462) with delta (0, 0)
Screenshot: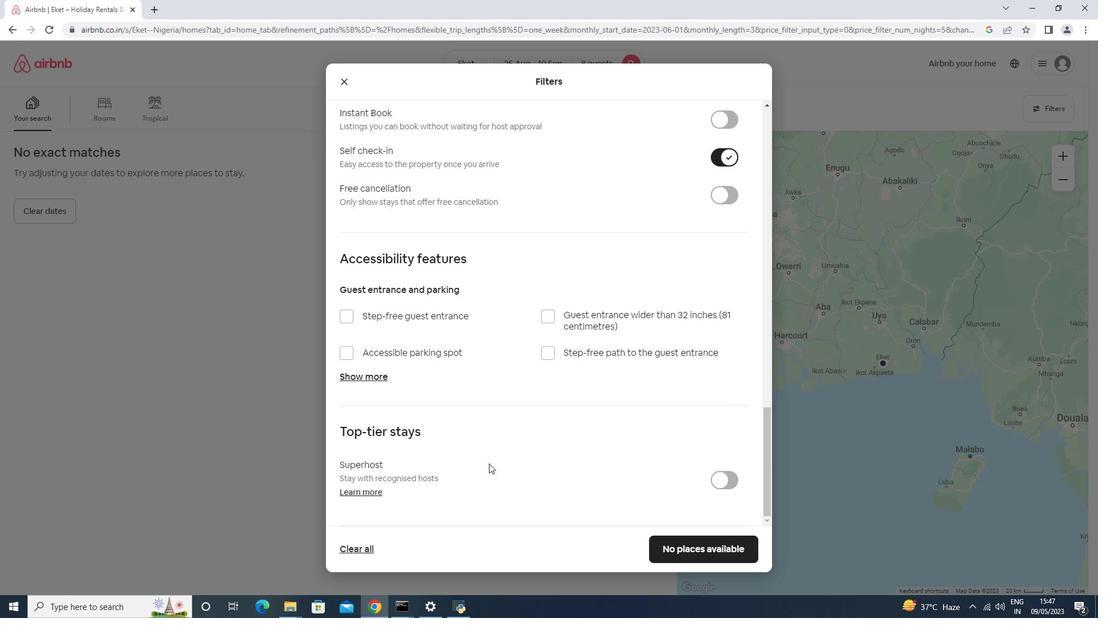 
Action: Mouse moved to (487, 464)
Screenshot: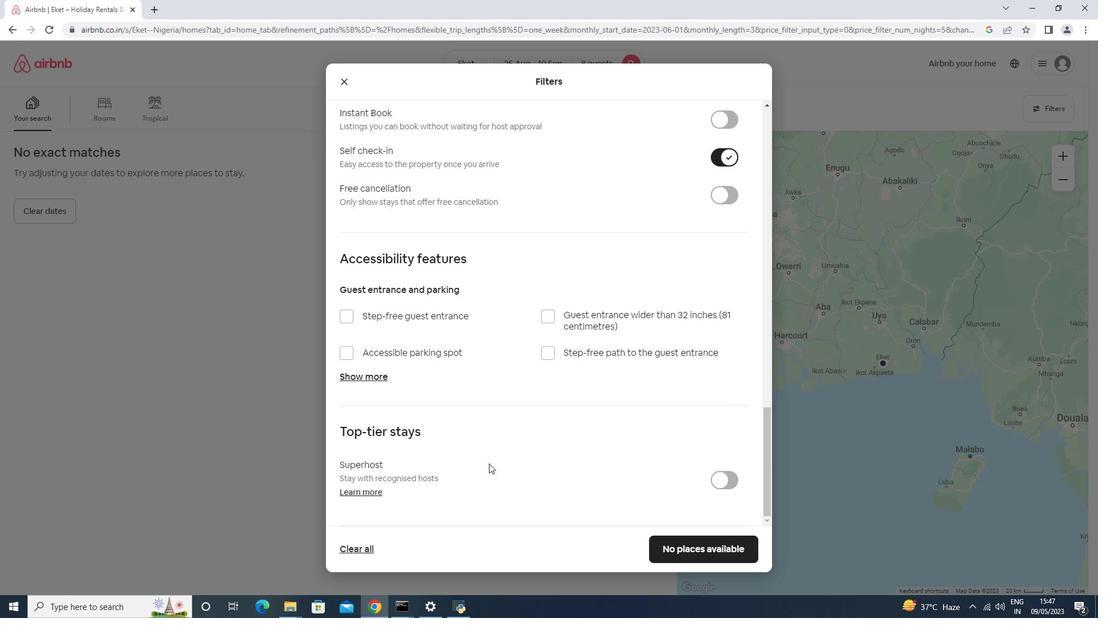
Action: Mouse scrolled (488, 463) with delta (0, 0)
Screenshot: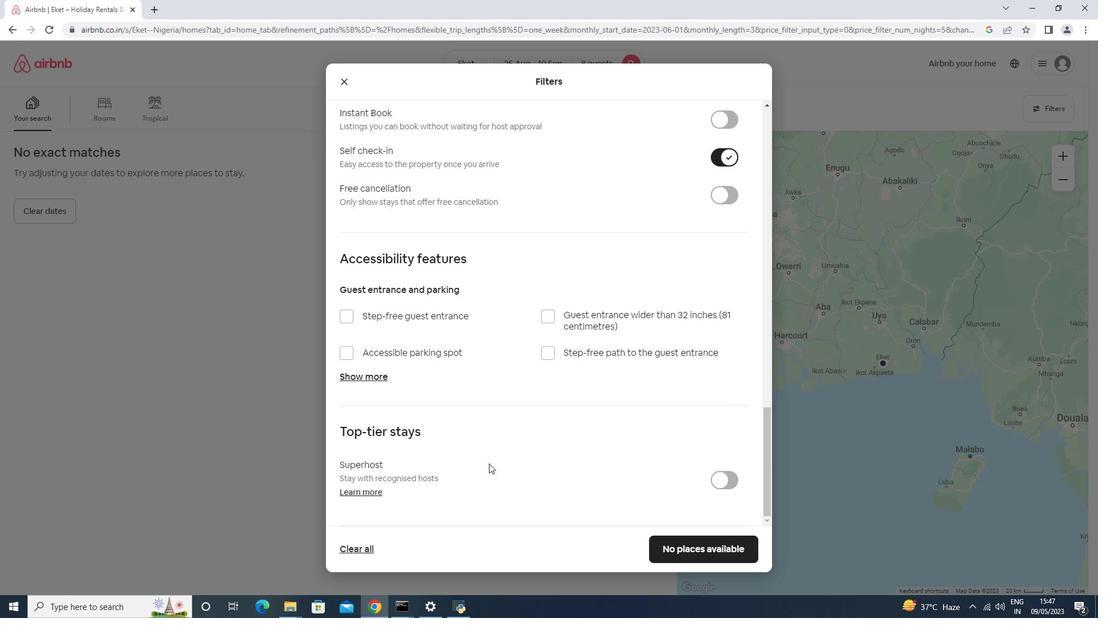 
Action: Mouse scrolled (488, 463) with delta (0, 0)
Screenshot: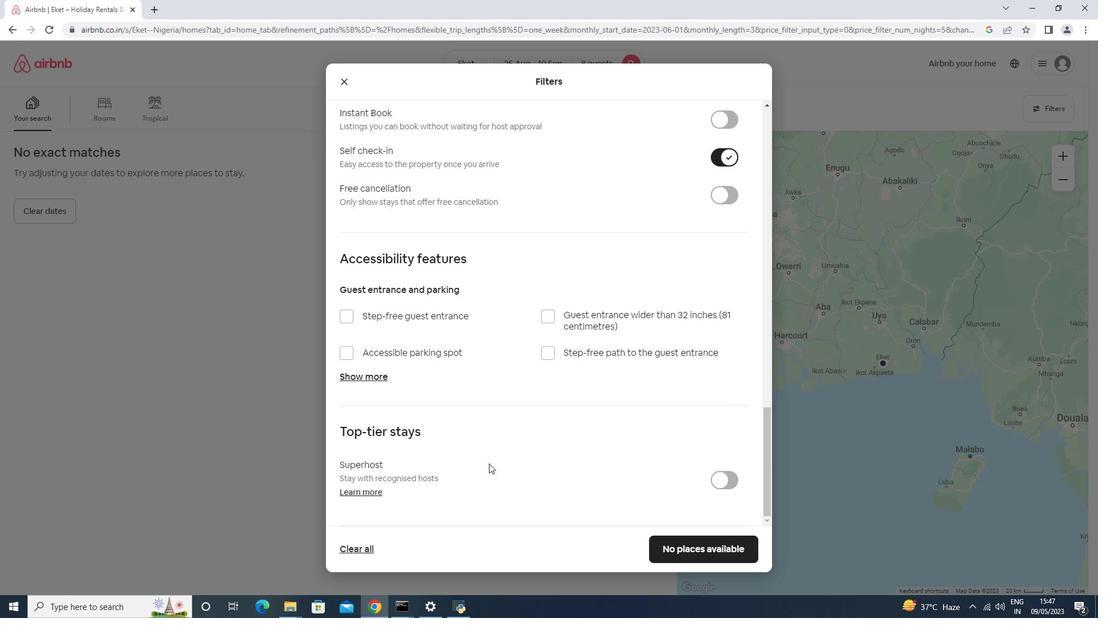 
Action: Mouse scrolled (487, 463) with delta (0, 0)
Screenshot: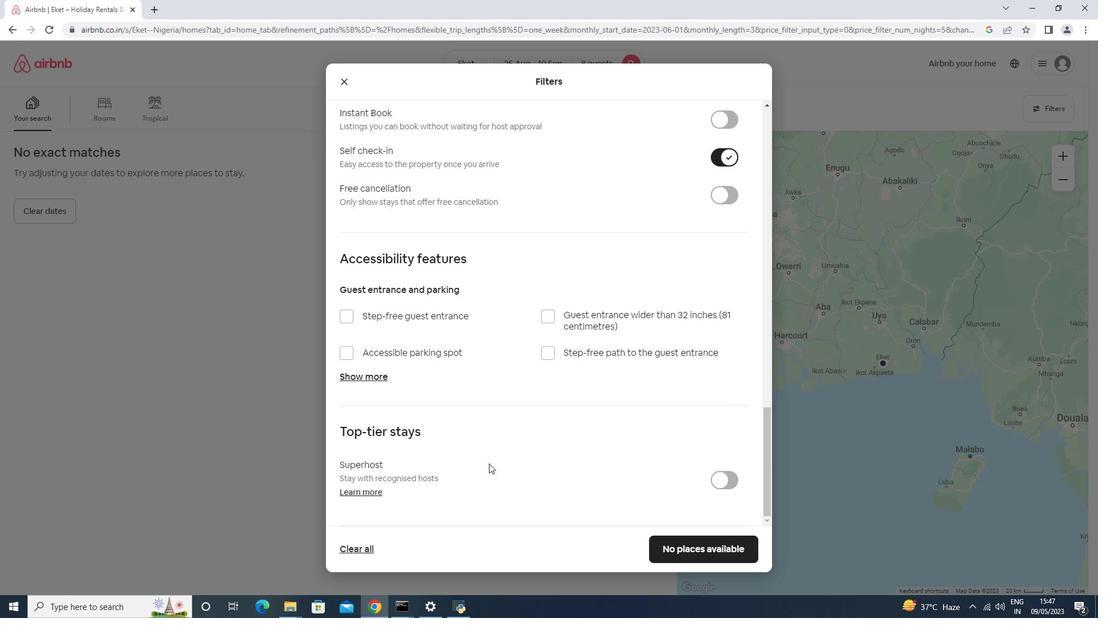 
Action: Mouse moved to (695, 545)
Screenshot: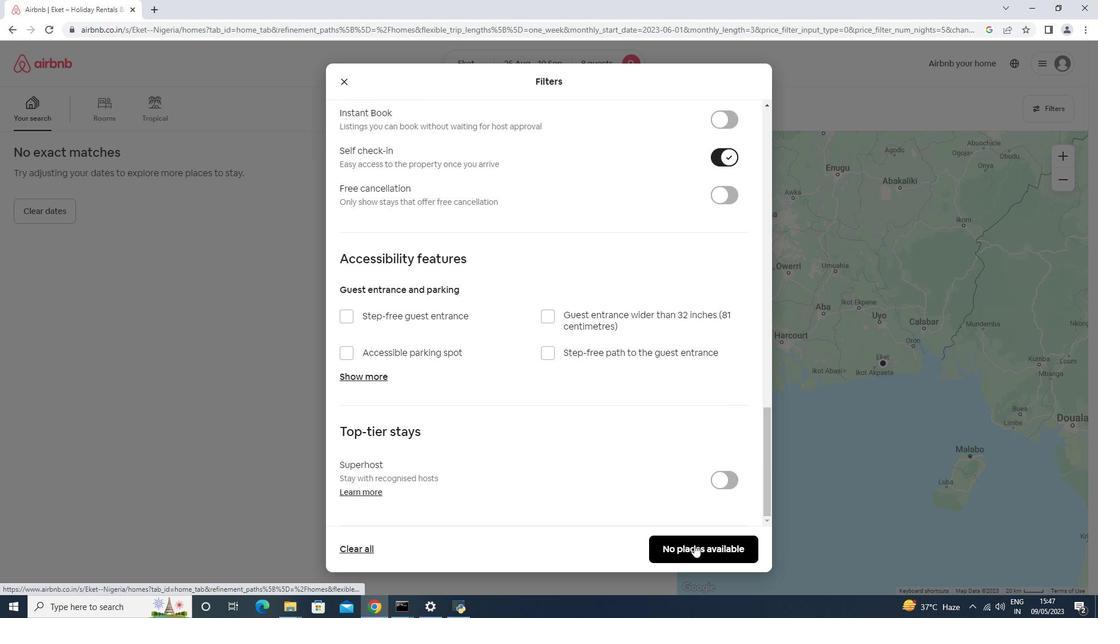 
Action: Mouse pressed left at (694, 545)
Screenshot: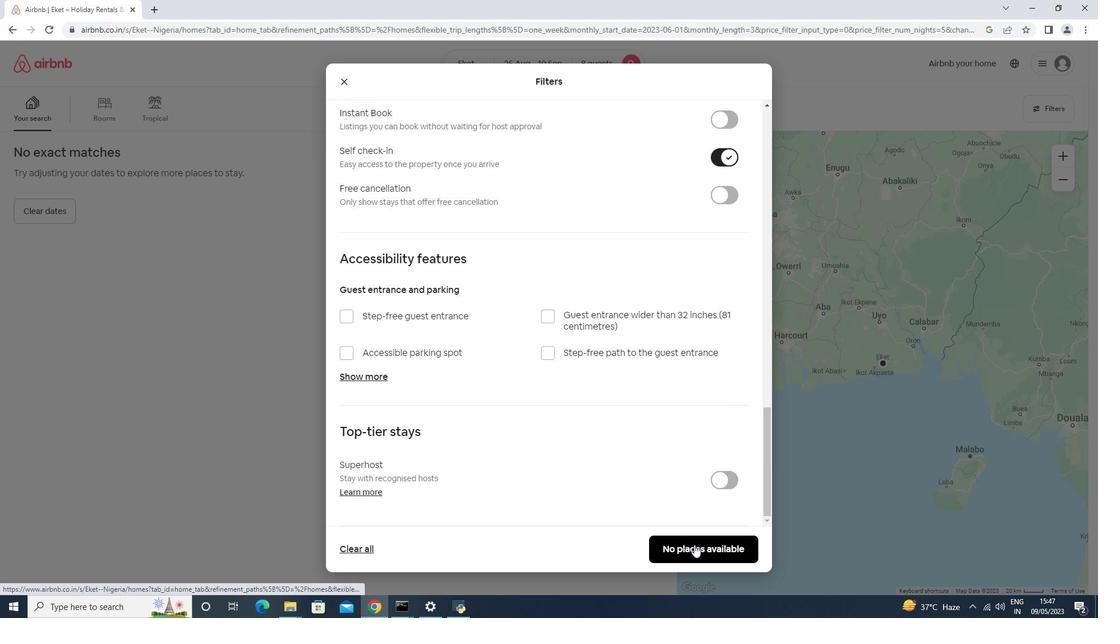 
Action: Mouse moved to (675, 549)
Screenshot: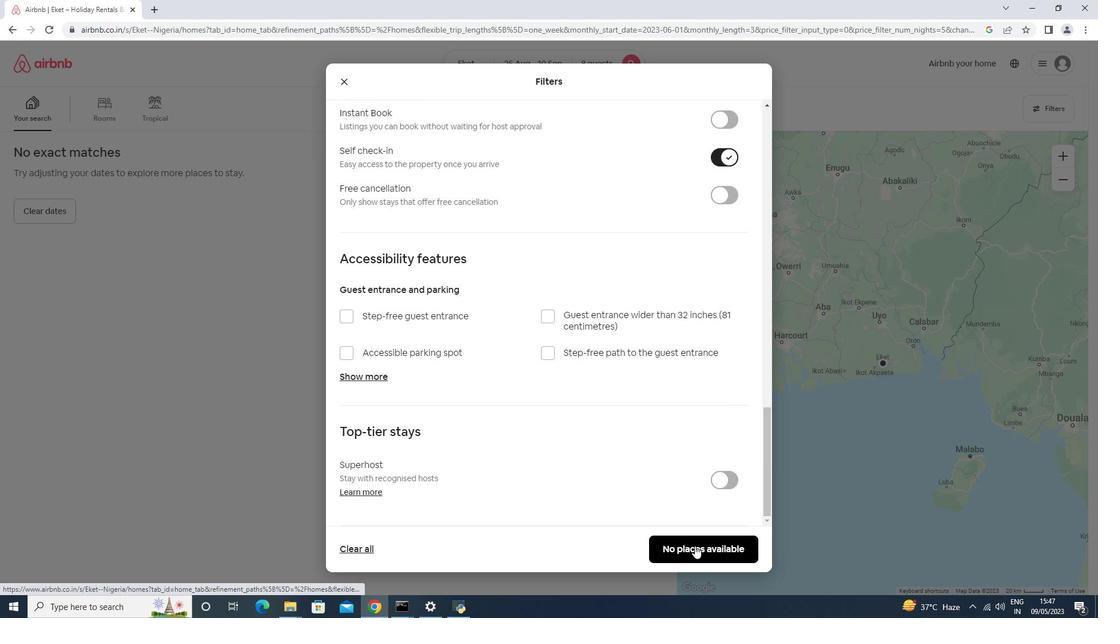 
